 Task: Find connections with filter location Chicureo Abajo with filter topic #job with filter profile language English with filter current company Cimpress India with filter school Kanpur Institute of Technology with filter industry Media Production with filter service category Writing with filter keywords title Digital Overlord
Action: Mouse moved to (606, 82)
Screenshot: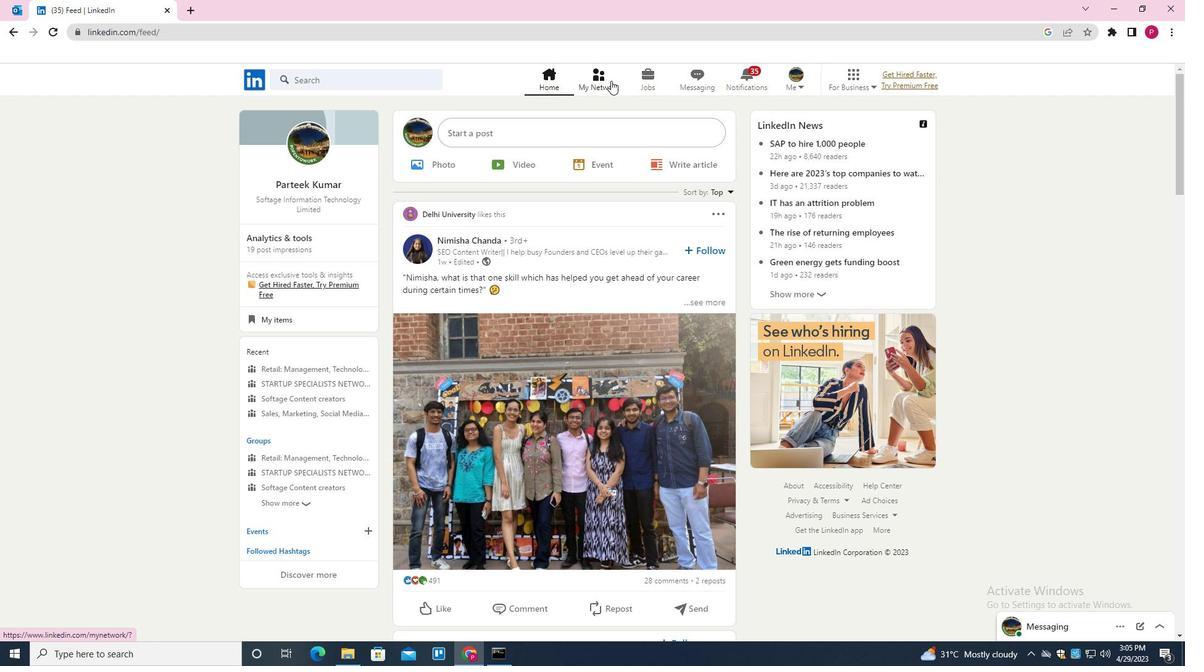 
Action: Mouse pressed left at (606, 82)
Screenshot: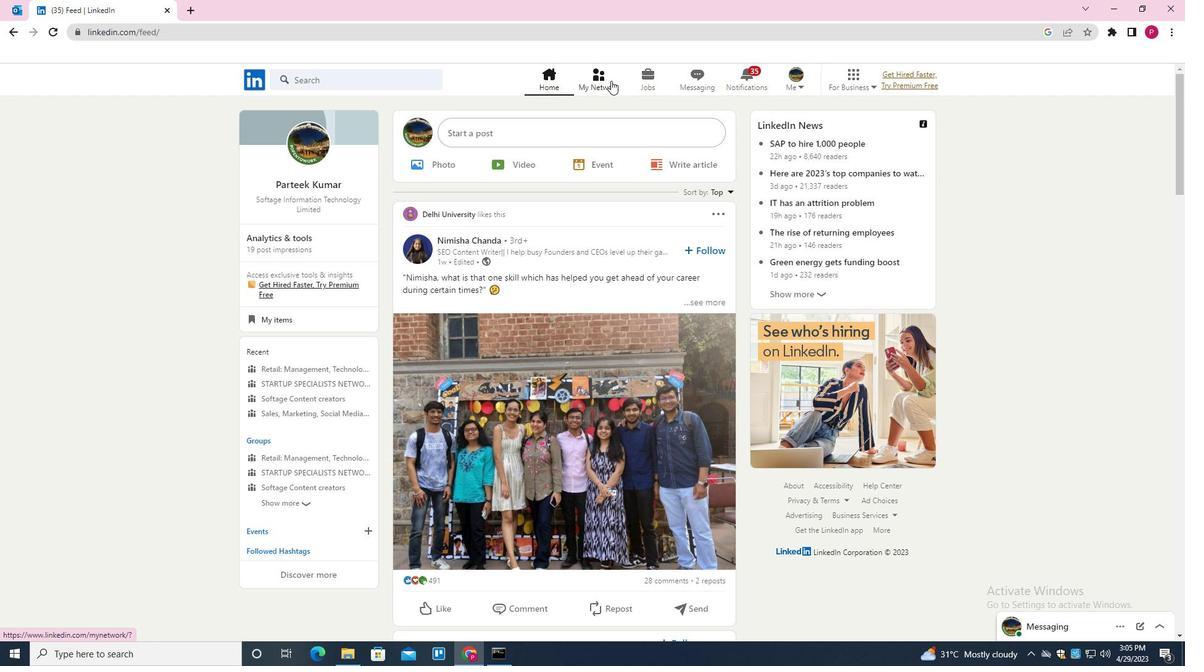
Action: Mouse moved to (384, 142)
Screenshot: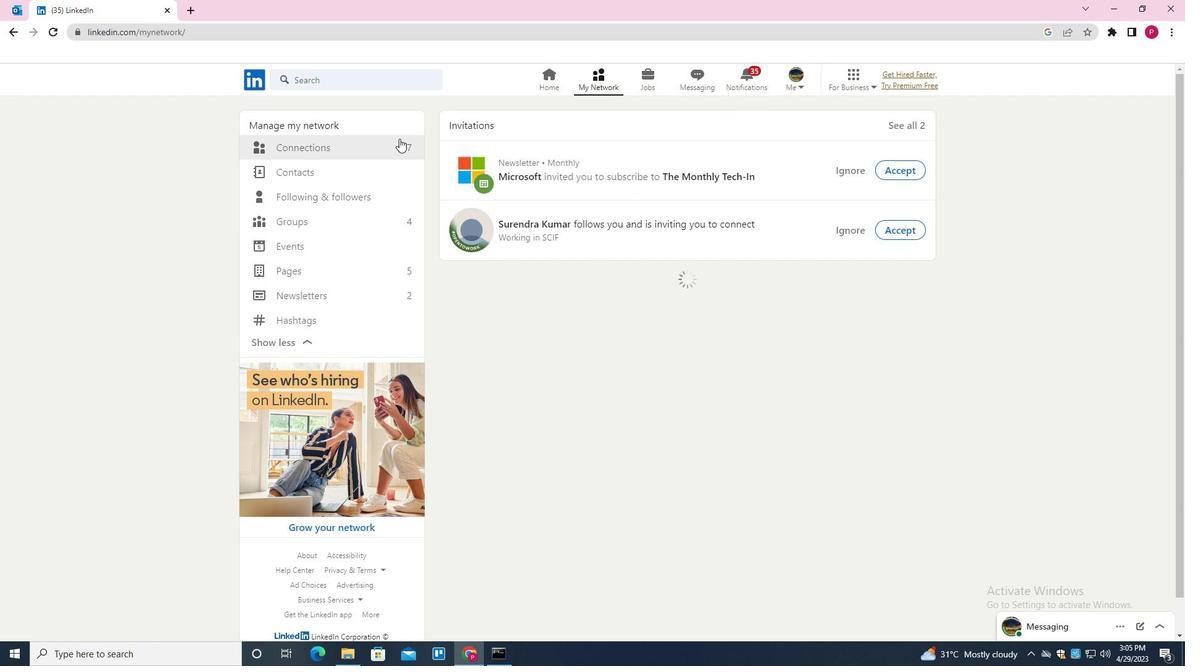 
Action: Mouse pressed left at (384, 142)
Screenshot: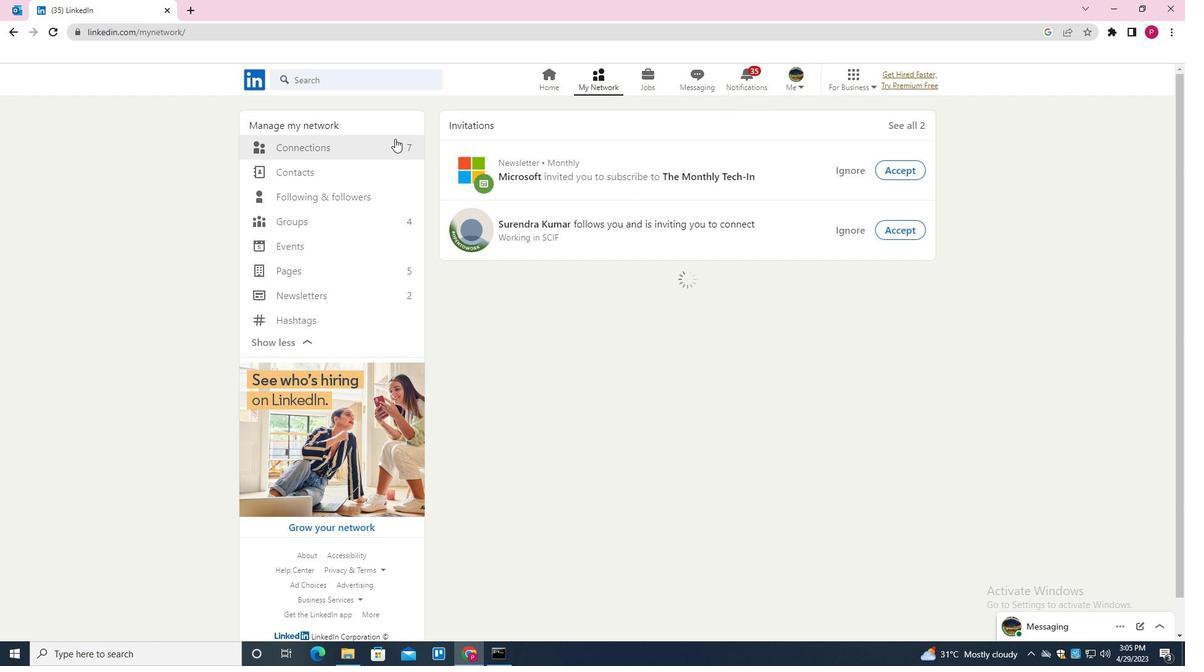 
Action: Mouse moved to (684, 154)
Screenshot: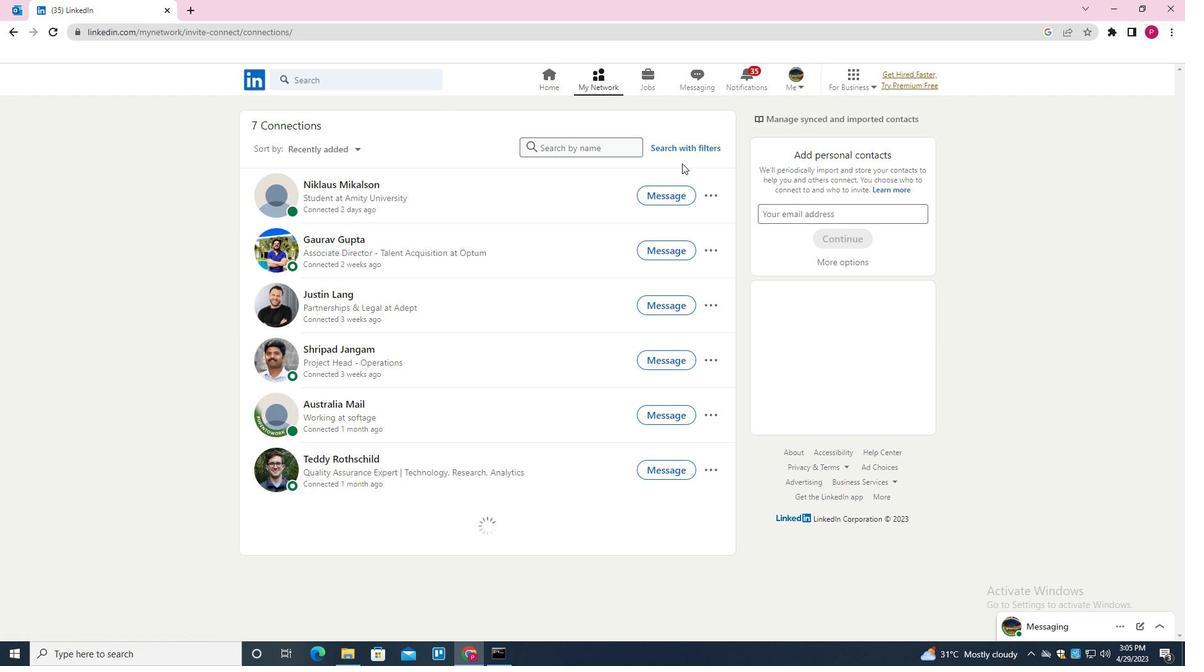 
Action: Mouse pressed left at (684, 154)
Screenshot: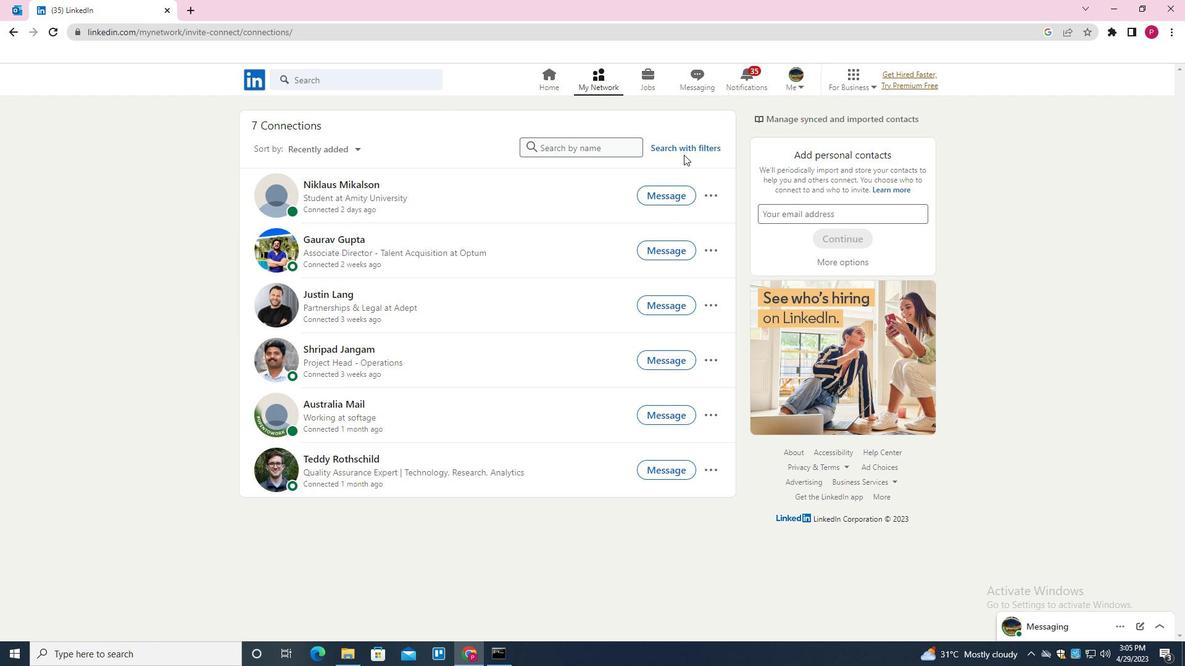 
Action: Mouse moved to (685, 150)
Screenshot: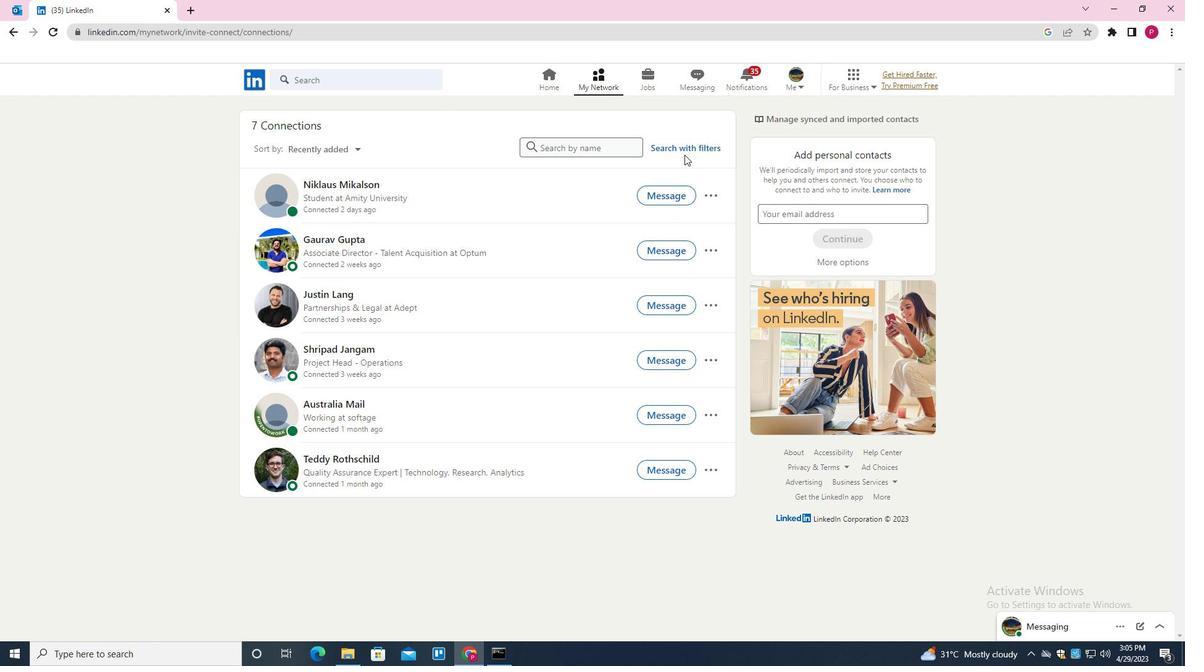 
Action: Mouse pressed left at (685, 150)
Screenshot: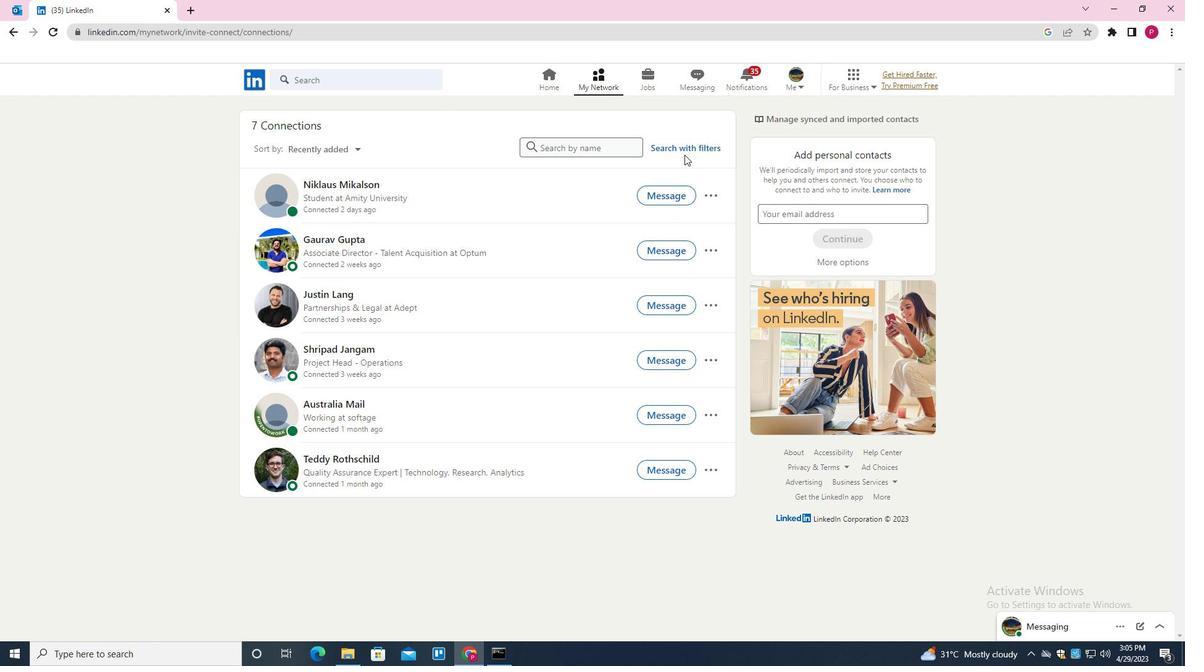 
Action: Mouse moved to (631, 110)
Screenshot: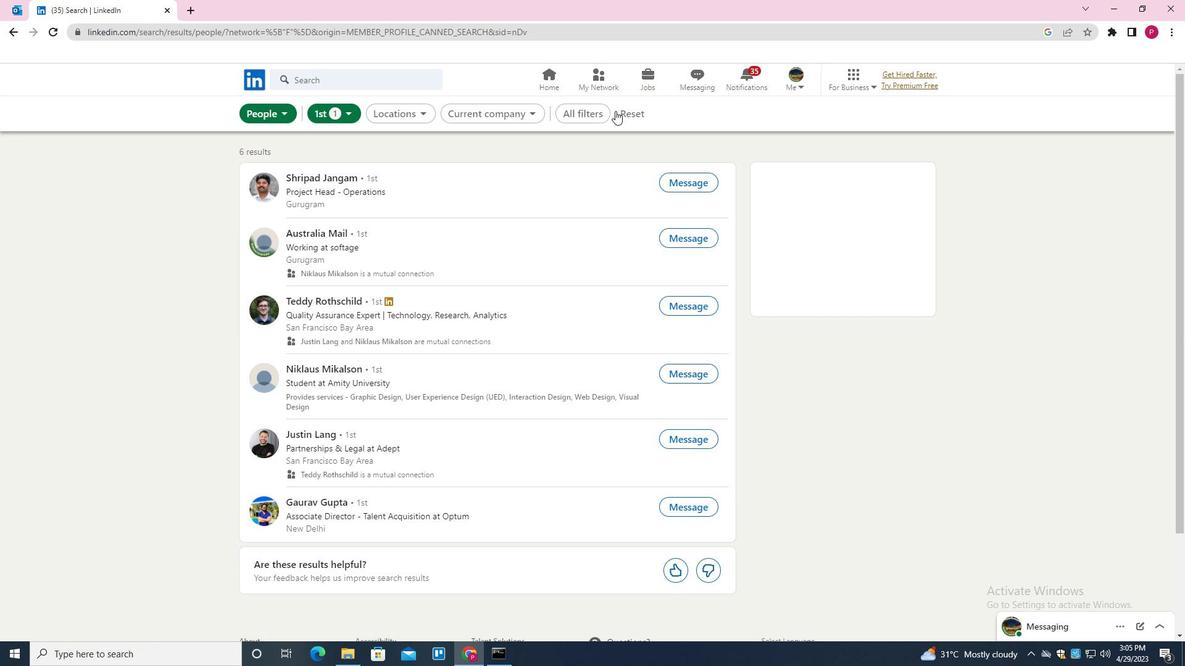 
Action: Mouse pressed left at (631, 110)
Screenshot: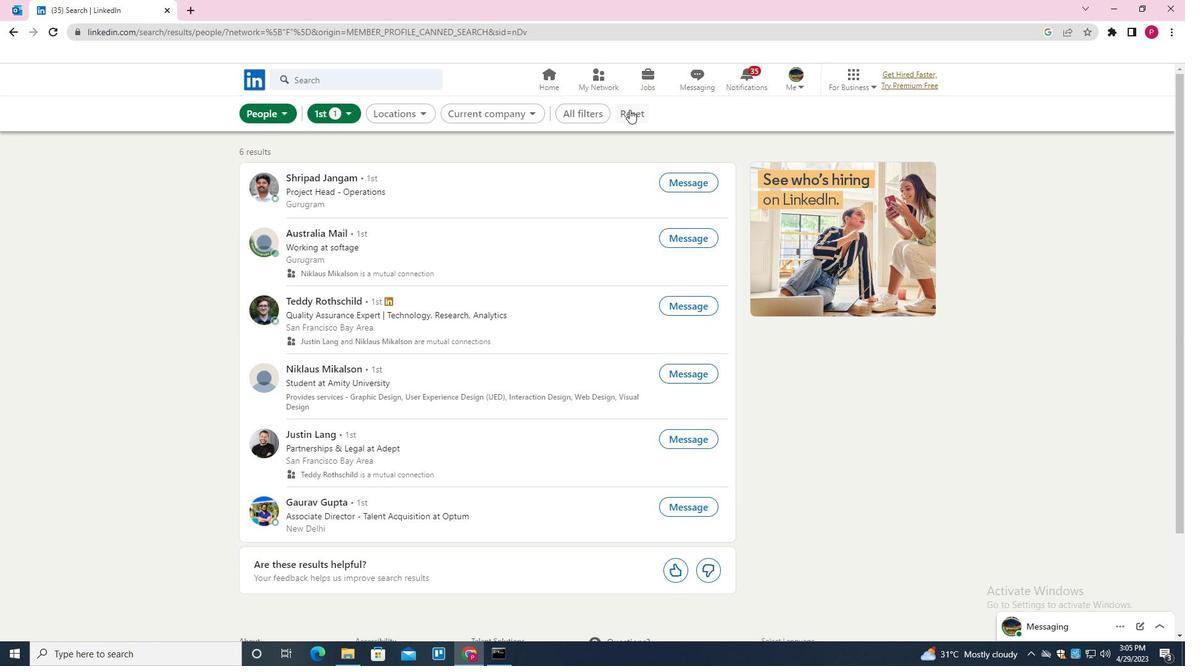 
Action: Mouse moved to (605, 115)
Screenshot: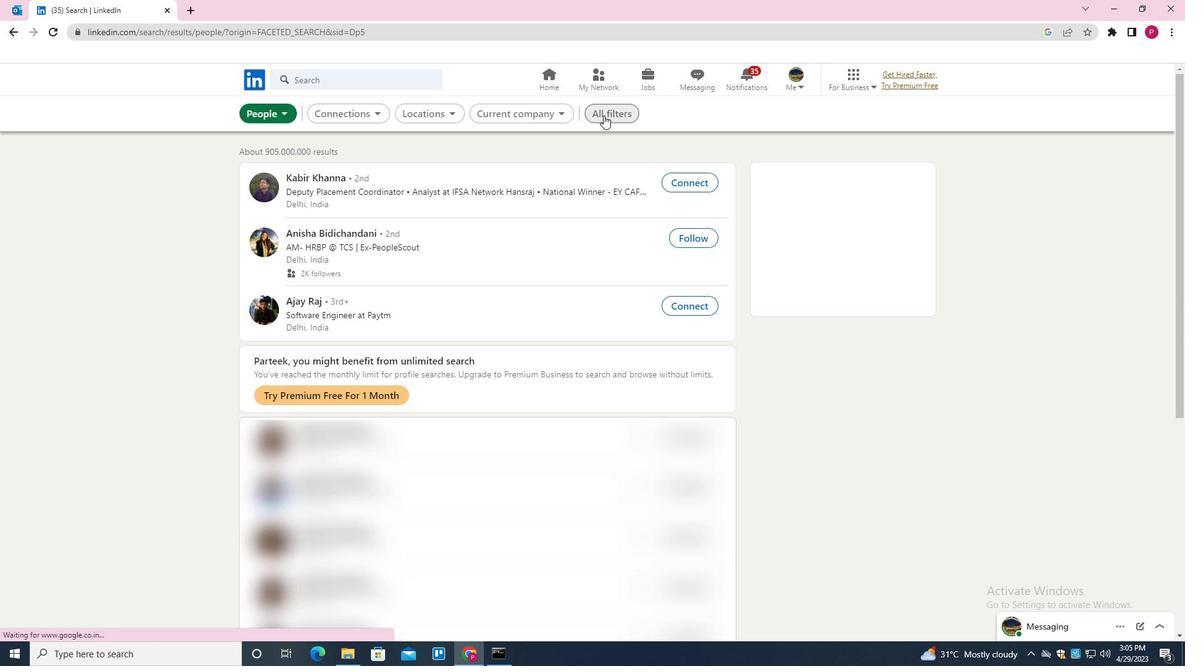 
Action: Mouse pressed left at (605, 115)
Screenshot: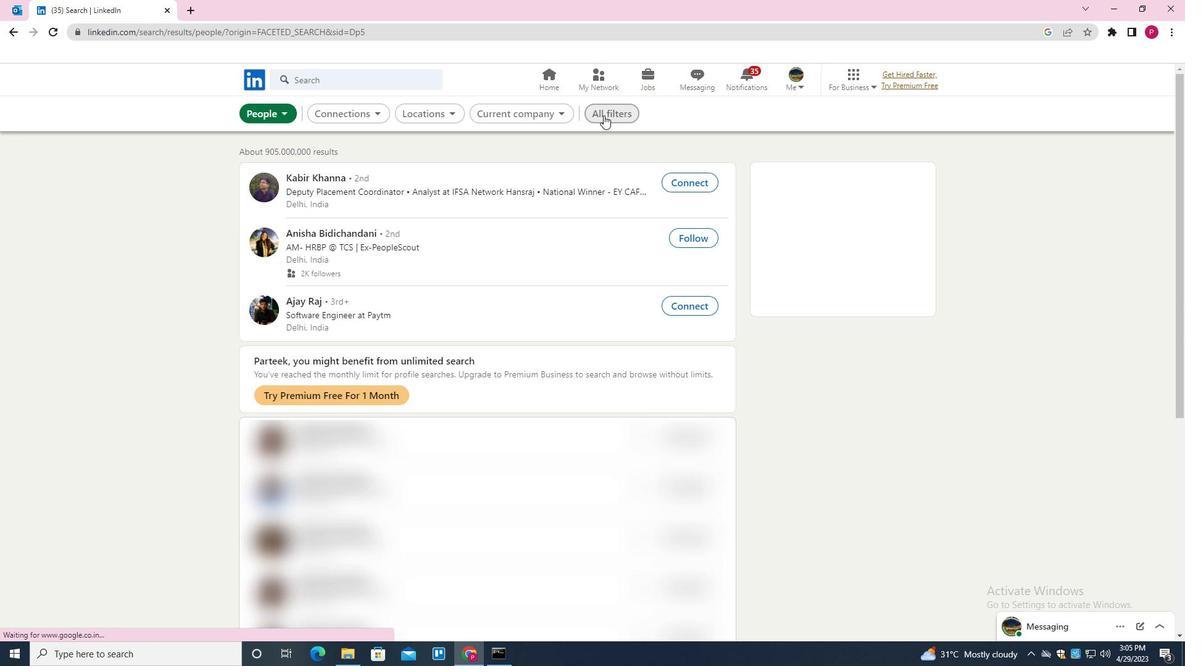 
Action: Mouse moved to (924, 342)
Screenshot: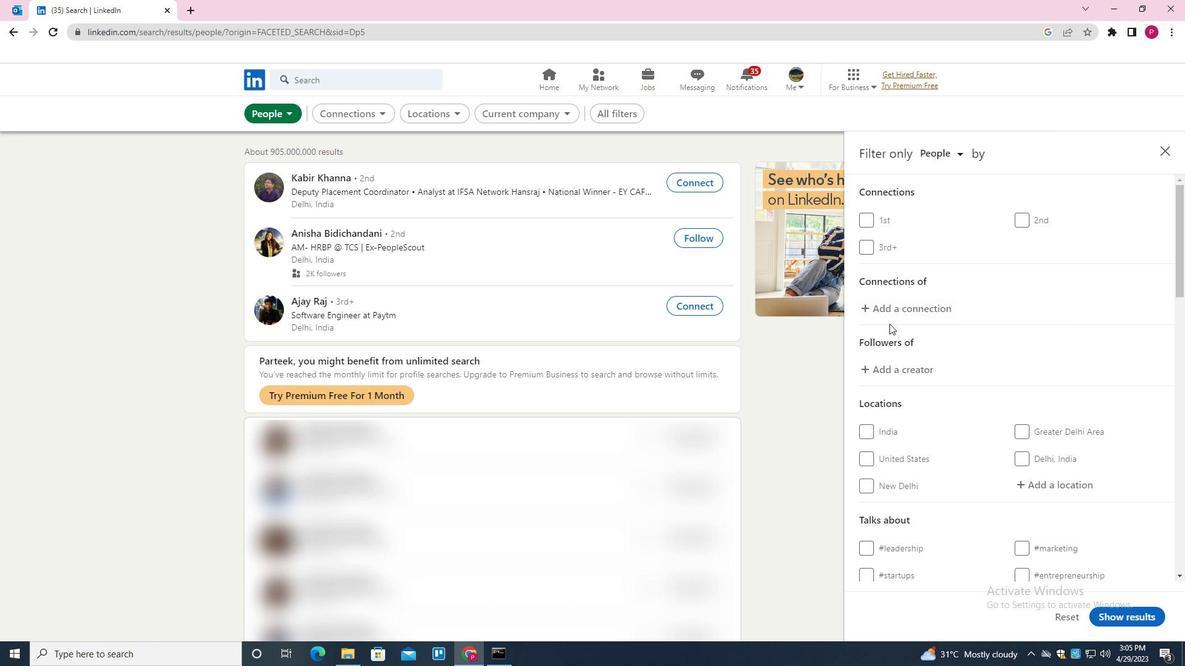 
Action: Mouse scrolled (924, 341) with delta (0, 0)
Screenshot: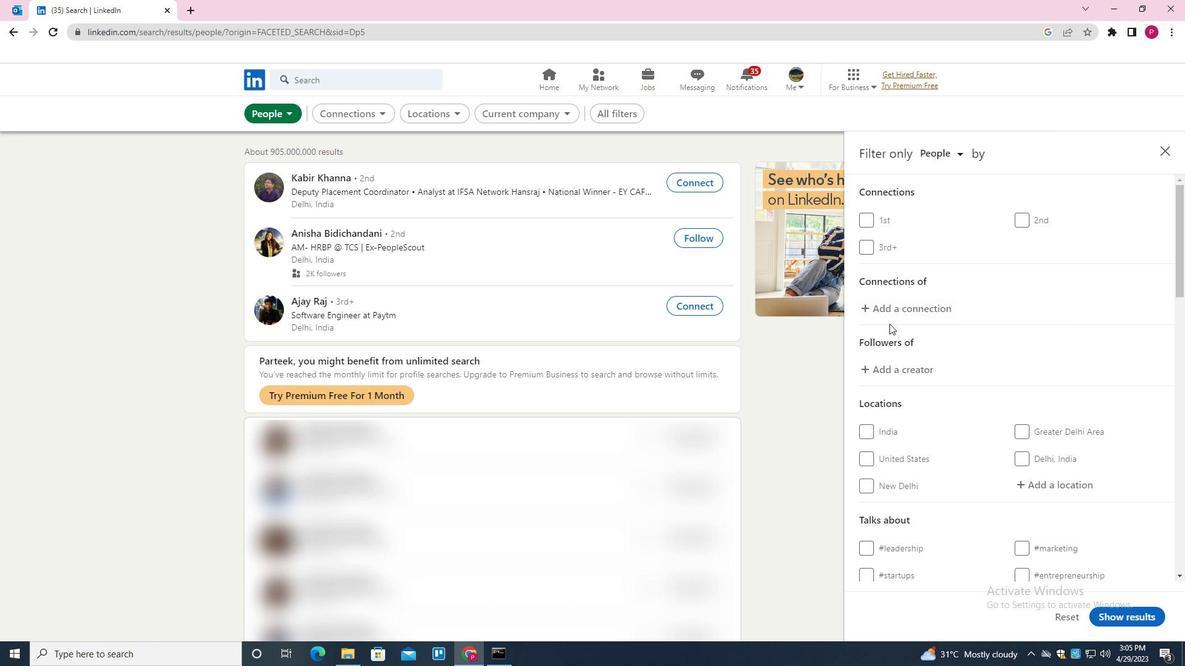 
Action: Mouse moved to (950, 351)
Screenshot: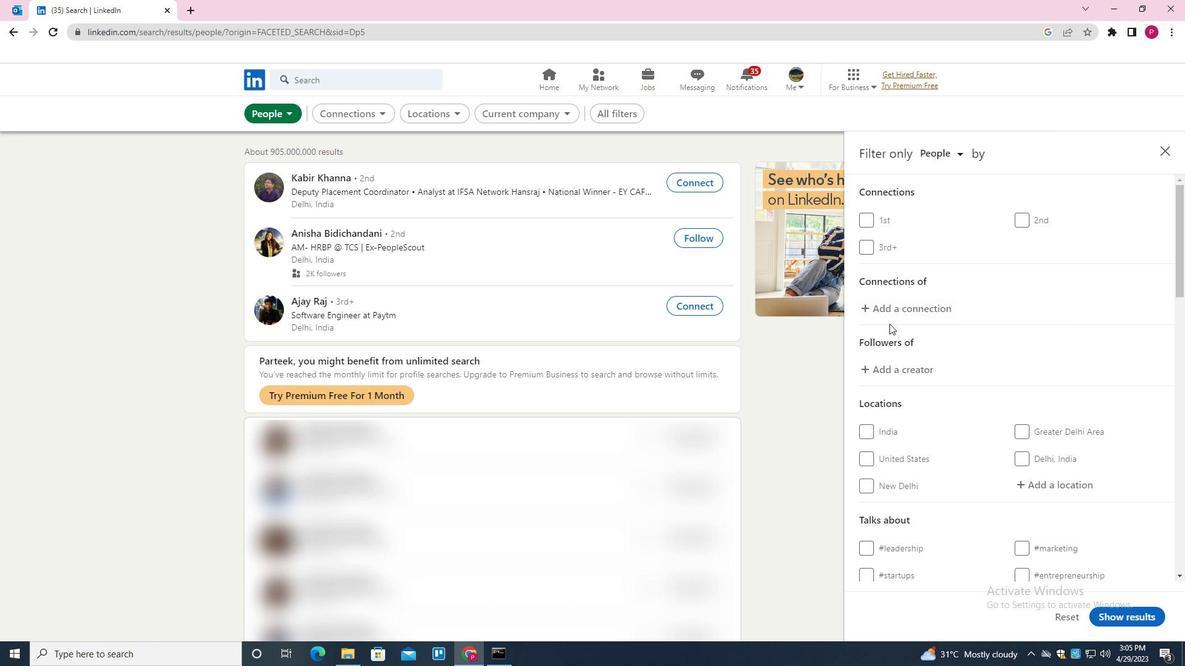 
Action: Mouse scrolled (950, 351) with delta (0, 0)
Screenshot: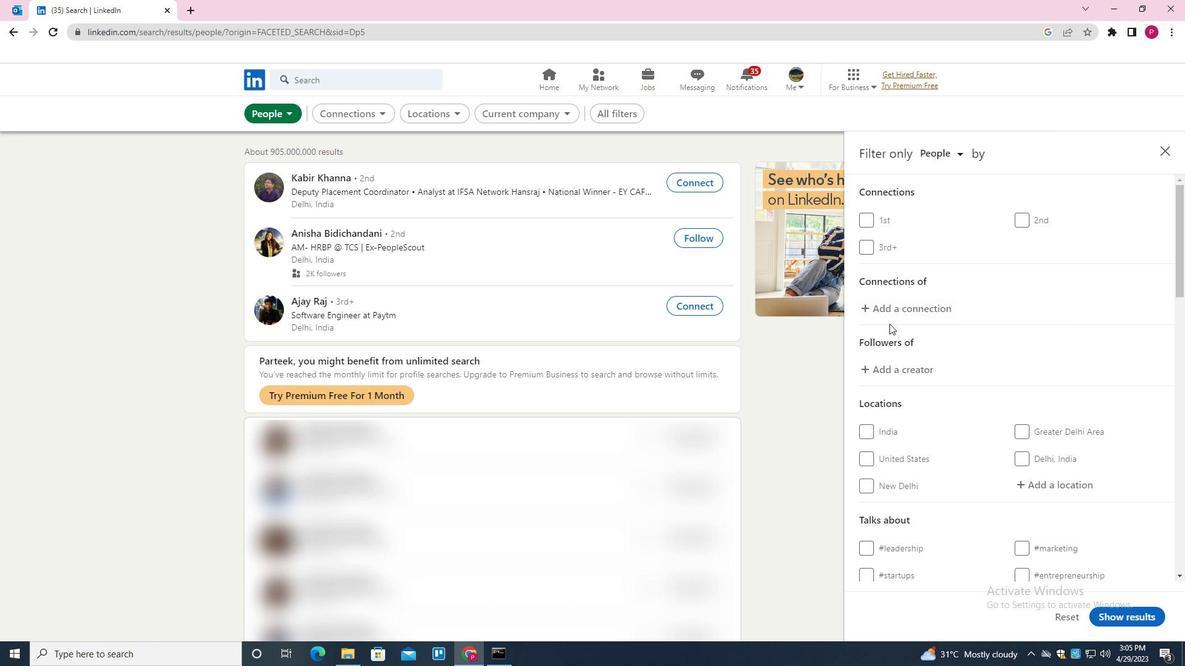 
Action: Mouse moved to (973, 359)
Screenshot: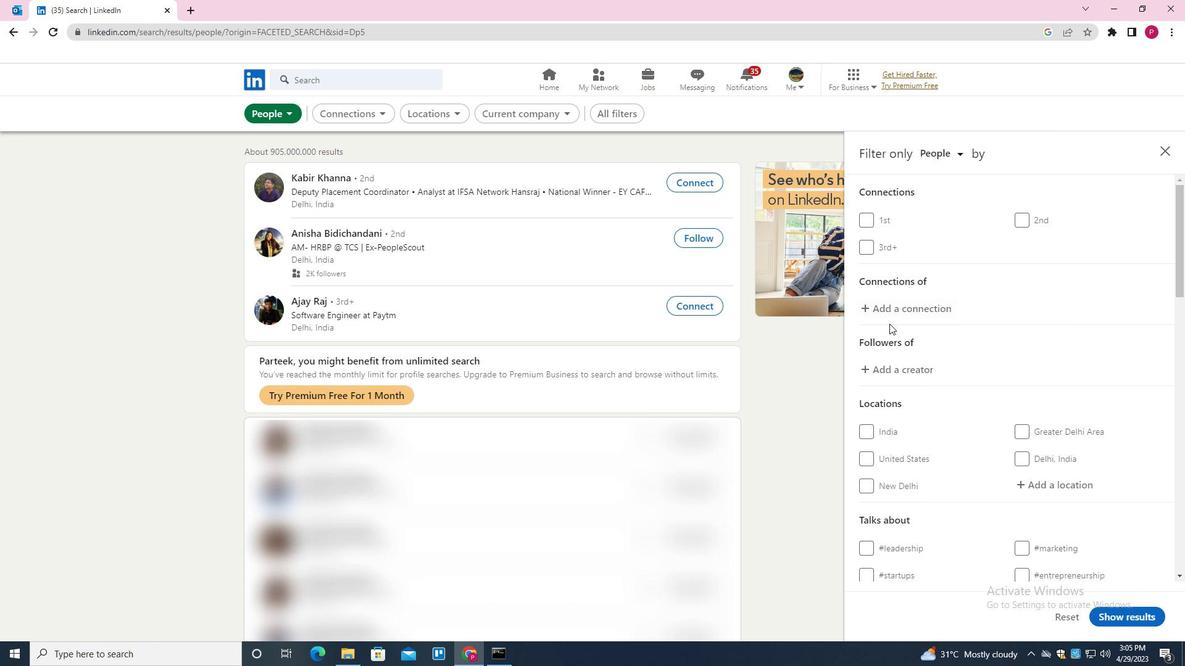 
Action: Mouse scrolled (973, 358) with delta (0, 0)
Screenshot: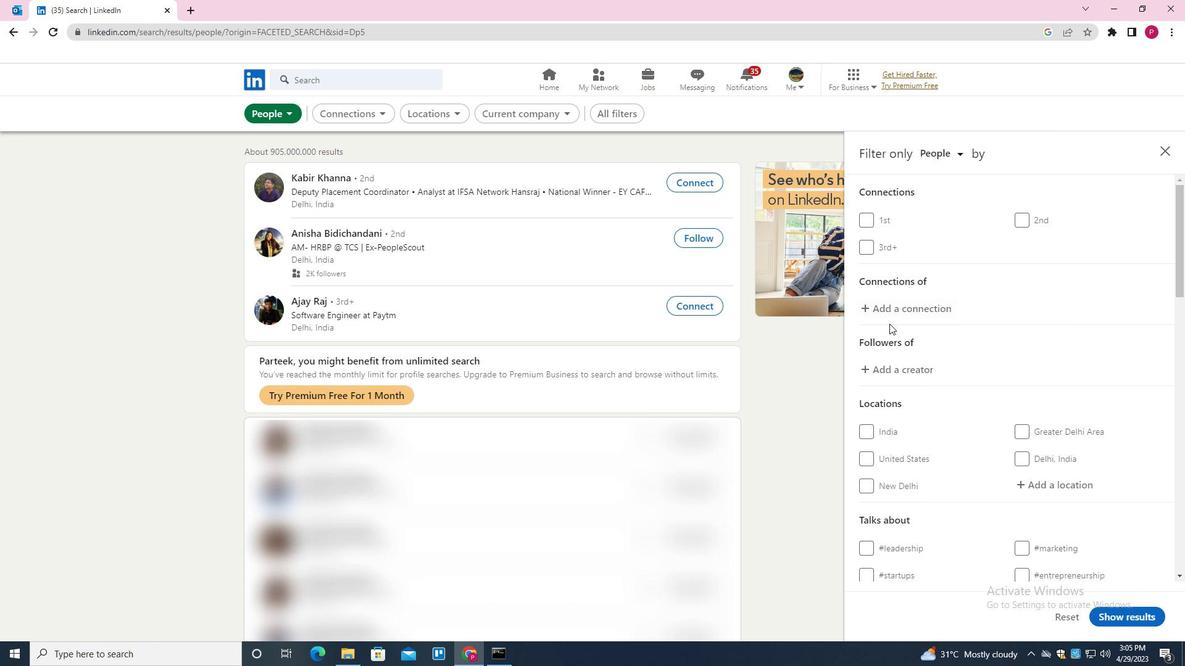 
Action: Mouse moved to (1031, 307)
Screenshot: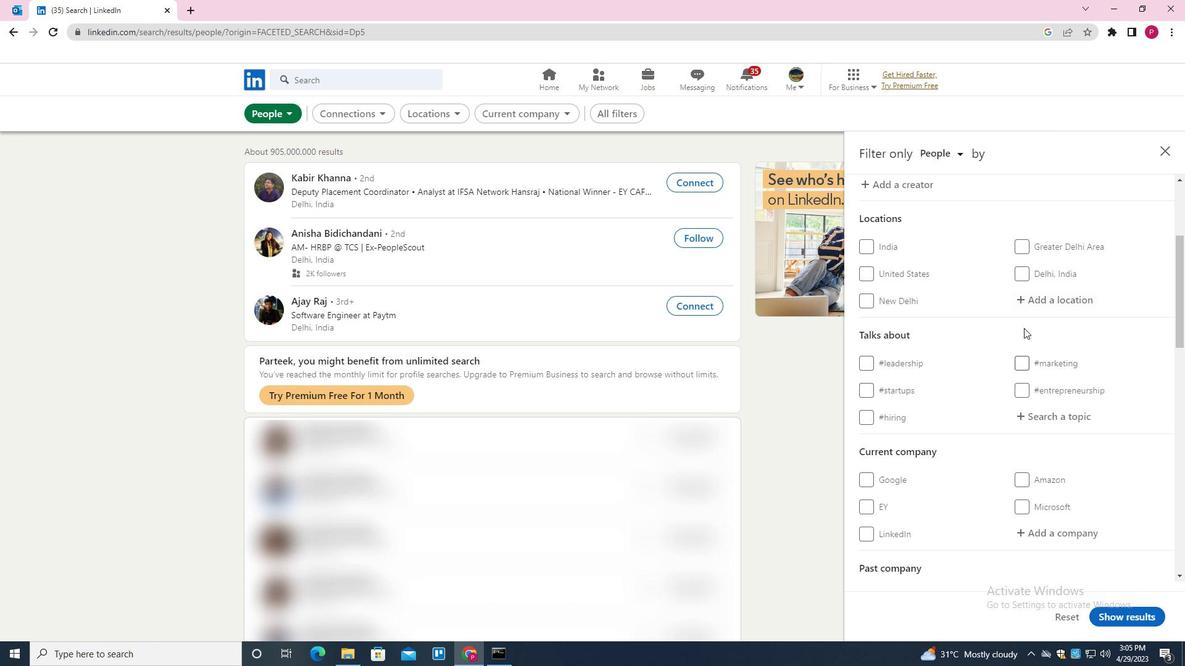 
Action: Mouse pressed left at (1031, 307)
Screenshot: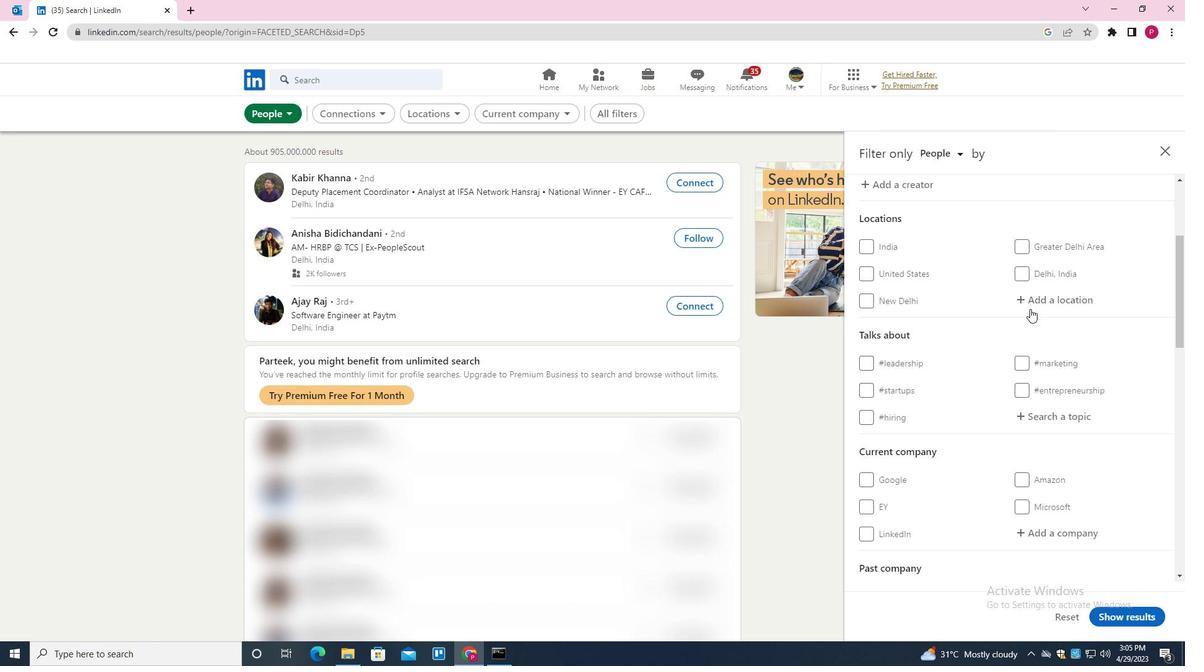 
Action: Mouse moved to (950, 243)
Screenshot: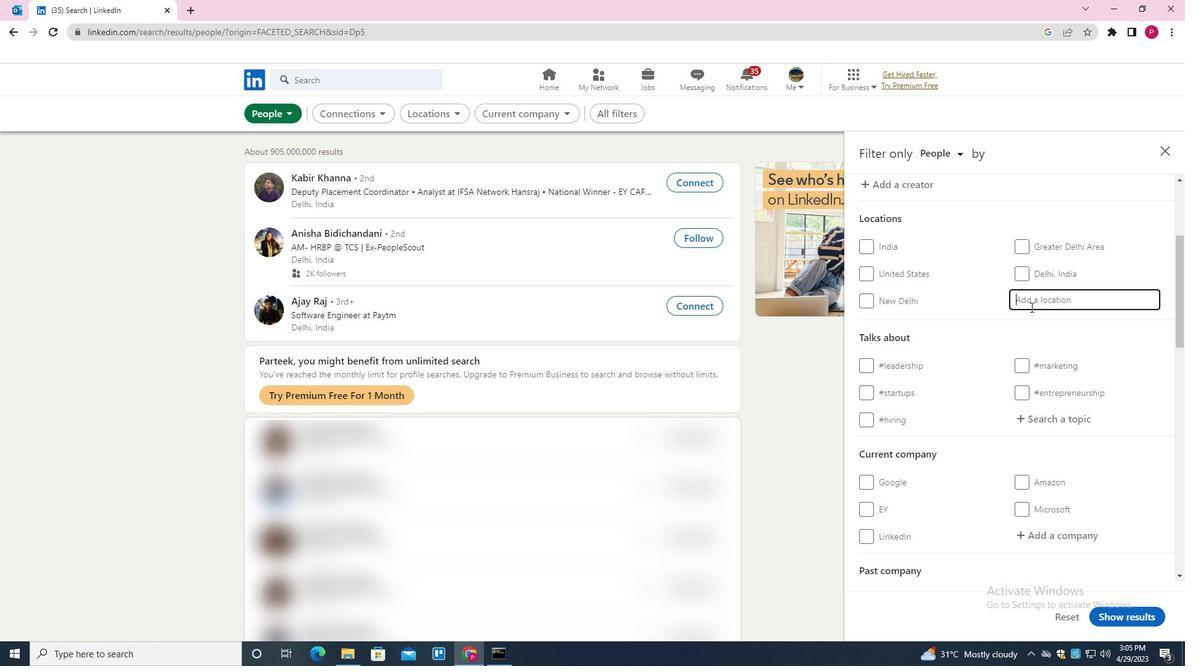 
Action: Key pressed <Key.shift>CHICUREO<Key.enter>
Screenshot: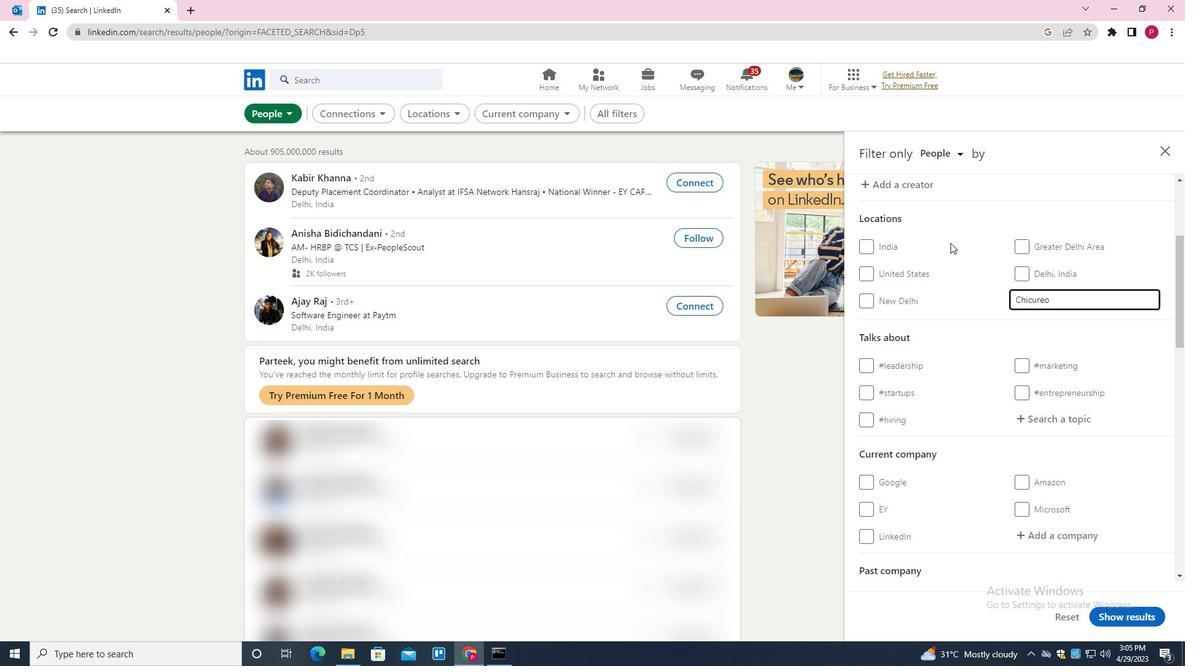 
Action: Mouse moved to (920, 292)
Screenshot: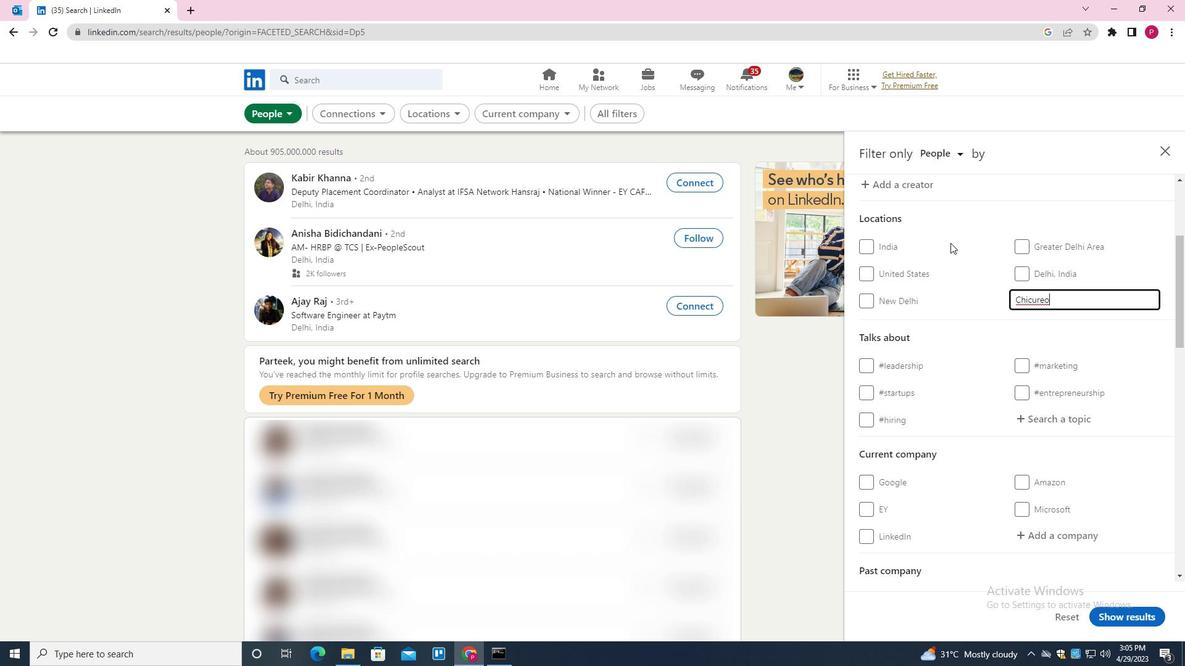 
Action: Mouse scrolled (920, 291) with delta (0, 0)
Screenshot: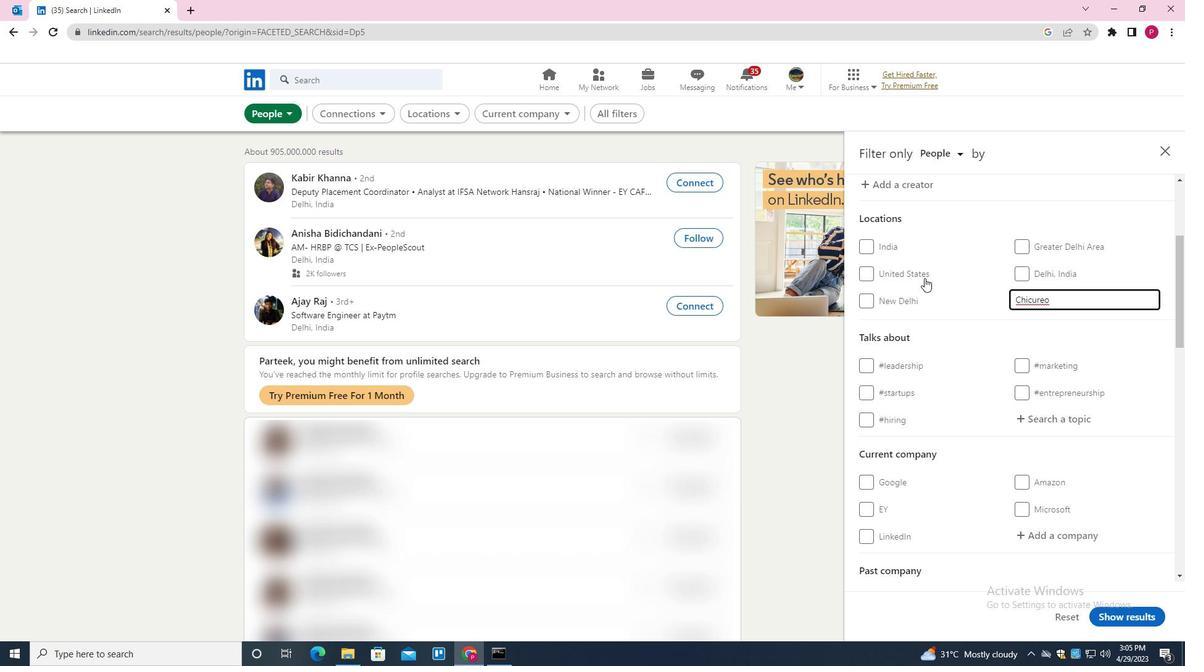 
Action: Mouse scrolled (920, 291) with delta (0, 0)
Screenshot: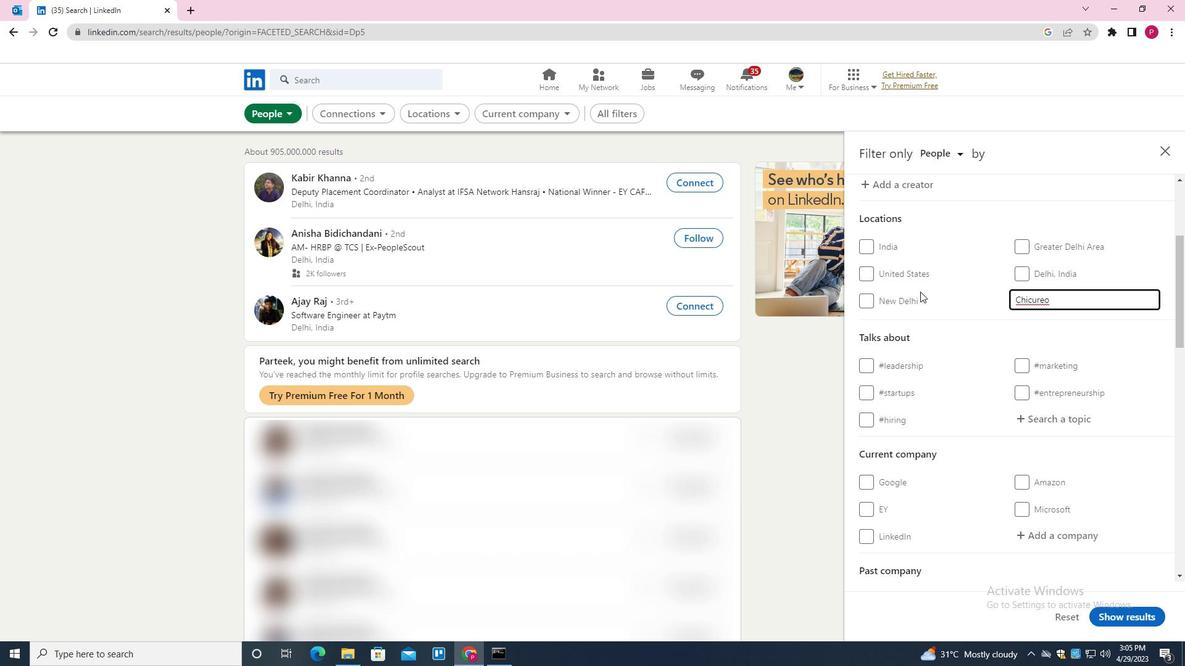 
Action: Mouse moved to (923, 300)
Screenshot: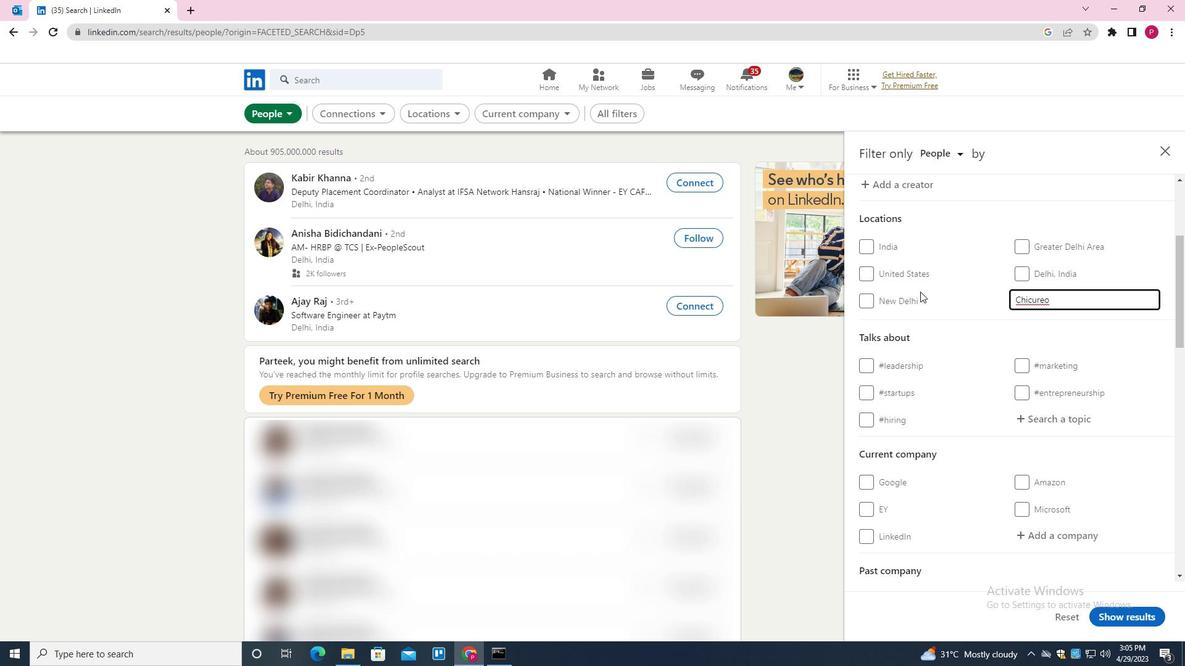 
Action: Mouse scrolled (923, 300) with delta (0, 0)
Screenshot: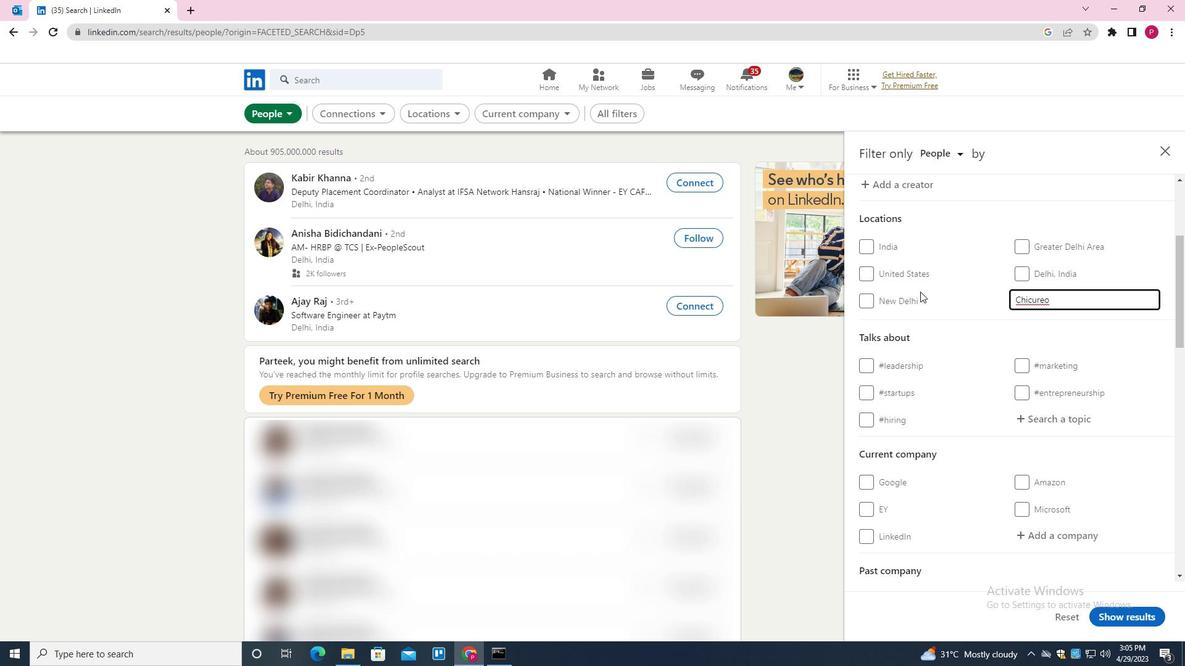
Action: Mouse moved to (1026, 232)
Screenshot: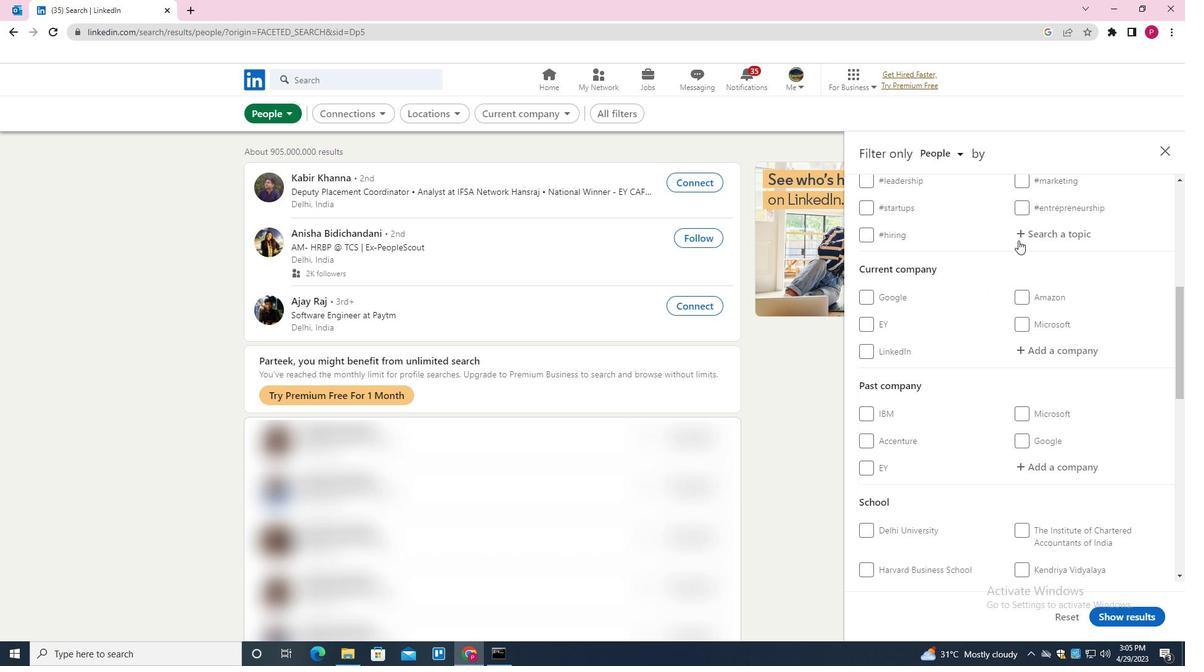 
Action: Mouse pressed left at (1026, 232)
Screenshot: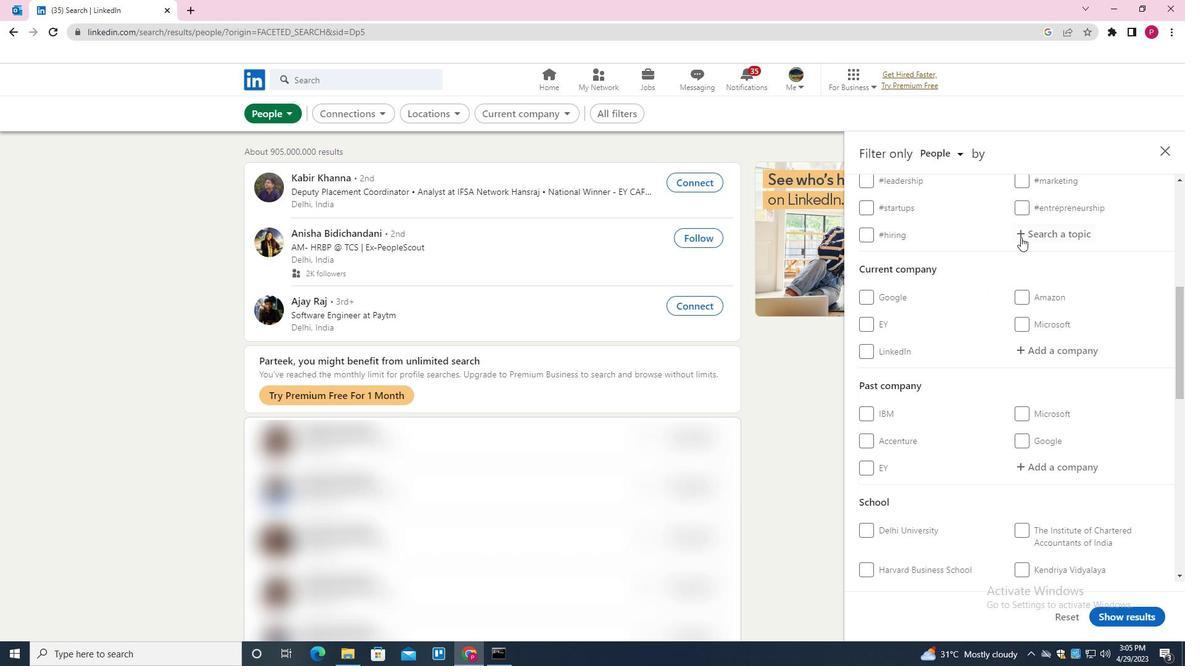 
Action: Key pressed JOB<Key.down><Key.enter>
Screenshot: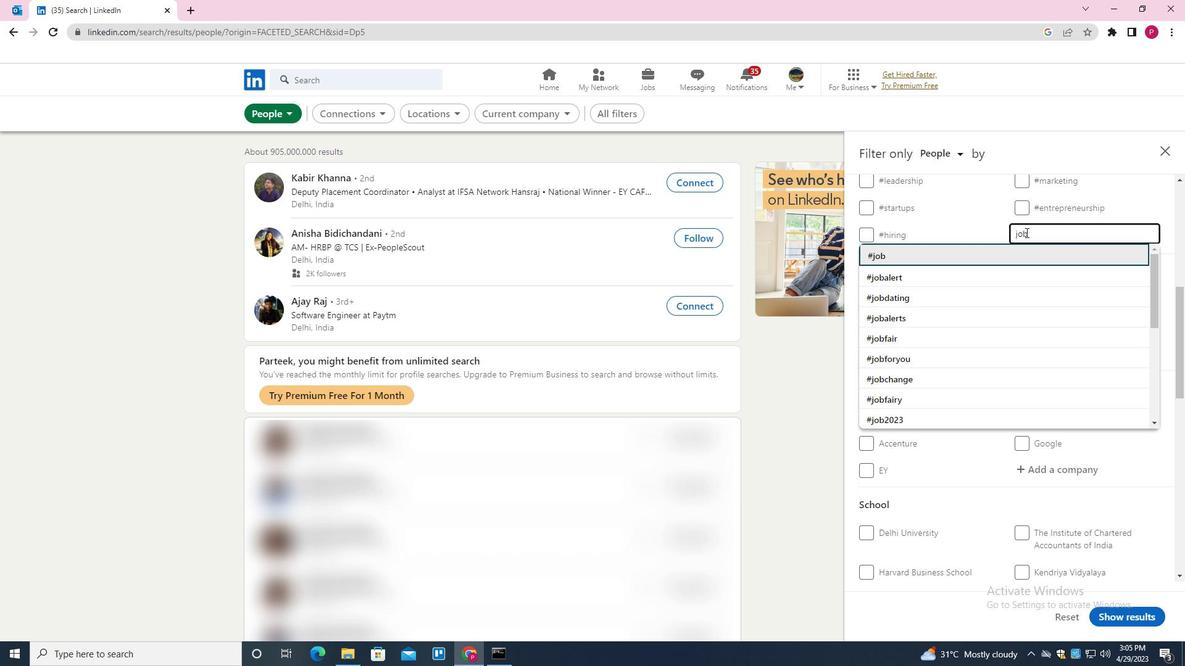 
Action: Mouse moved to (1002, 298)
Screenshot: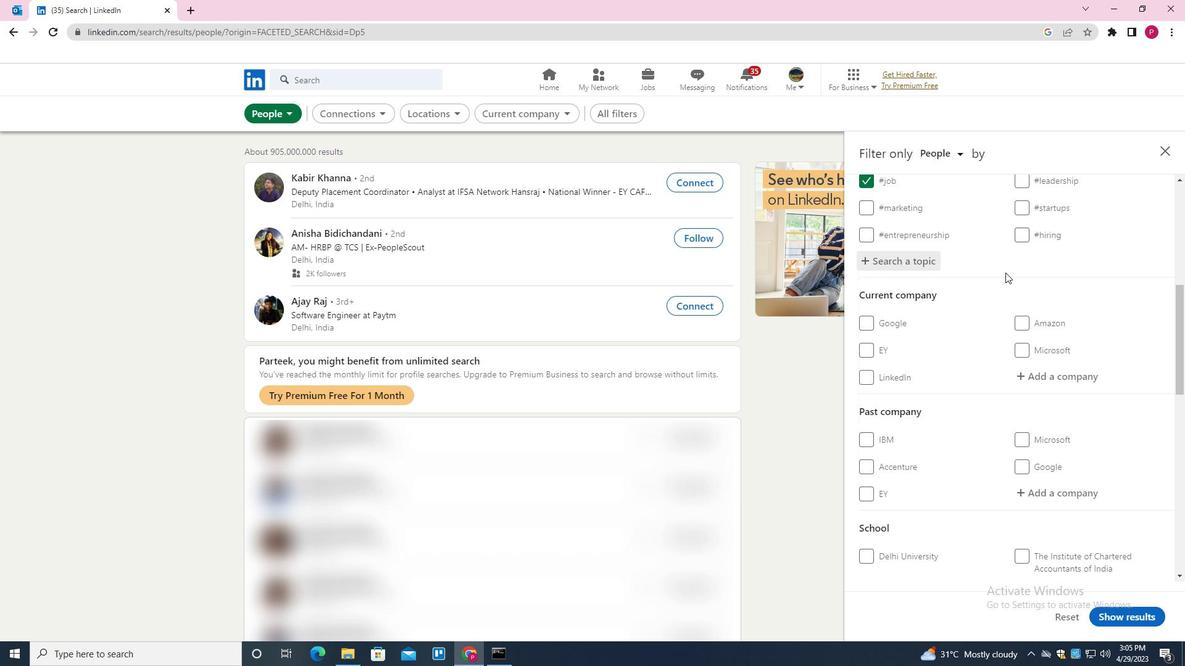 
Action: Mouse scrolled (1002, 297) with delta (0, 0)
Screenshot: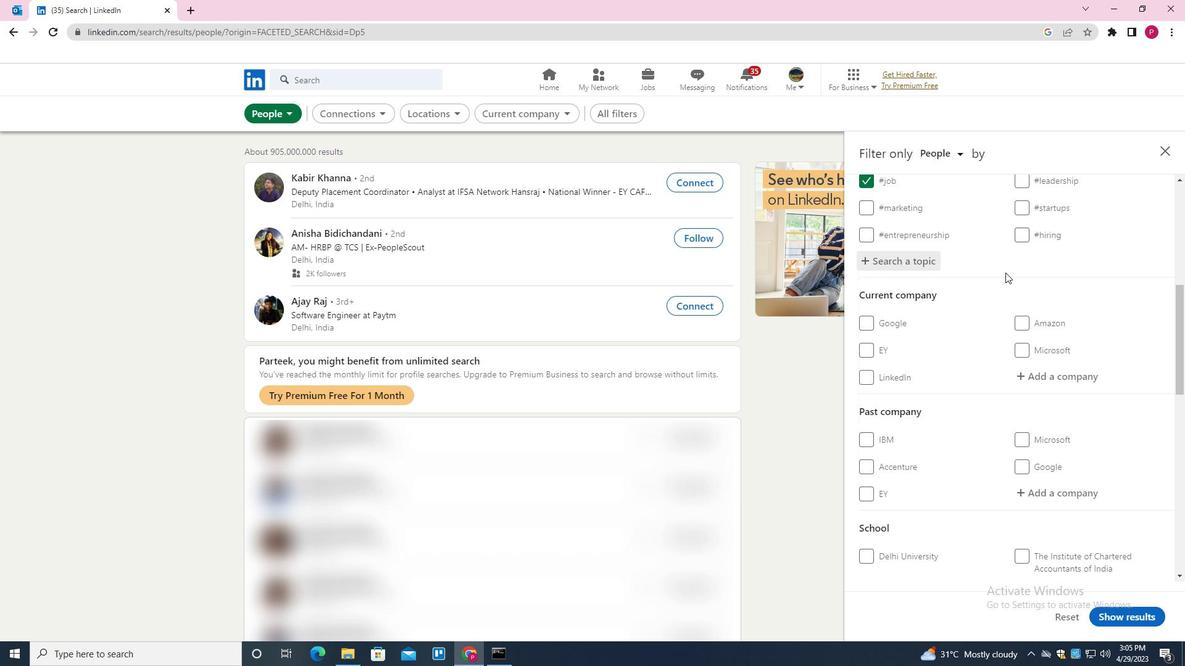 
Action: Mouse moved to (1000, 304)
Screenshot: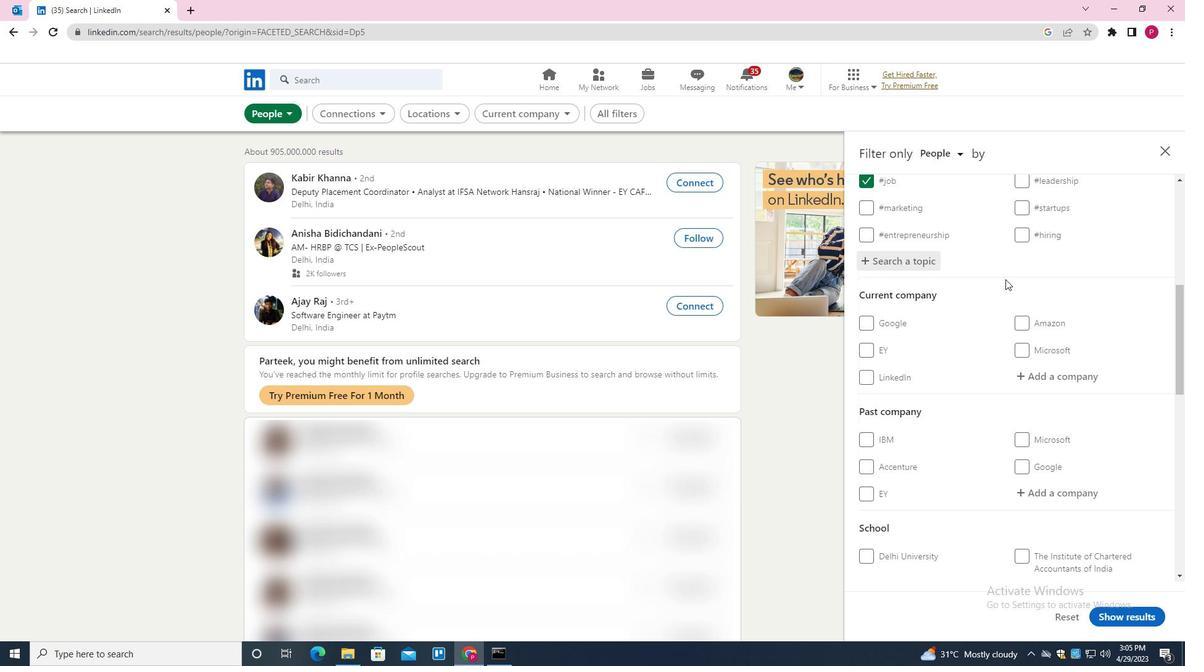 
Action: Mouse scrolled (1000, 303) with delta (0, 0)
Screenshot: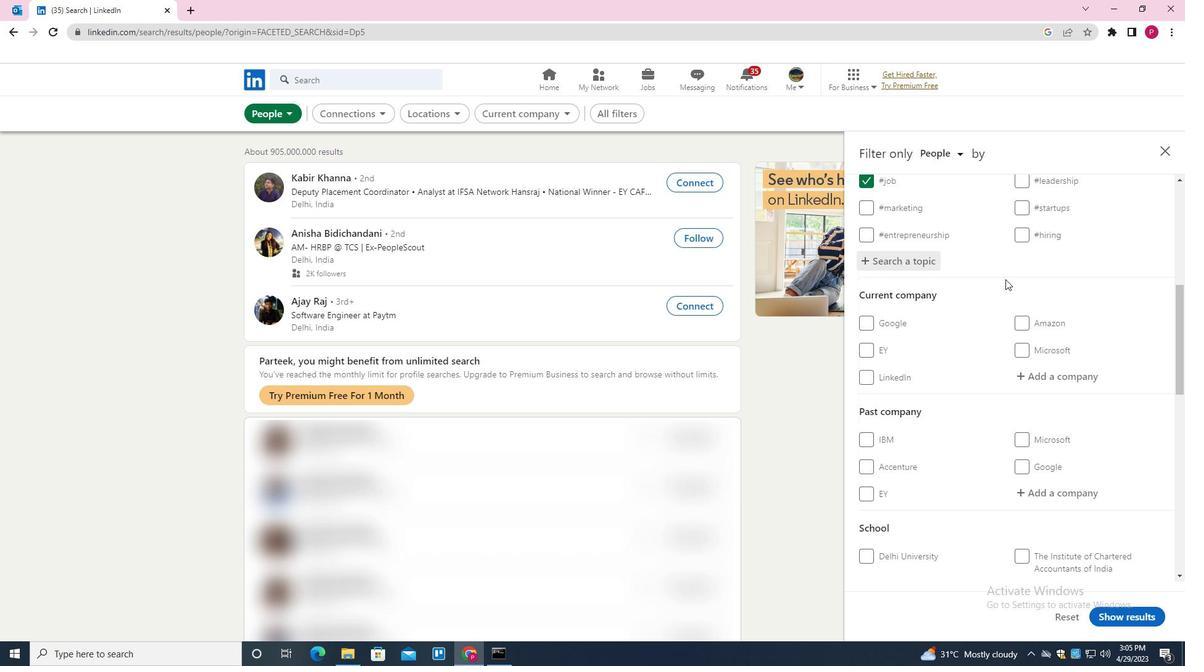 
Action: Mouse moved to (997, 313)
Screenshot: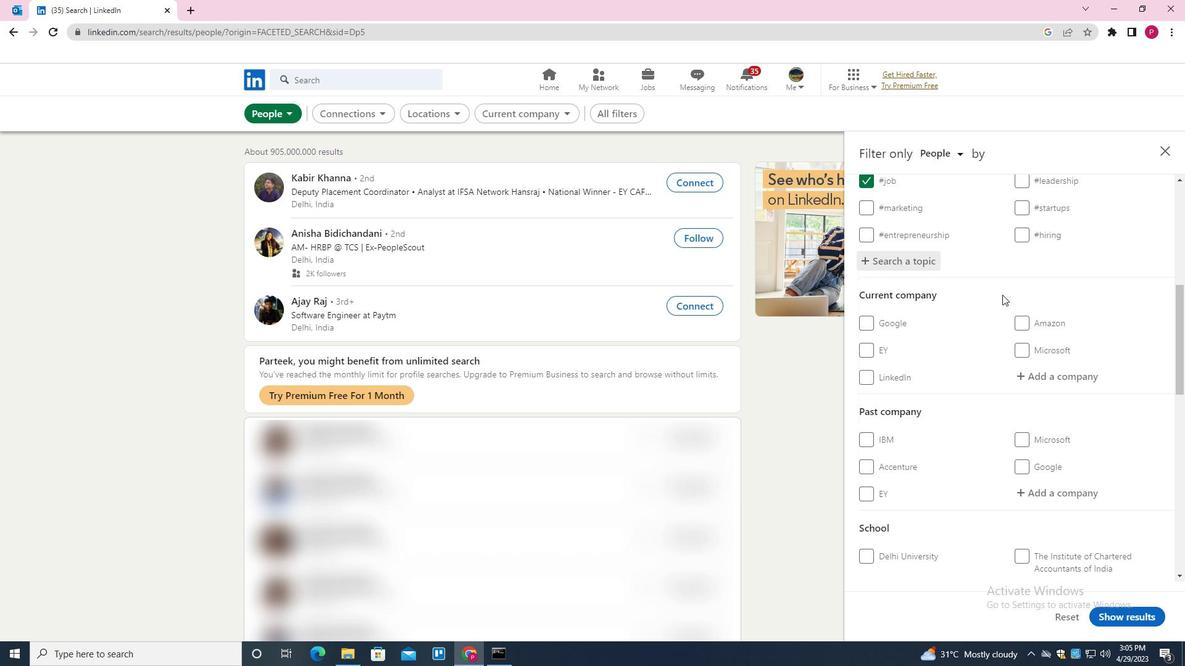
Action: Mouse scrolled (997, 313) with delta (0, 0)
Screenshot: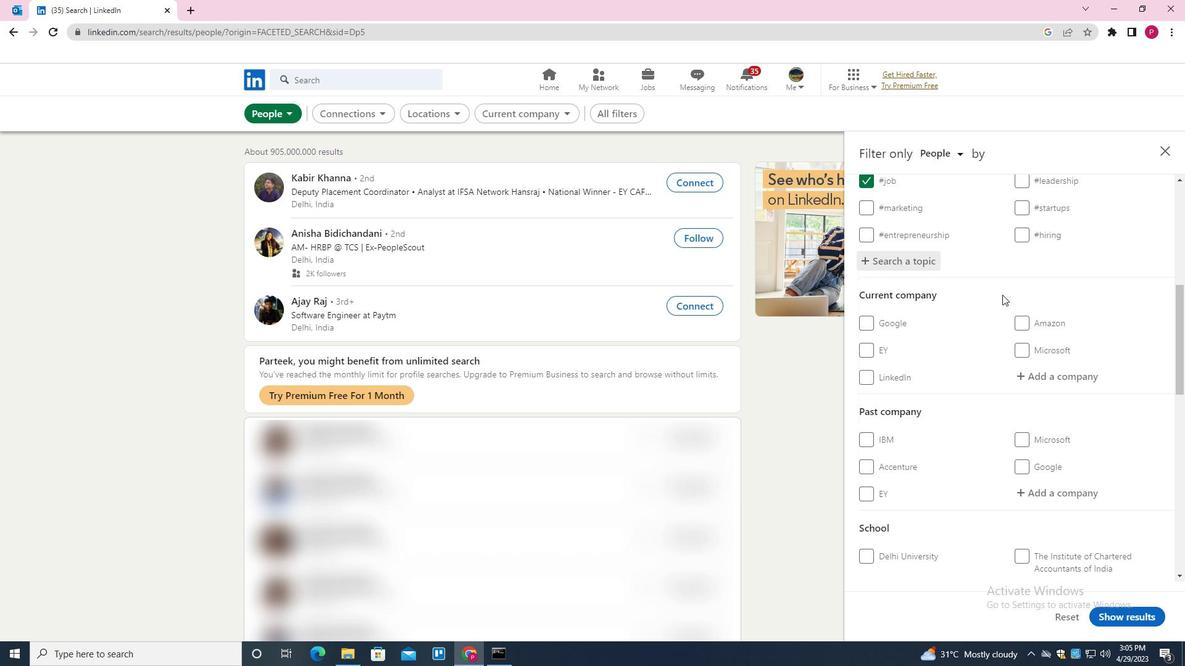 
Action: Mouse moved to (994, 319)
Screenshot: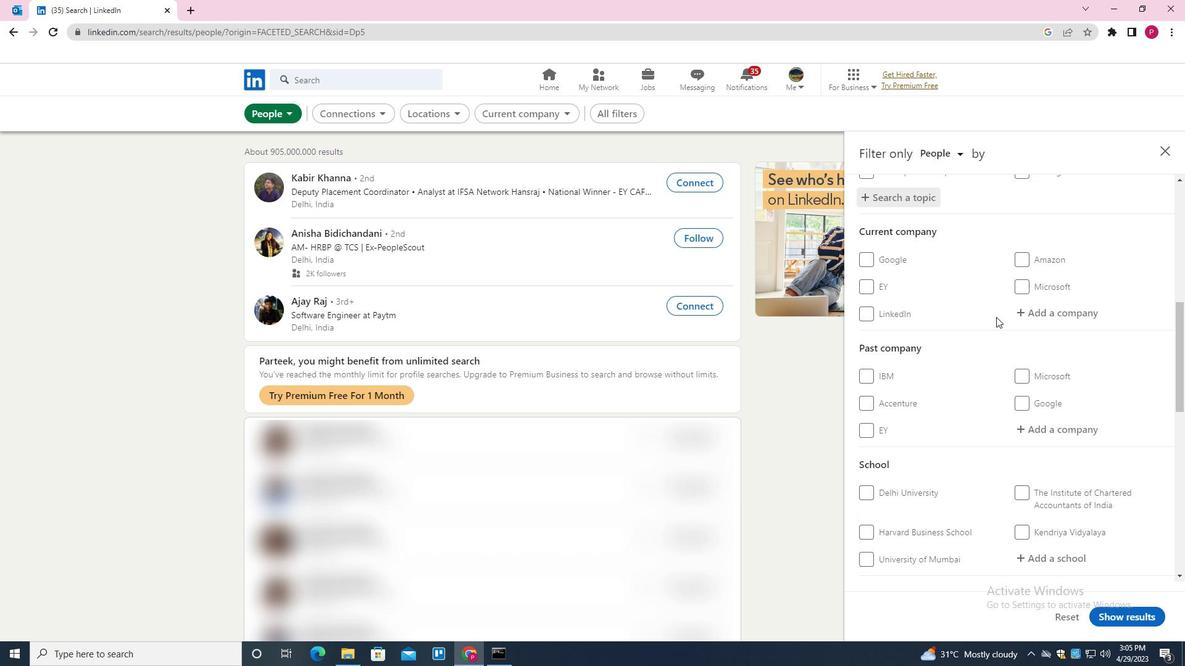 
Action: Mouse scrolled (994, 318) with delta (0, 0)
Screenshot: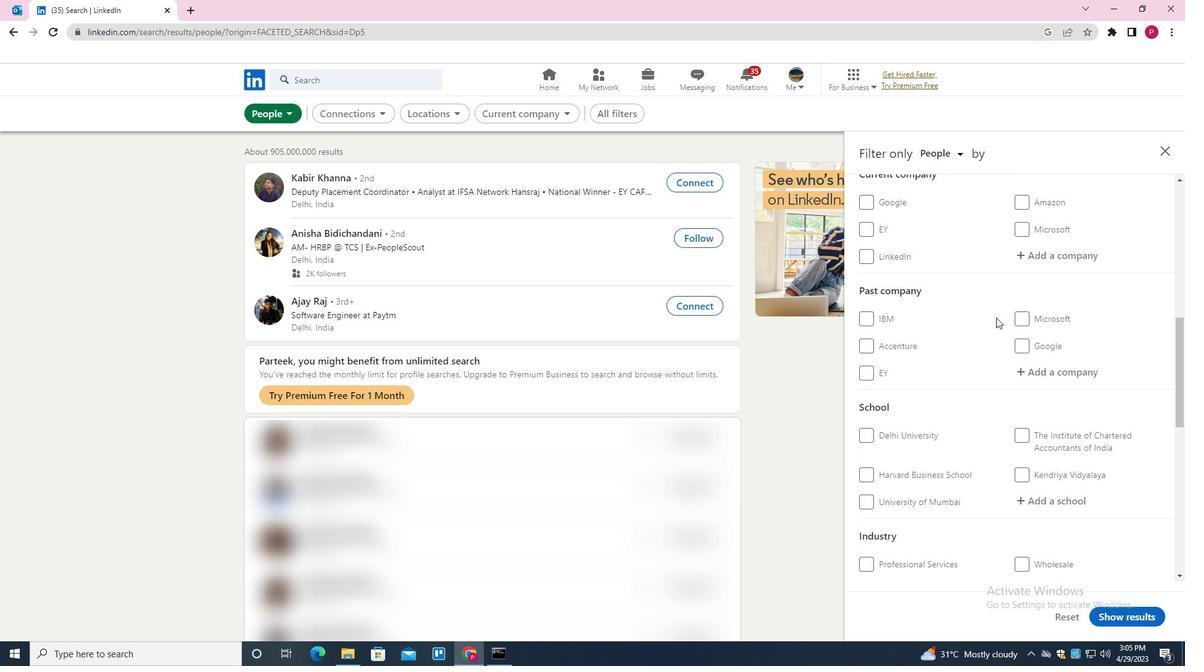 
Action: Mouse moved to (989, 322)
Screenshot: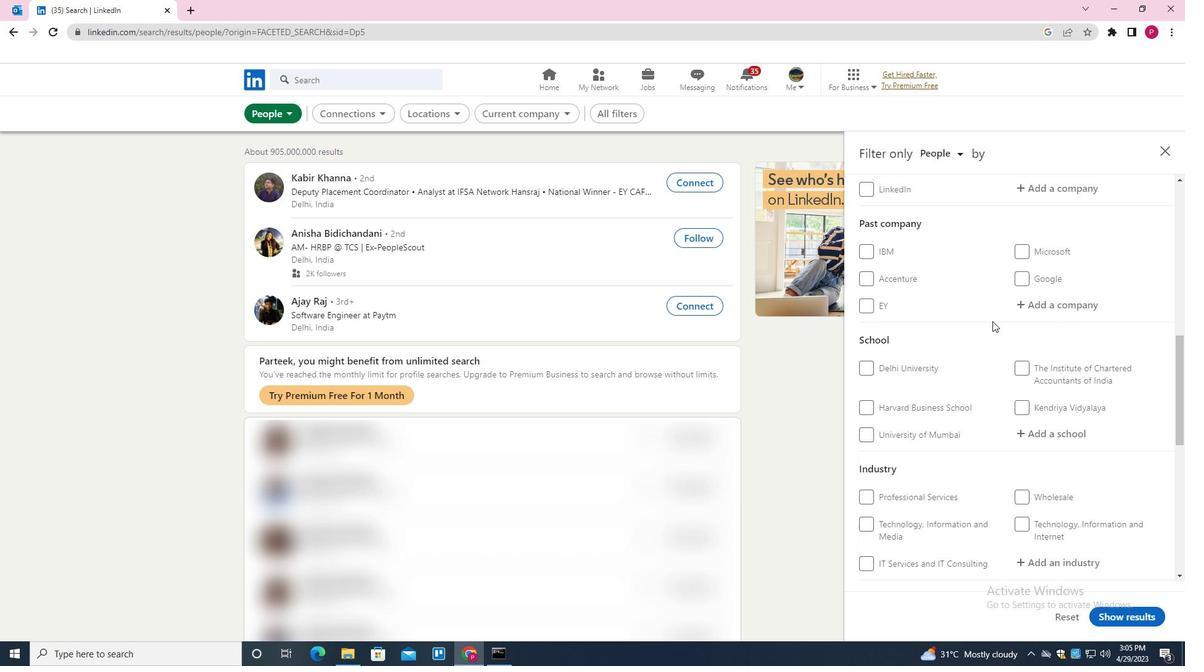 
Action: Mouse scrolled (989, 322) with delta (0, 0)
Screenshot: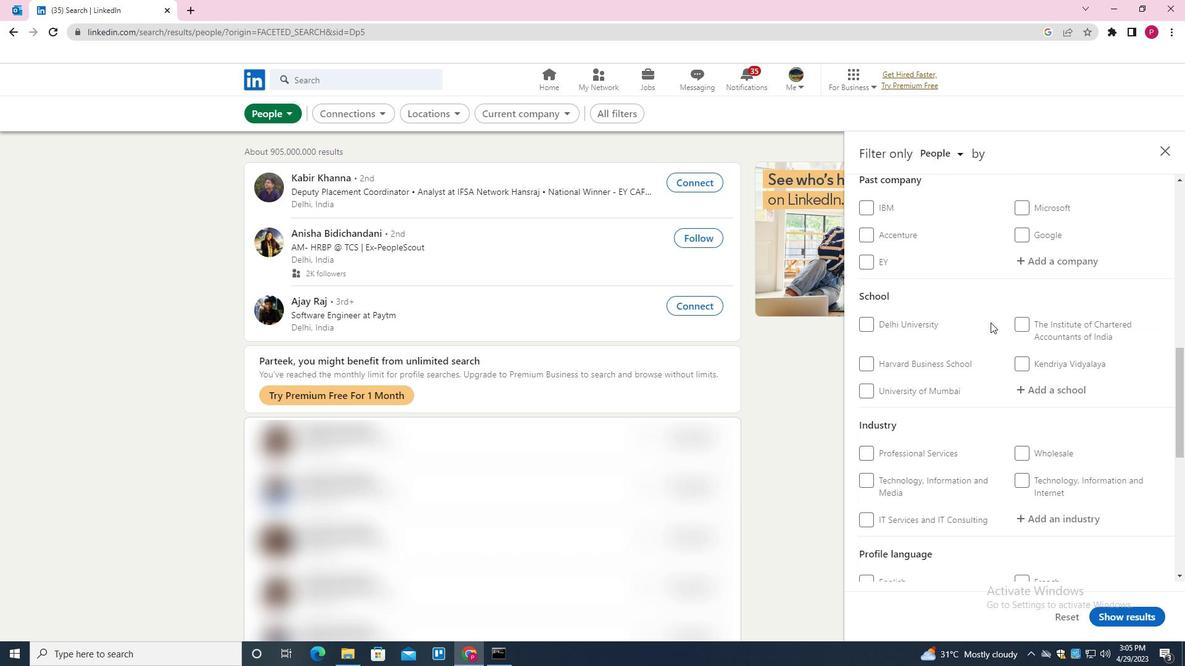 
Action: Mouse scrolled (989, 322) with delta (0, 0)
Screenshot: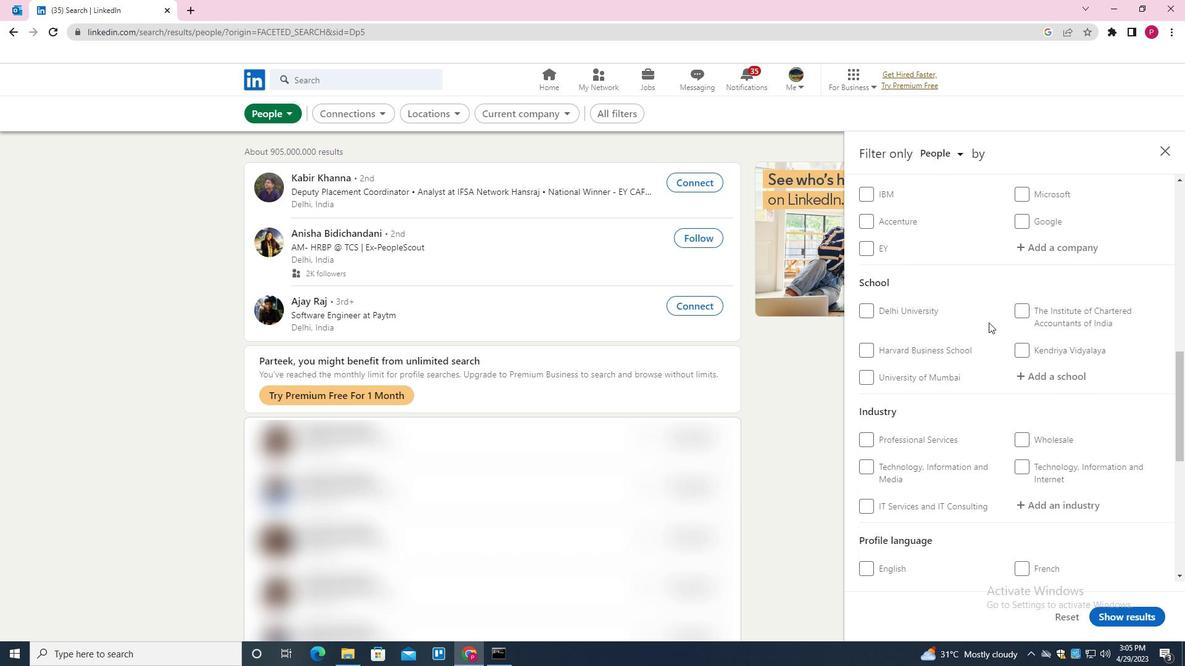
Action: Mouse scrolled (989, 322) with delta (0, 0)
Screenshot: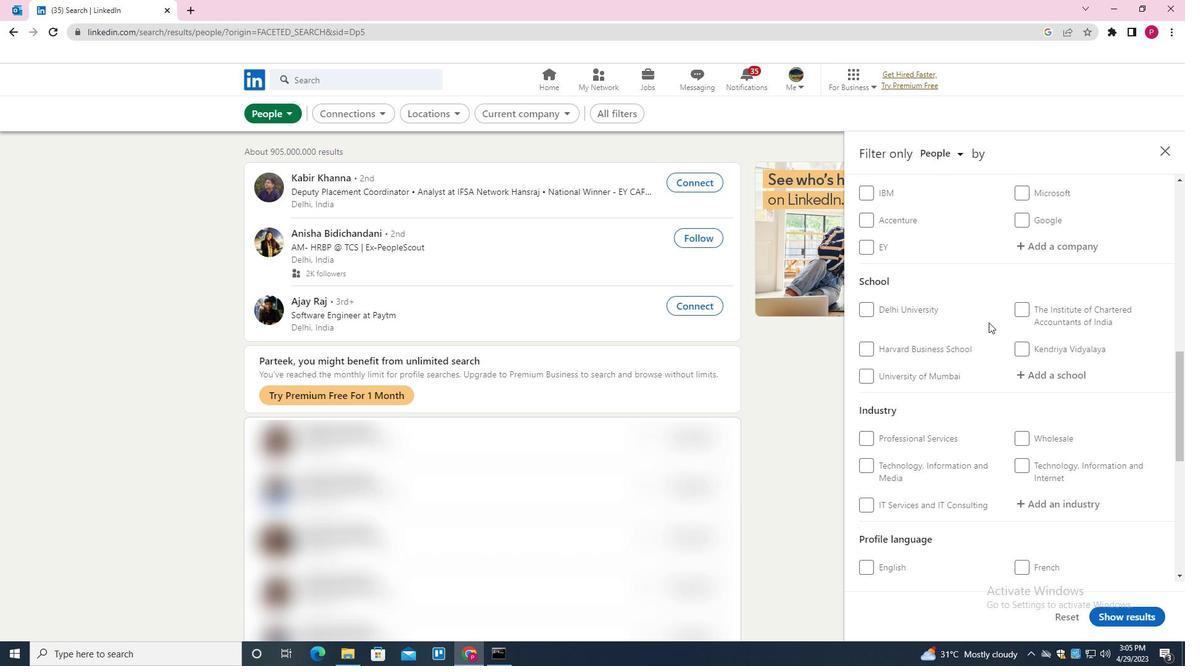 
Action: Mouse scrolled (989, 322) with delta (0, 0)
Screenshot: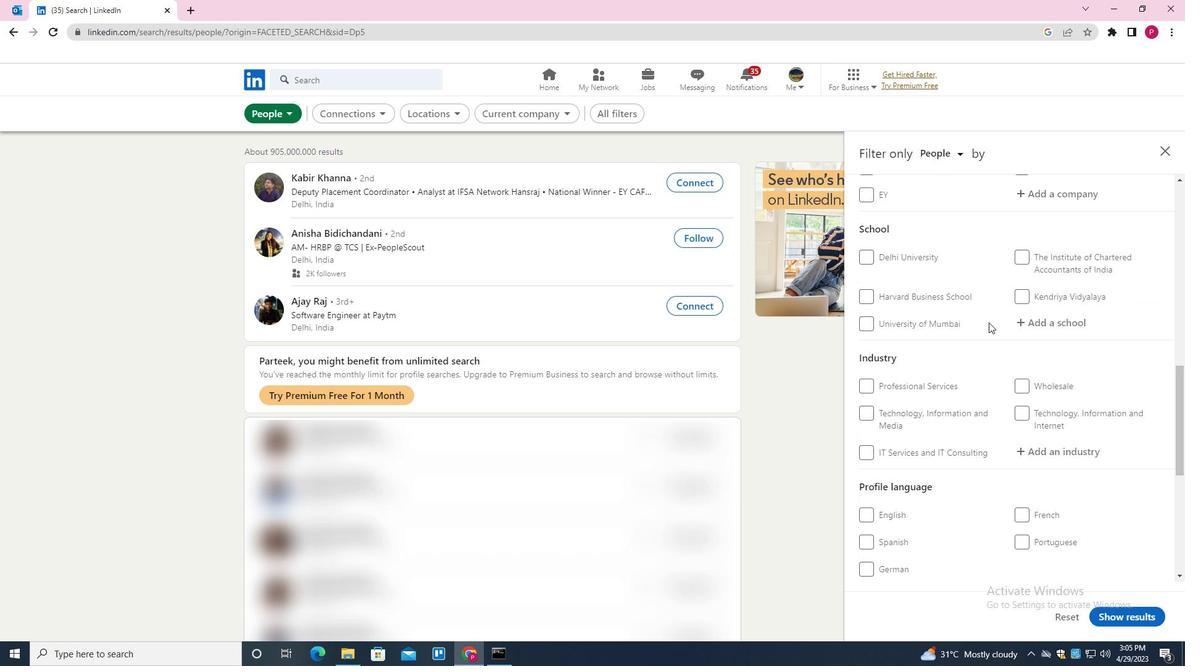 
Action: Mouse moved to (882, 321)
Screenshot: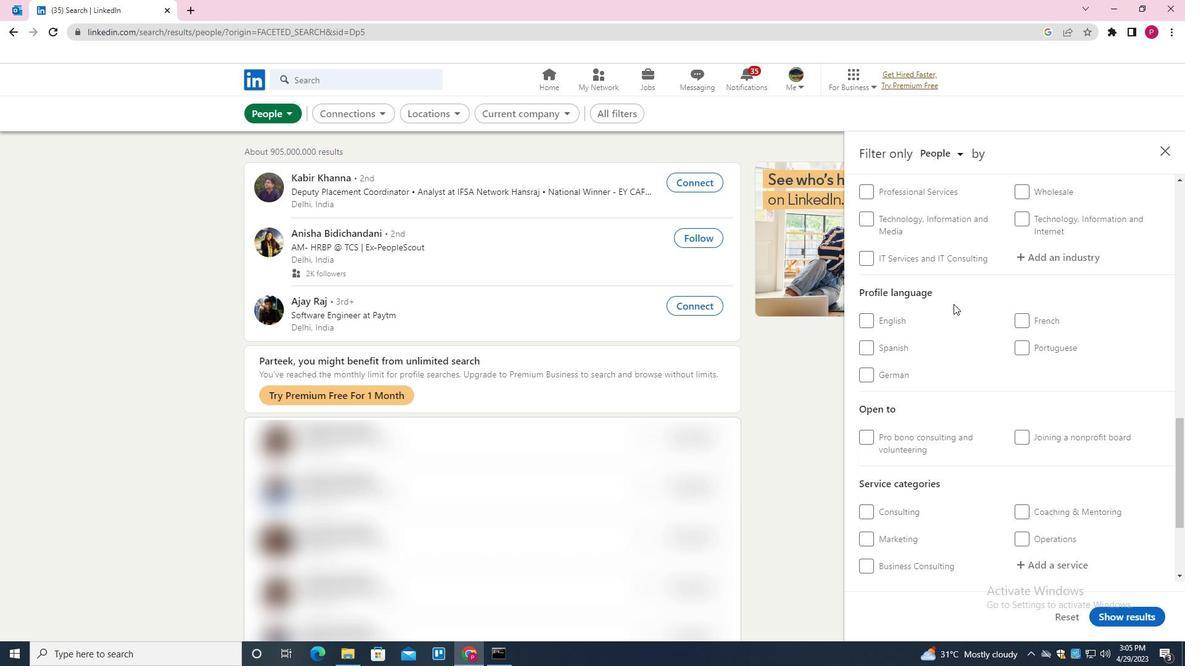 
Action: Mouse pressed left at (882, 321)
Screenshot: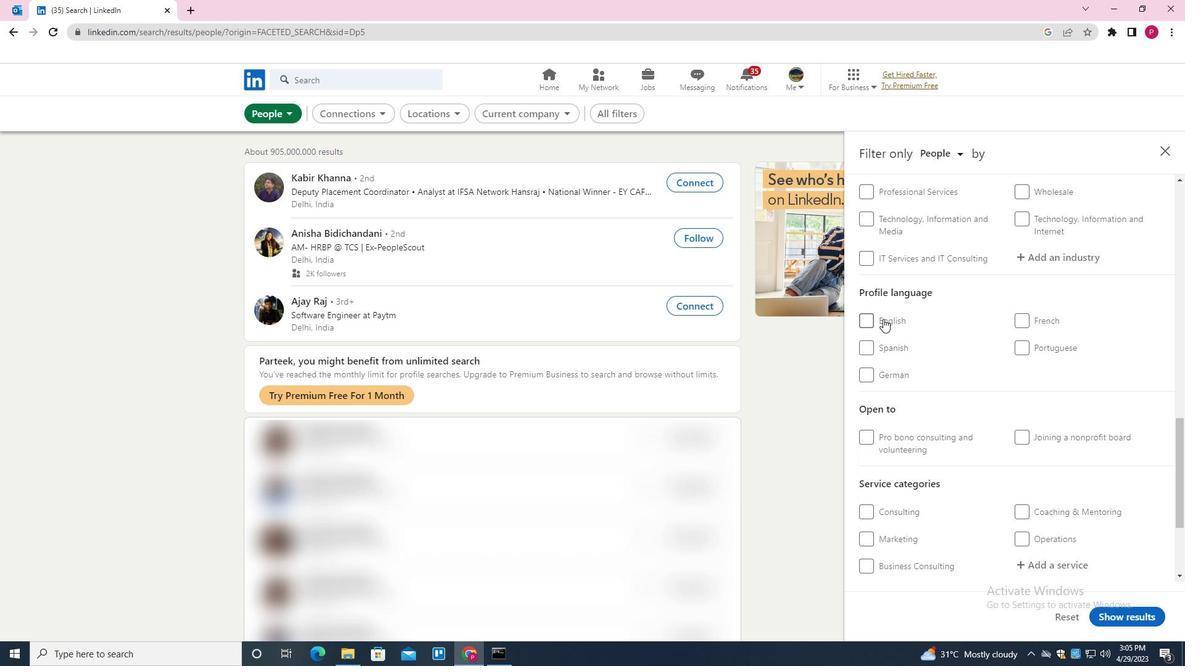 
Action: Mouse moved to (945, 329)
Screenshot: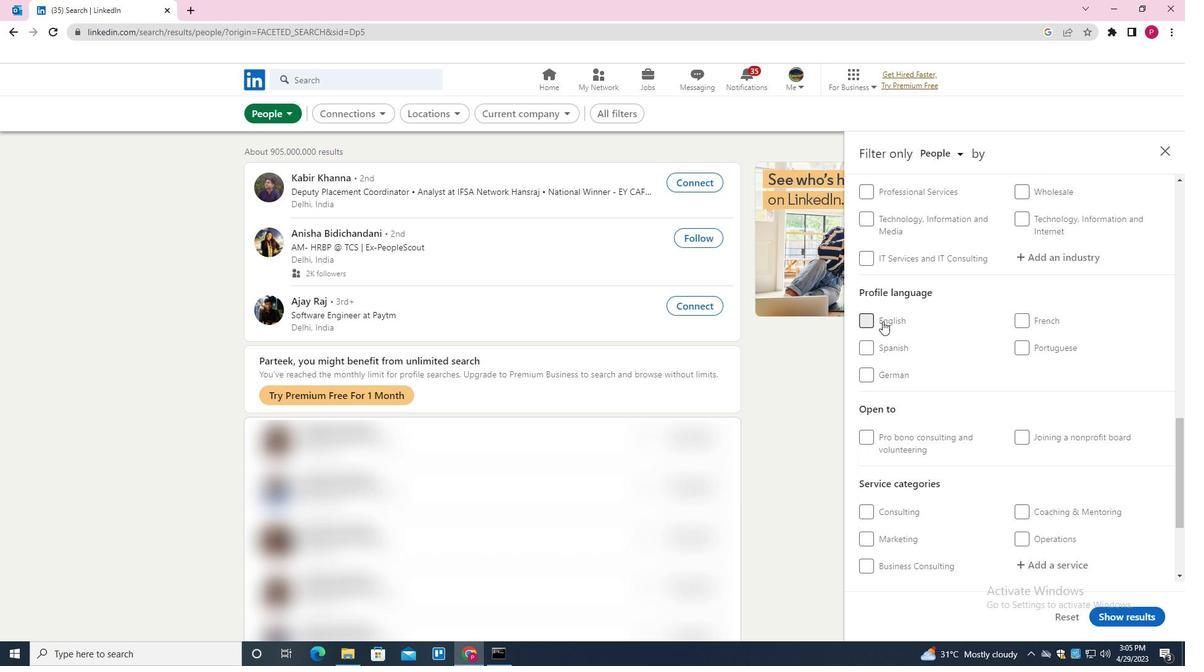 
Action: Mouse scrolled (945, 329) with delta (0, 0)
Screenshot: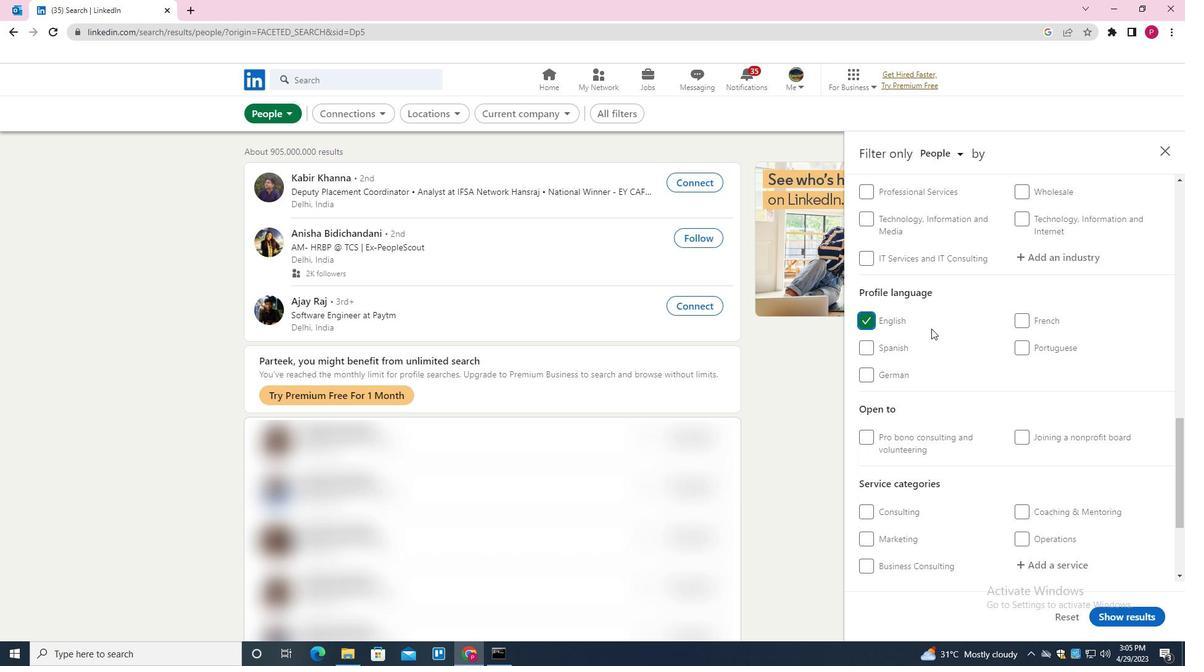 
Action: Mouse scrolled (945, 329) with delta (0, 0)
Screenshot: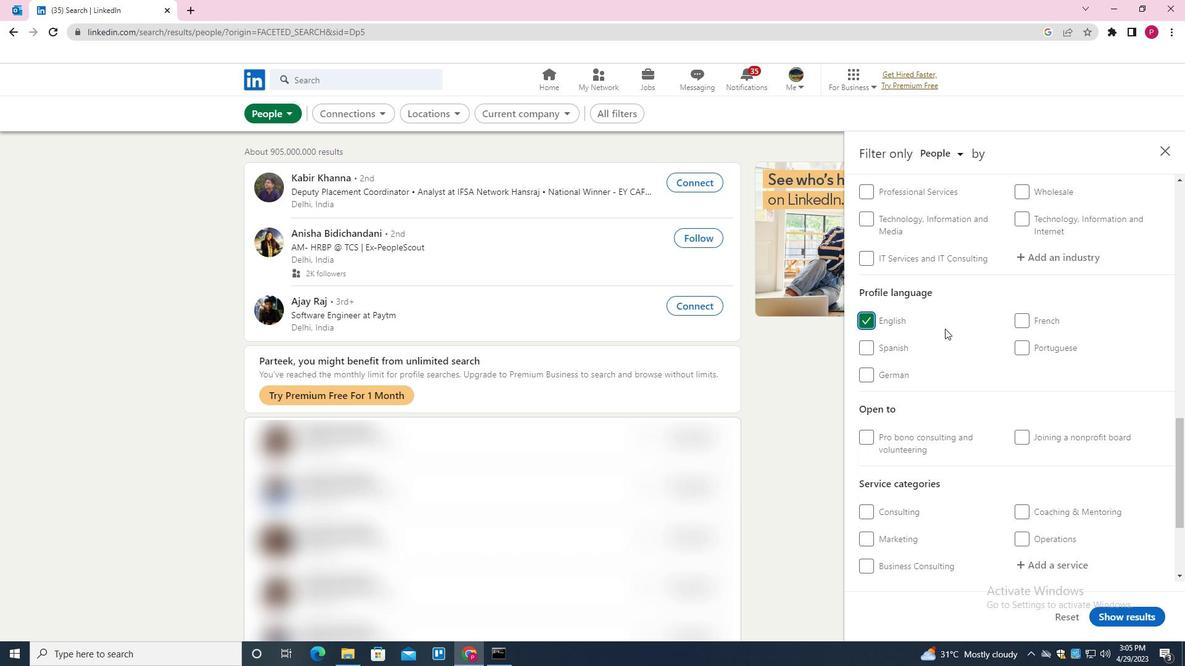
Action: Mouse scrolled (945, 329) with delta (0, 0)
Screenshot: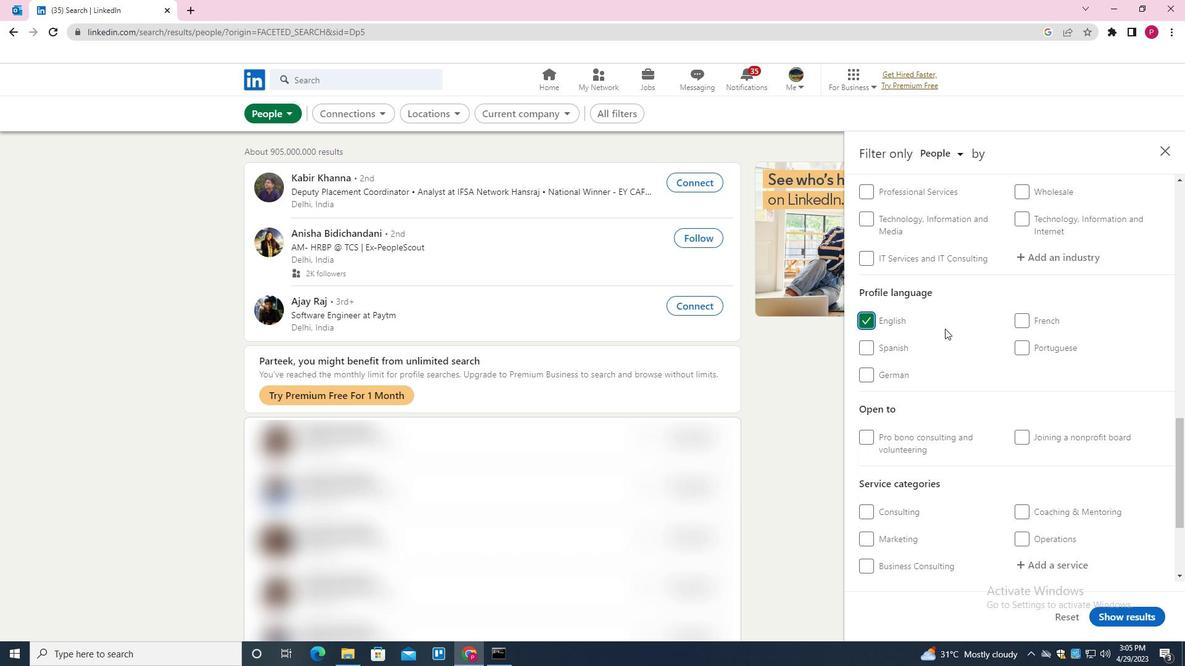 
Action: Mouse scrolled (945, 329) with delta (0, 0)
Screenshot: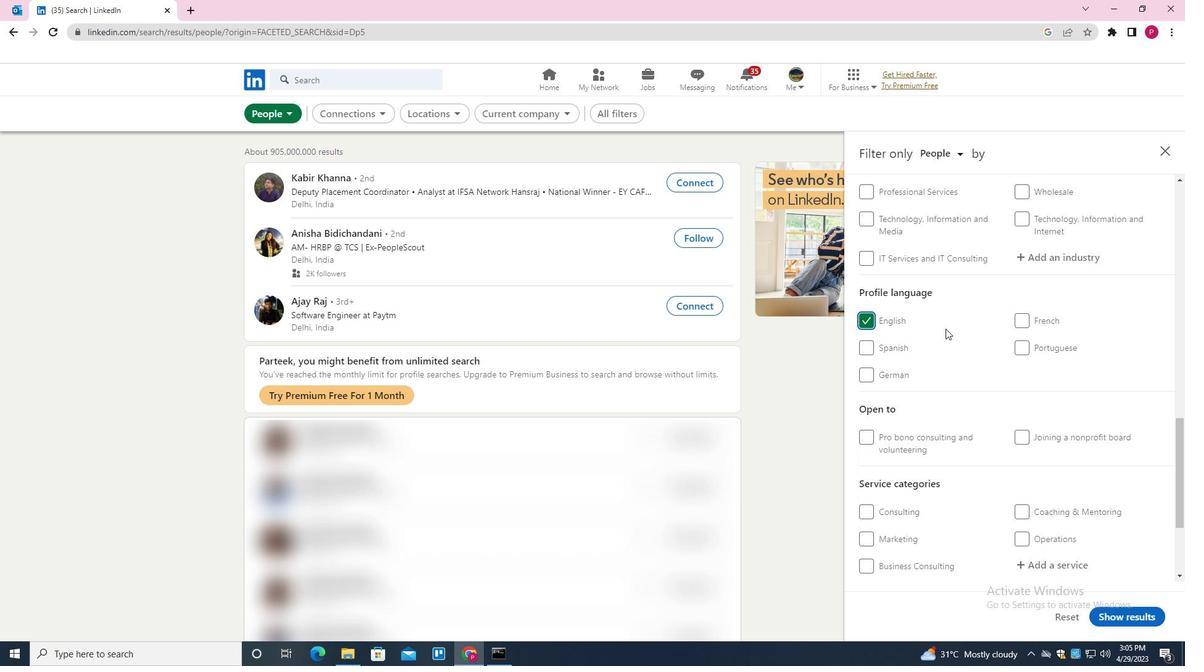 
Action: Mouse scrolled (945, 329) with delta (0, 0)
Screenshot: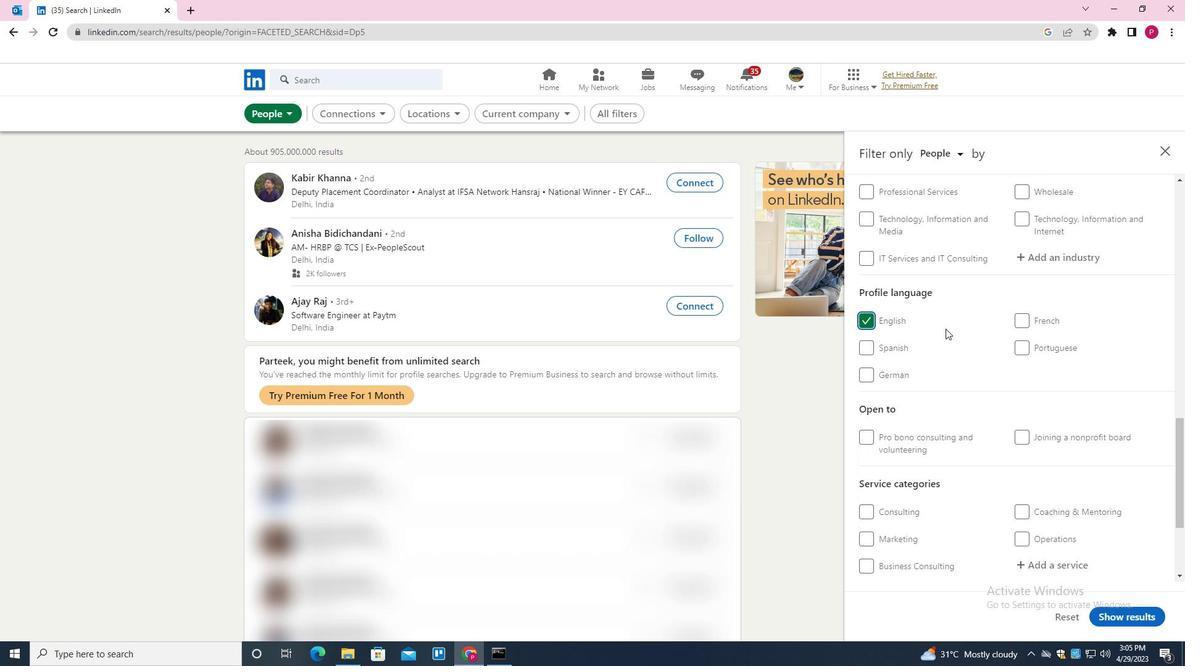 
Action: Mouse scrolled (945, 329) with delta (0, 0)
Screenshot: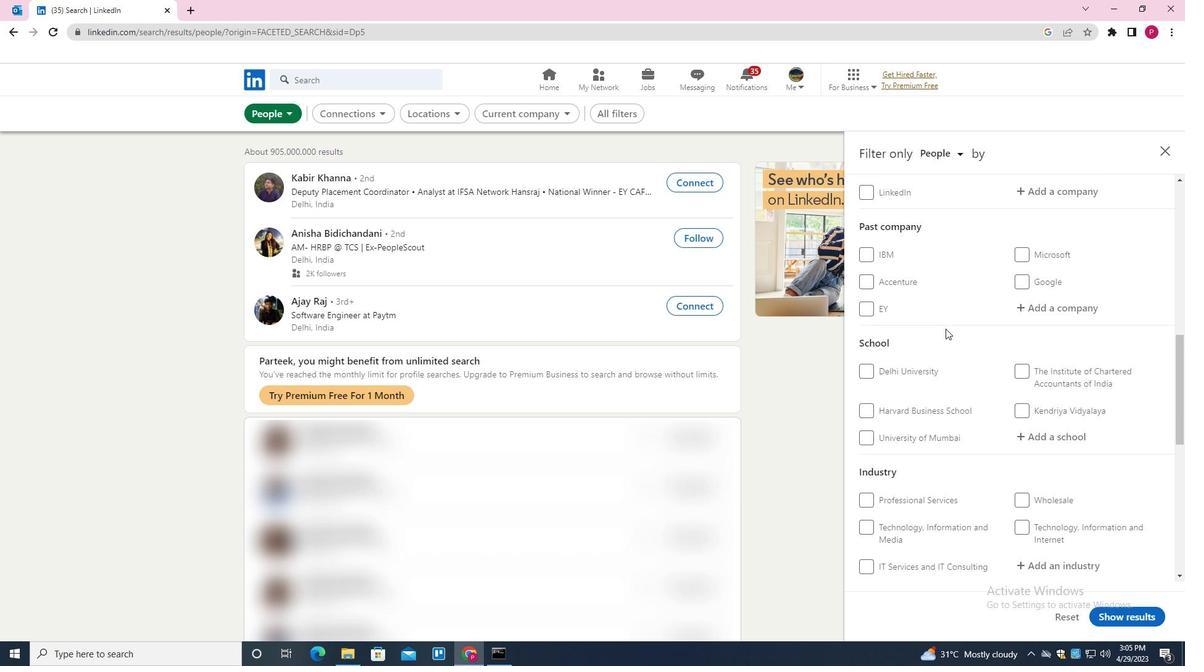 
Action: Mouse moved to (1086, 252)
Screenshot: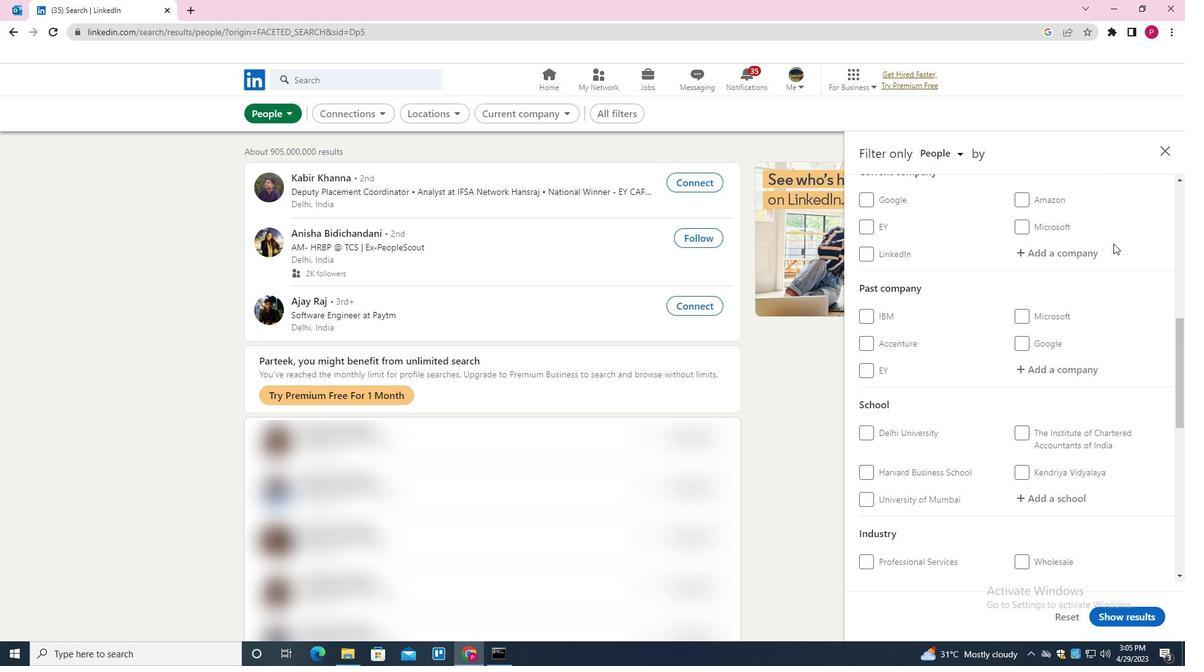 
Action: Mouse pressed left at (1086, 252)
Screenshot: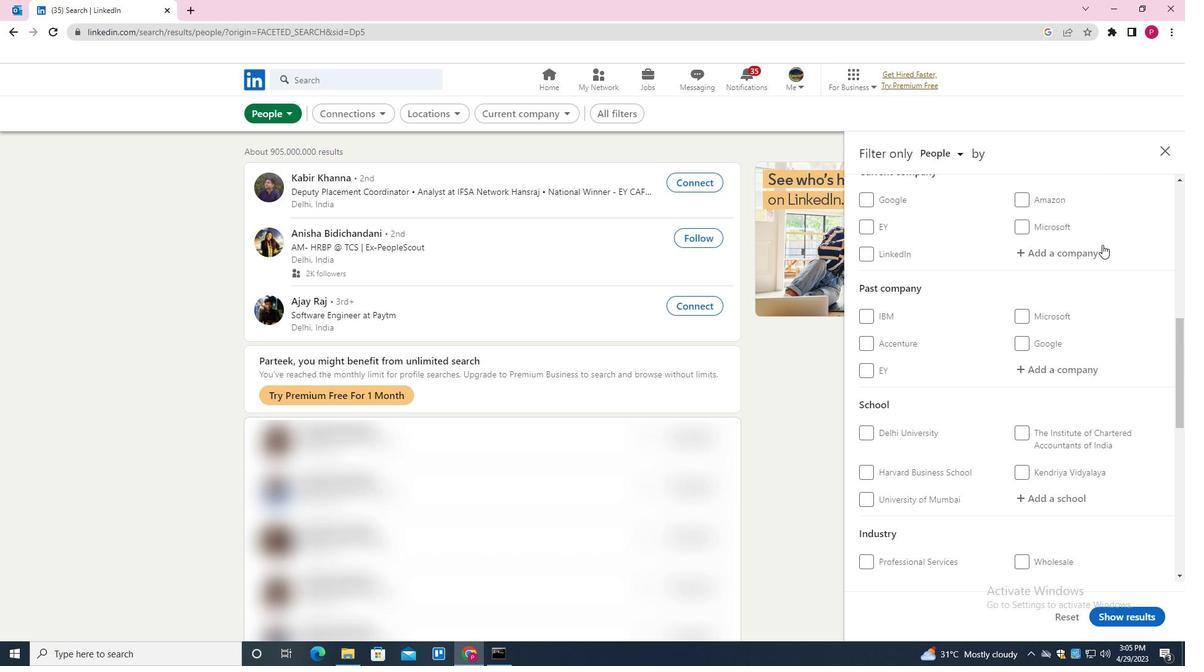 
Action: Key pressed <Key.shift><Key.shift><Key.shift><Key.shift>CIMPRESS<Key.down><Key.down><Key.enter>
Screenshot: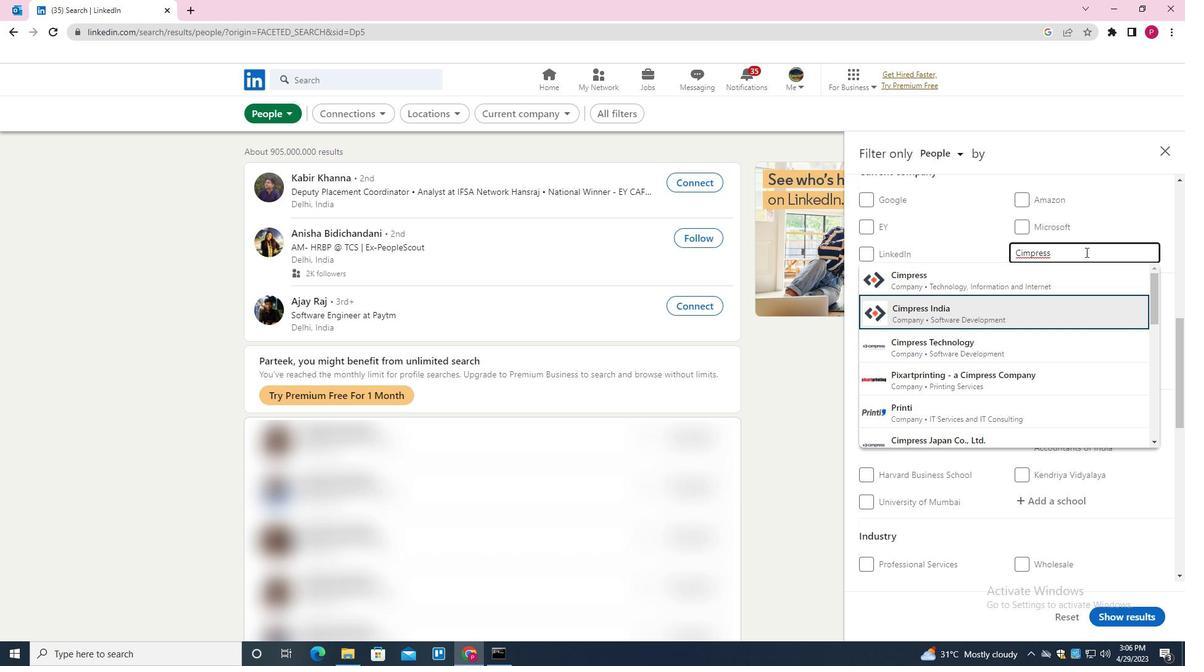 
Action: Mouse moved to (955, 394)
Screenshot: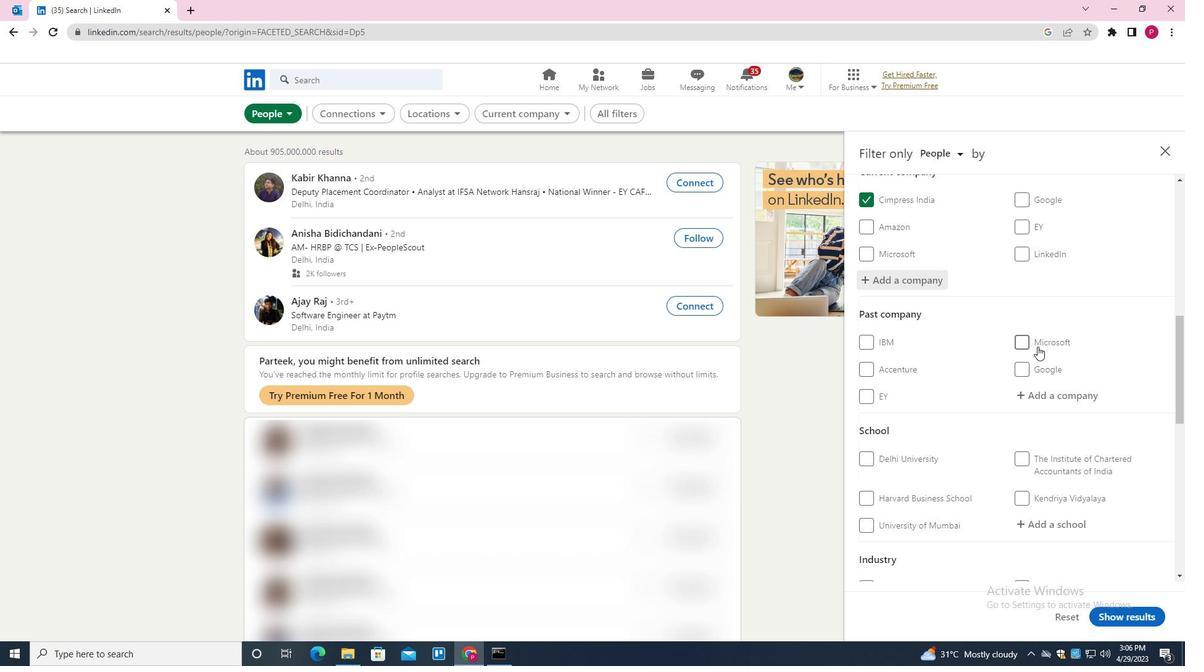 
Action: Mouse scrolled (955, 393) with delta (0, 0)
Screenshot: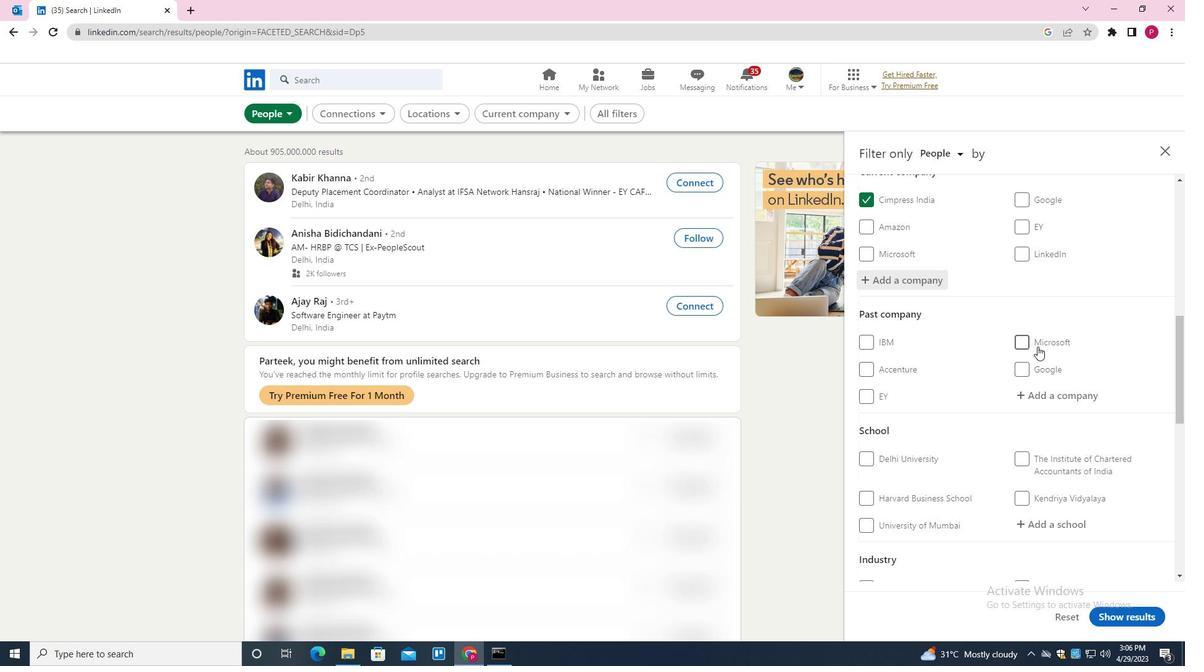 
Action: Mouse scrolled (955, 393) with delta (0, 0)
Screenshot: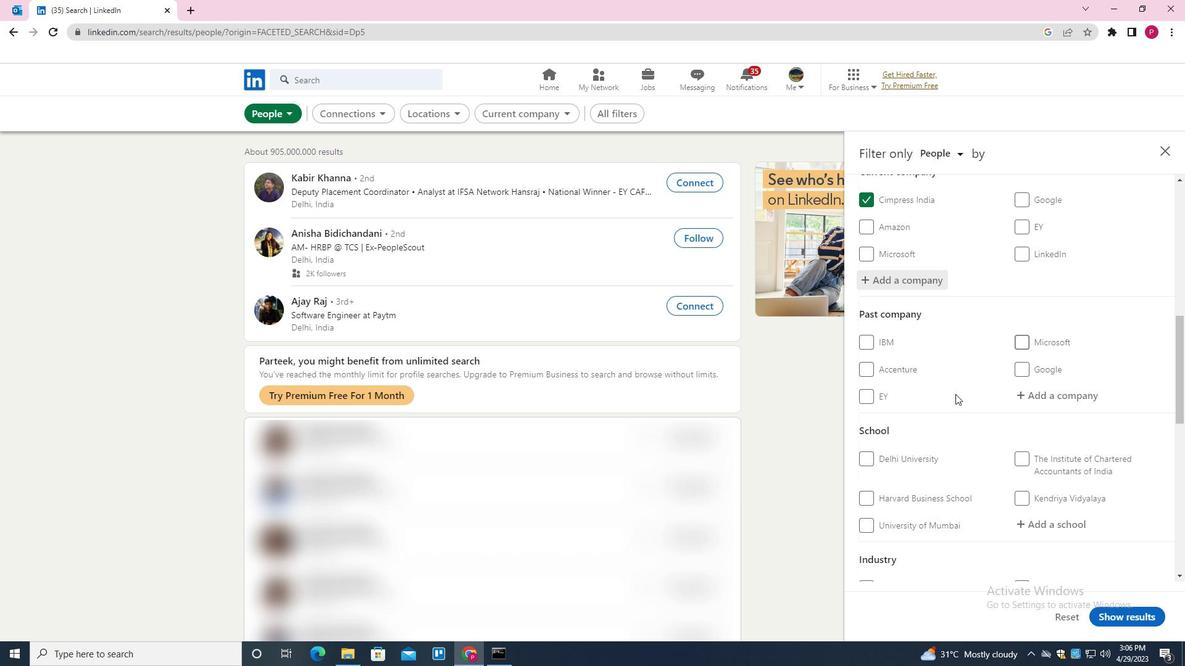 
Action: Mouse moved to (955, 393)
Screenshot: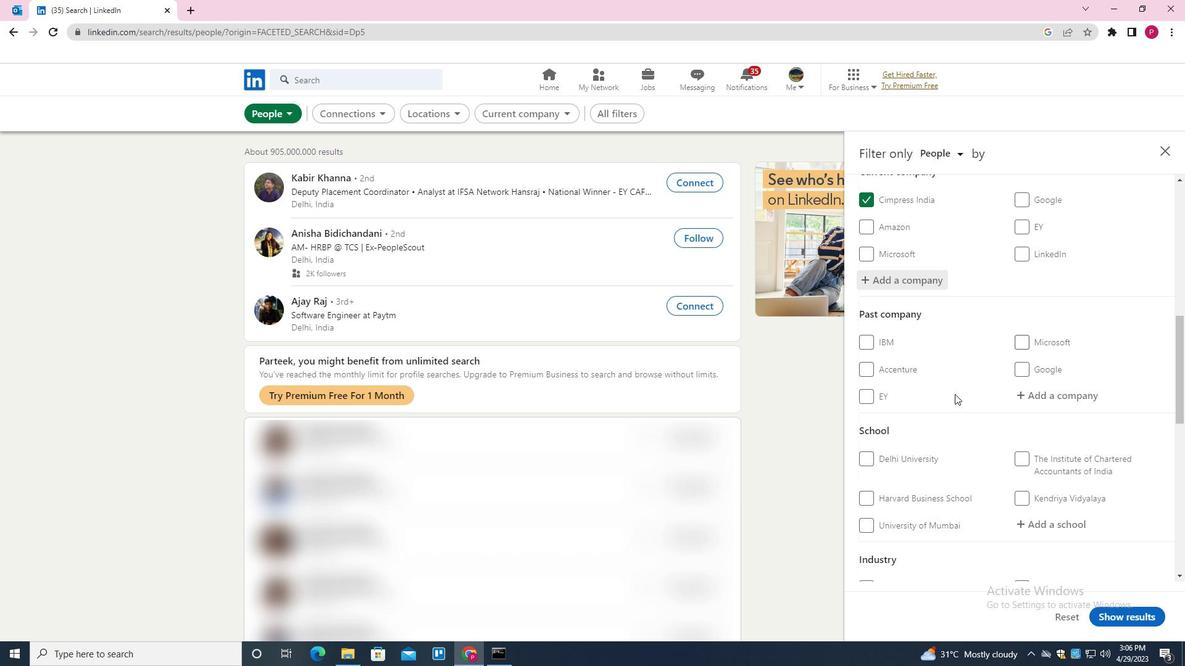 
Action: Mouse scrolled (955, 392) with delta (0, 0)
Screenshot: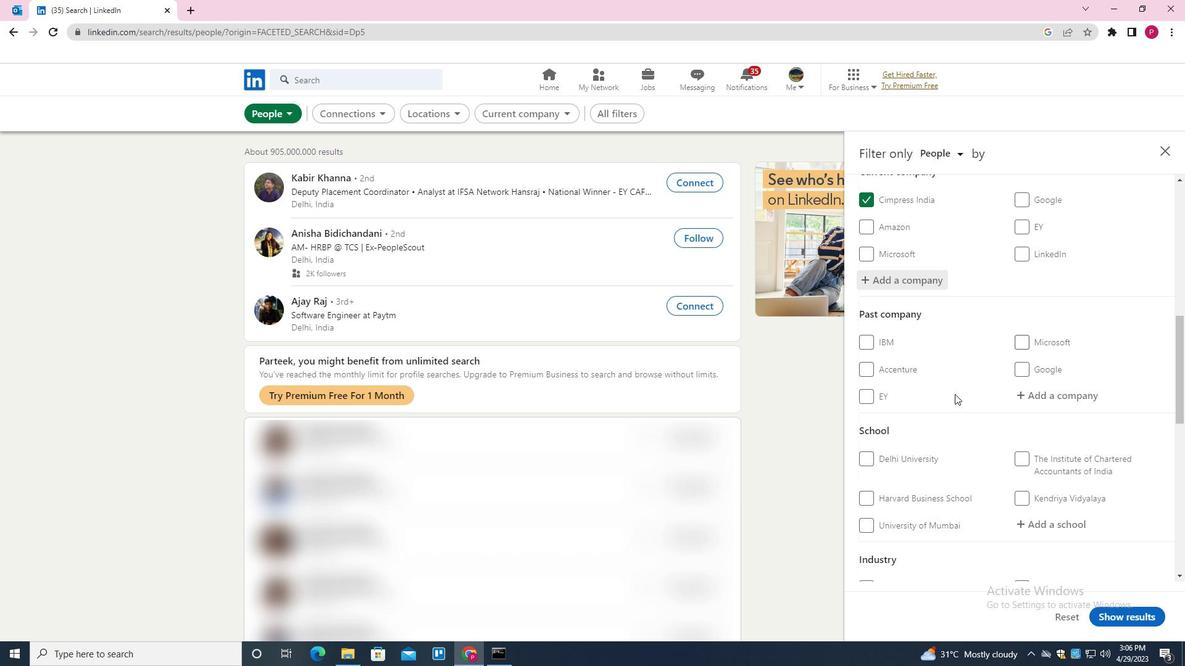 
Action: Mouse moved to (955, 392)
Screenshot: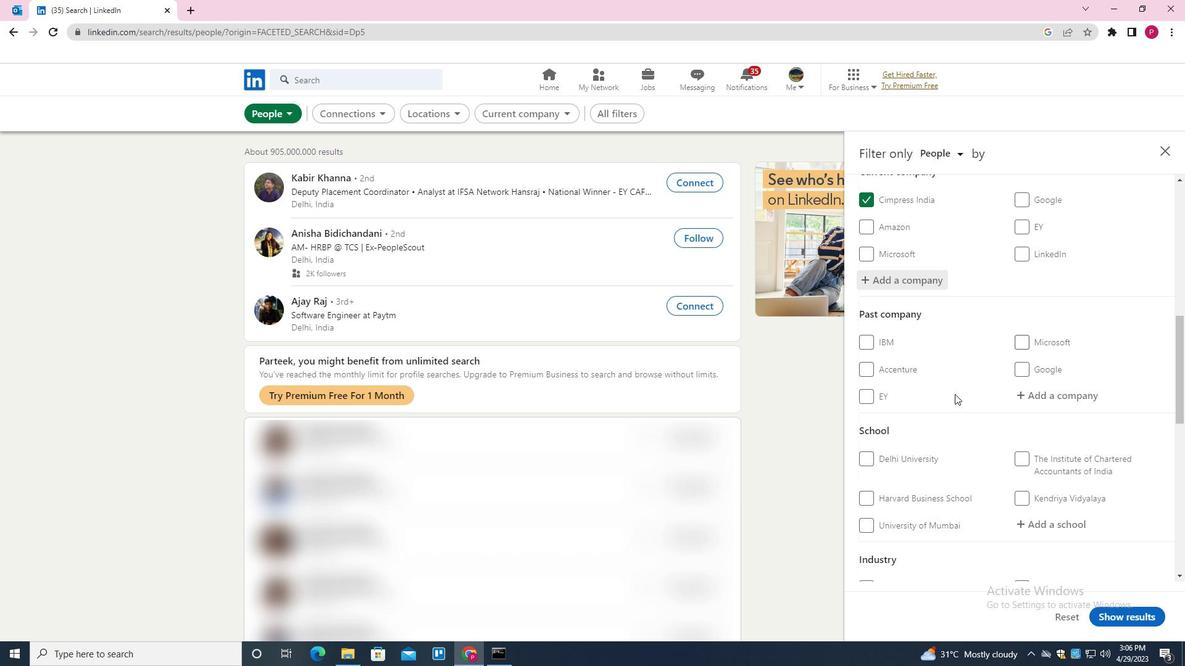 
Action: Mouse scrolled (955, 392) with delta (0, 0)
Screenshot: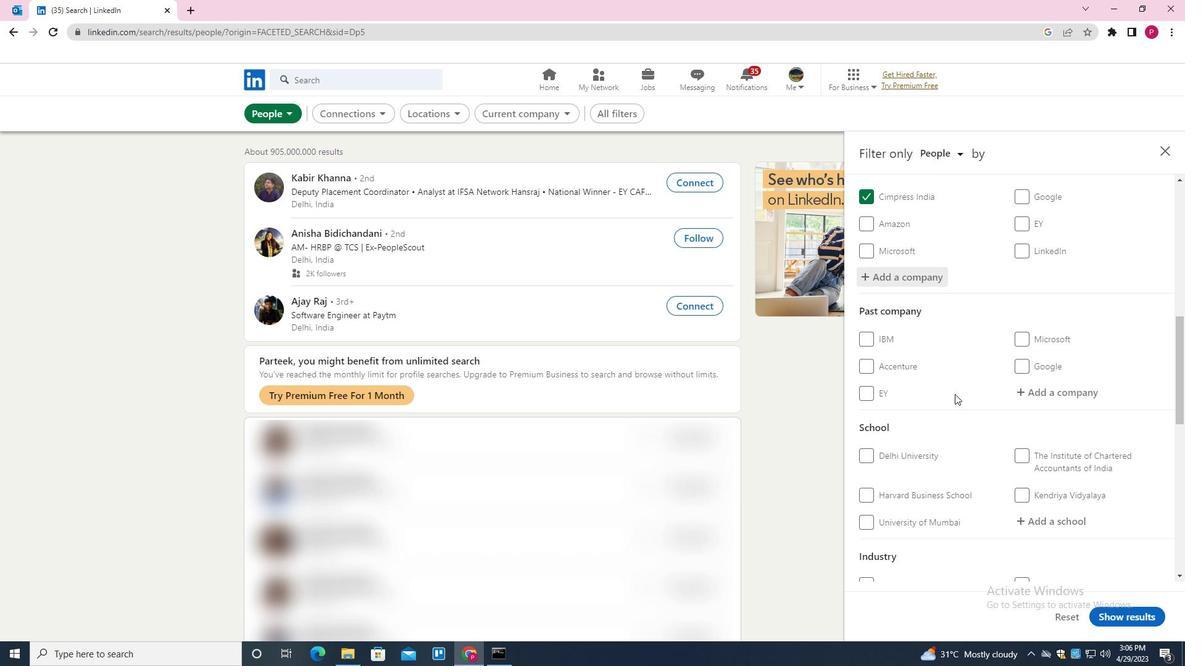 
Action: Mouse moved to (955, 390)
Screenshot: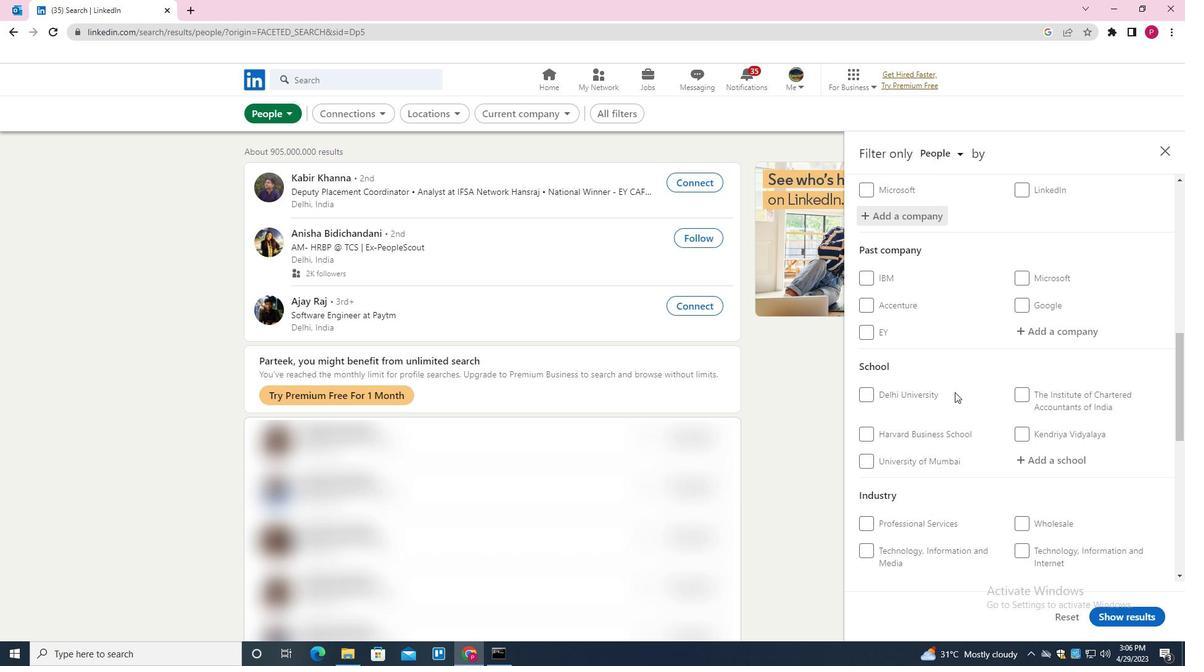 
Action: Mouse scrolled (955, 390) with delta (0, 0)
Screenshot: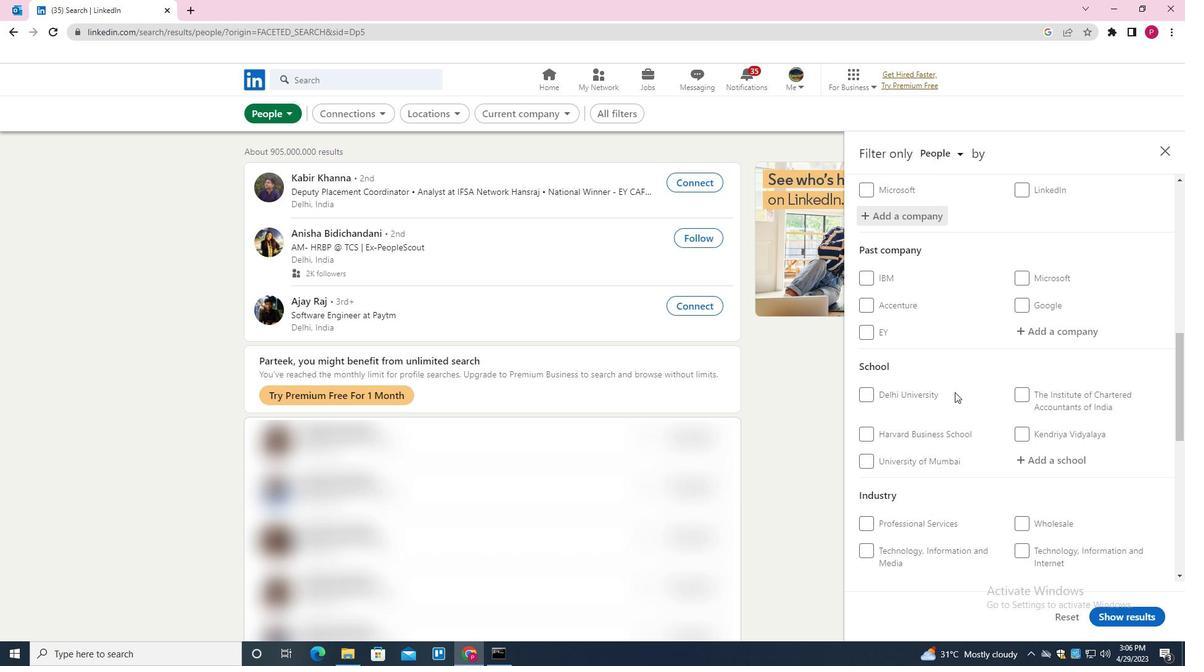 
Action: Mouse moved to (1039, 218)
Screenshot: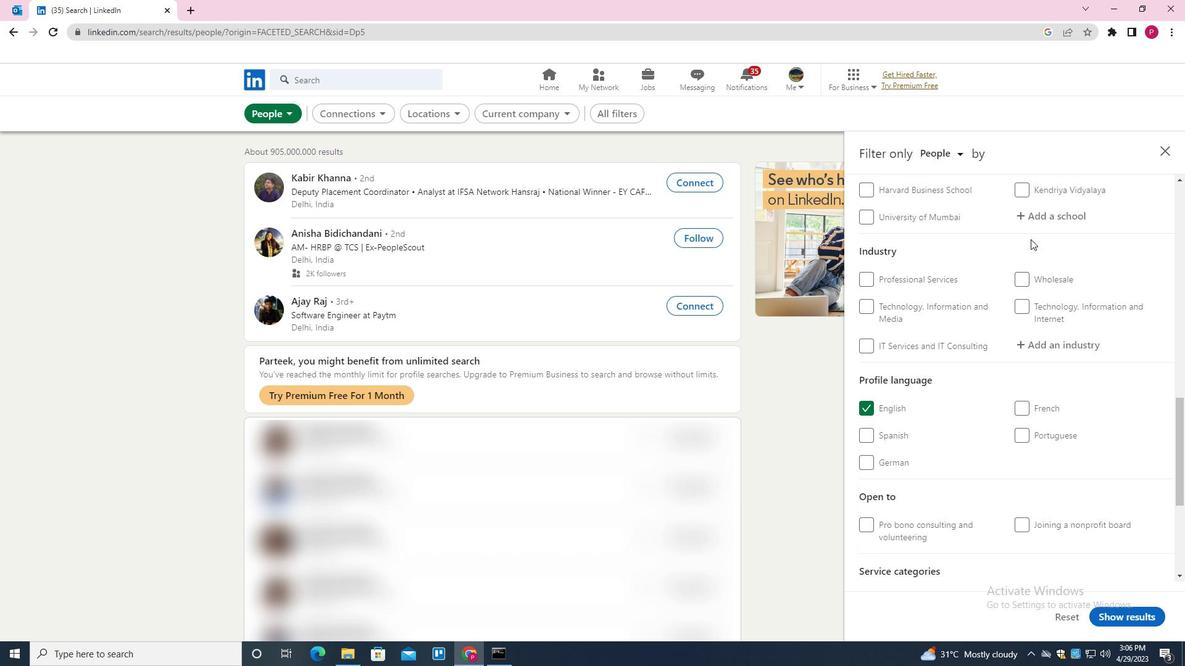 
Action: Mouse pressed left at (1039, 218)
Screenshot: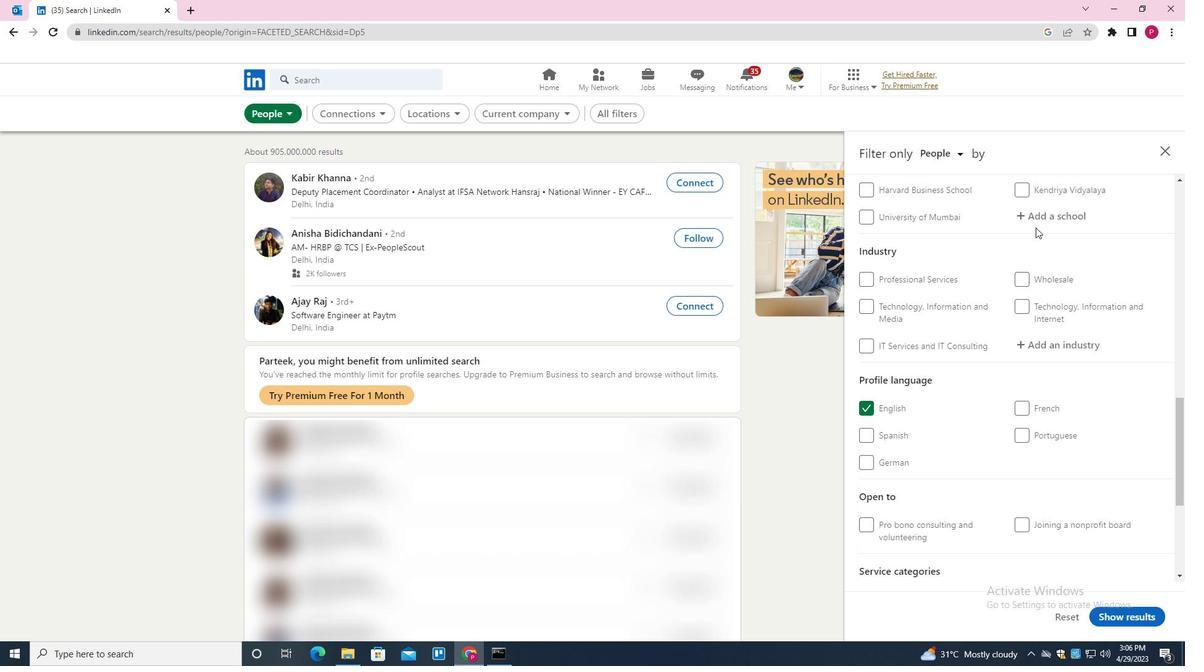 
Action: Key pressed <Key.shift><Key.shift><Key.shift><Key.shift>KANOP<Key.backspace>PUR<Key.space><Key.backspace><Key.backspace><Key.backspace><Key.backspace><Key.backspace>PUR<Key.space><Key.shift>INSTITUTE<Key.space>OF<Key.space><Key.down><Key.enter>
Screenshot: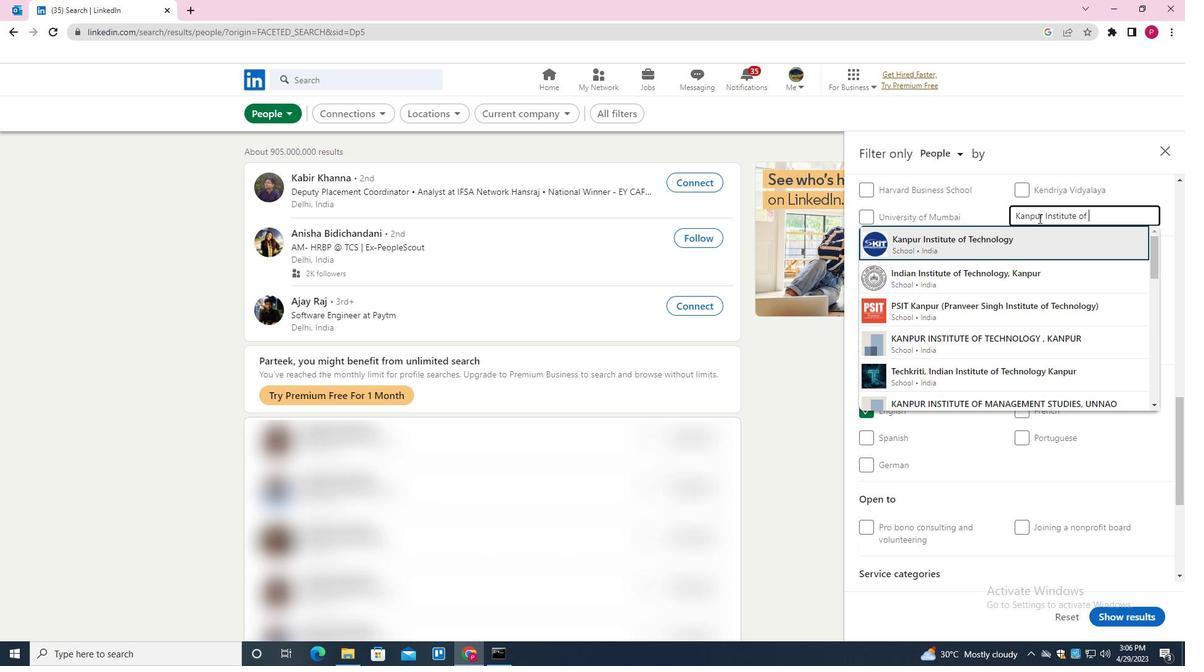 
Action: Mouse moved to (1024, 266)
Screenshot: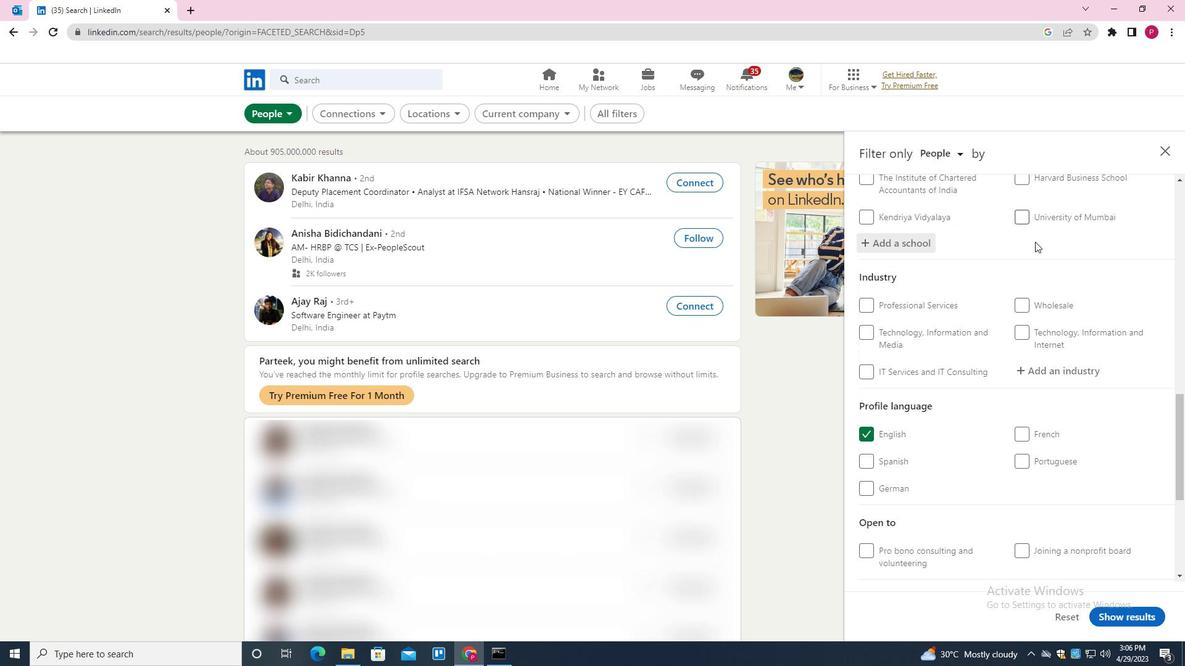 
Action: Mouse scrolled (1024, 265) with delta (0, 0)
Screenshot: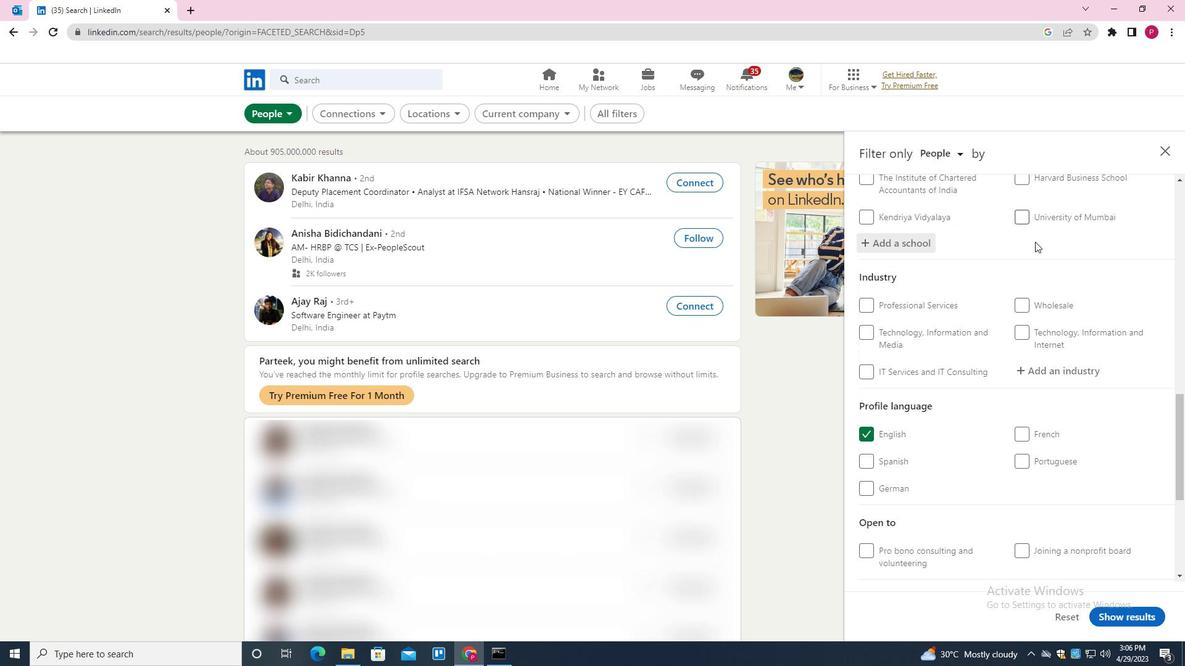 
Action: Mouse moved to (1023, 269)
Screenshot: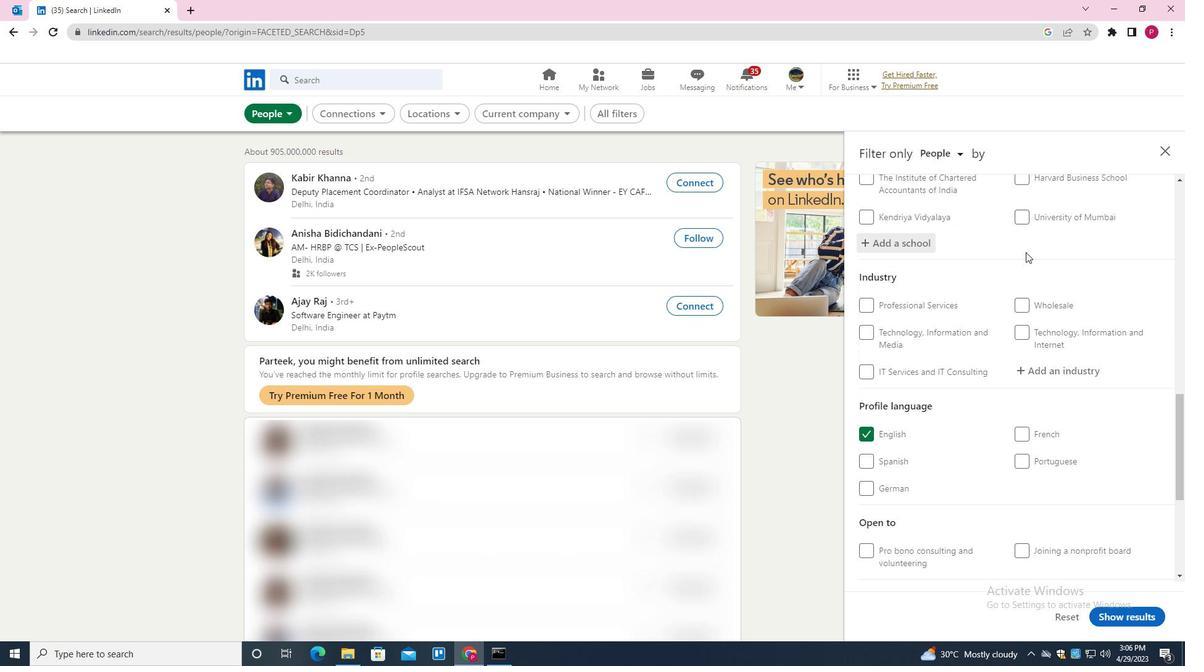 
Action: Mouse scrolled (1023, 269) with delta (0, 0)
Screenshot: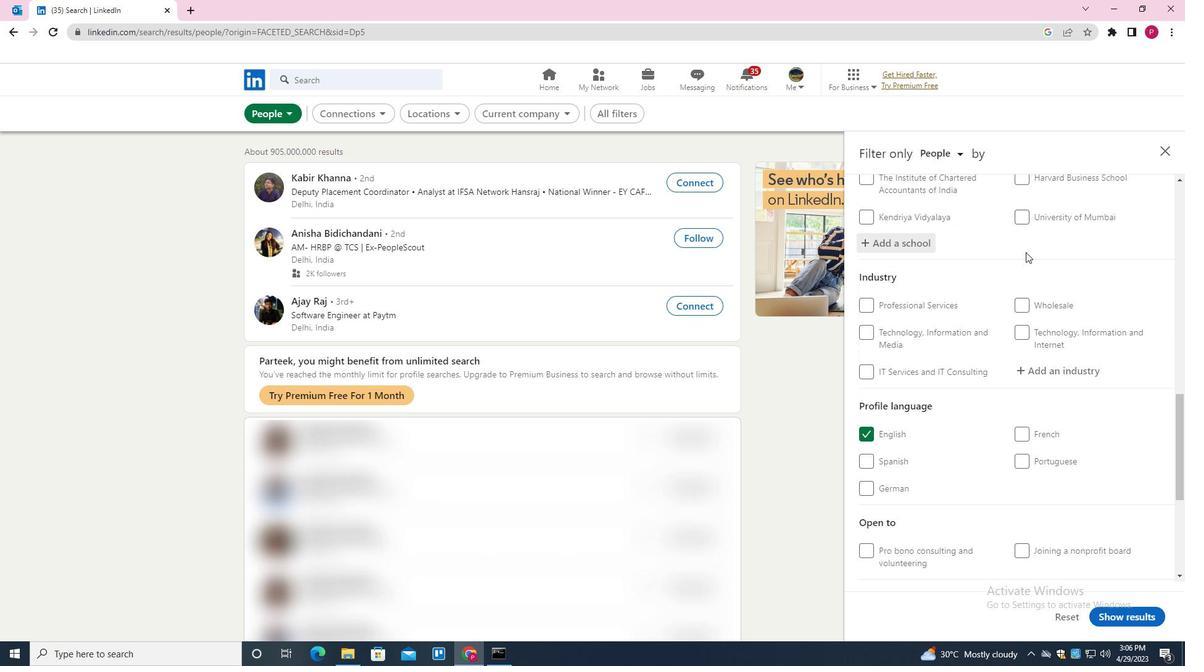 
Action: Mouse scrolled (1023, 269) with delta (0, 0)
Screenshot: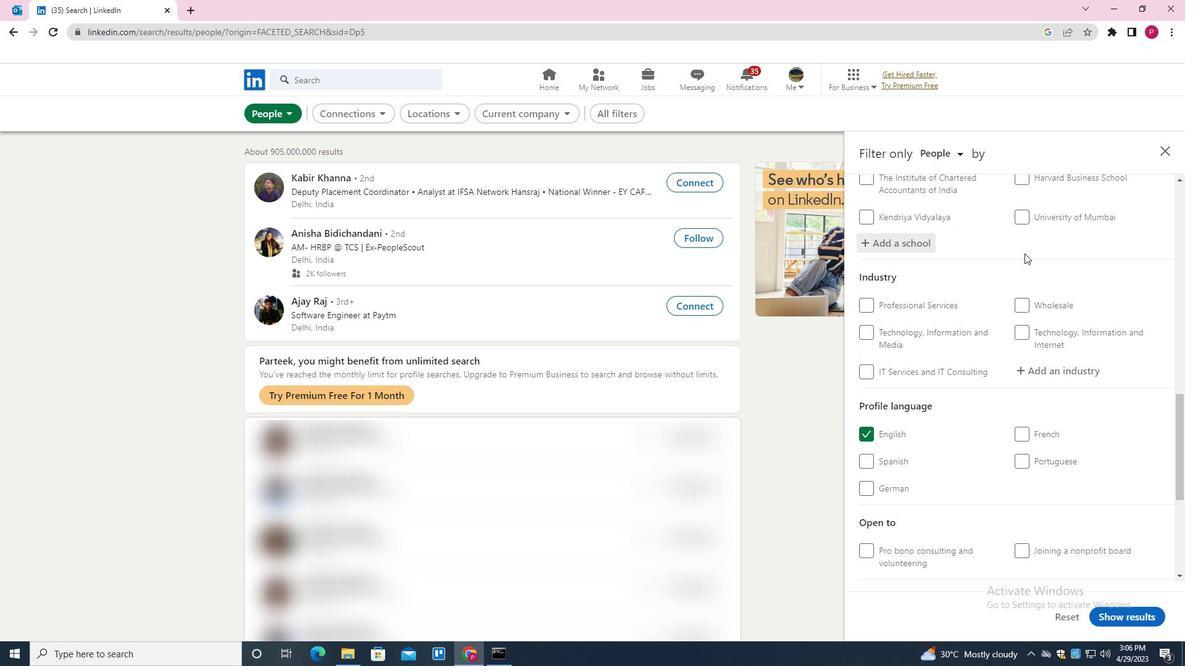 
Action: Mouse moved to (1058, 184)
Screenshot: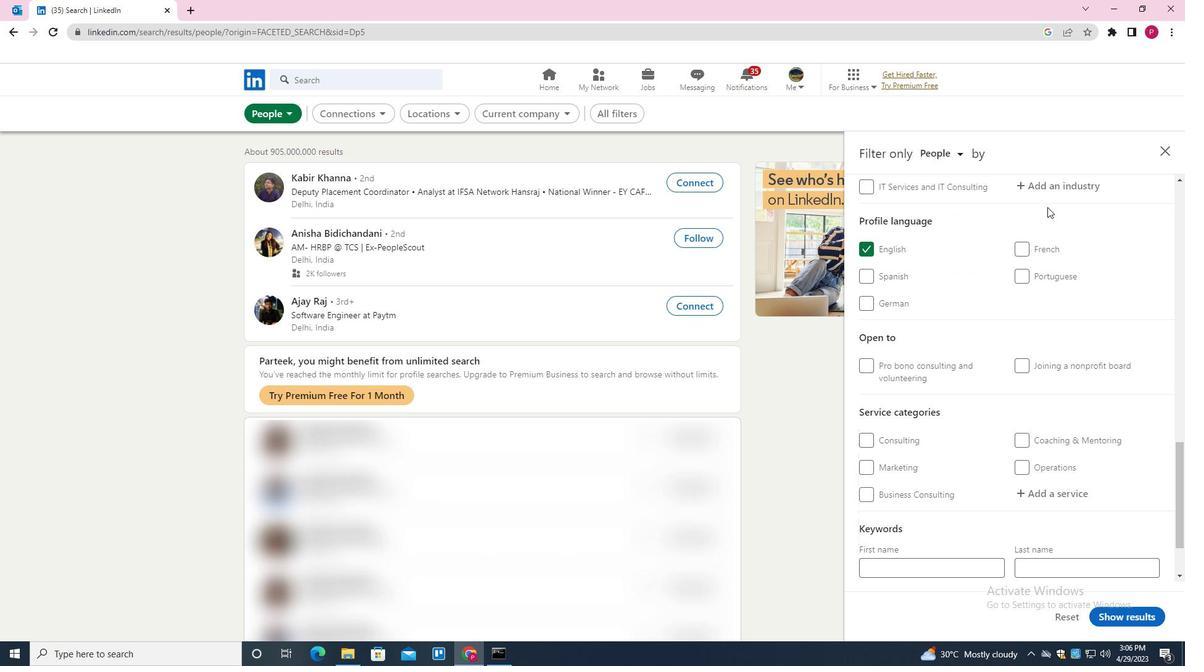 
Action: Mouse pressed left at (1058, 184)
Screenshot: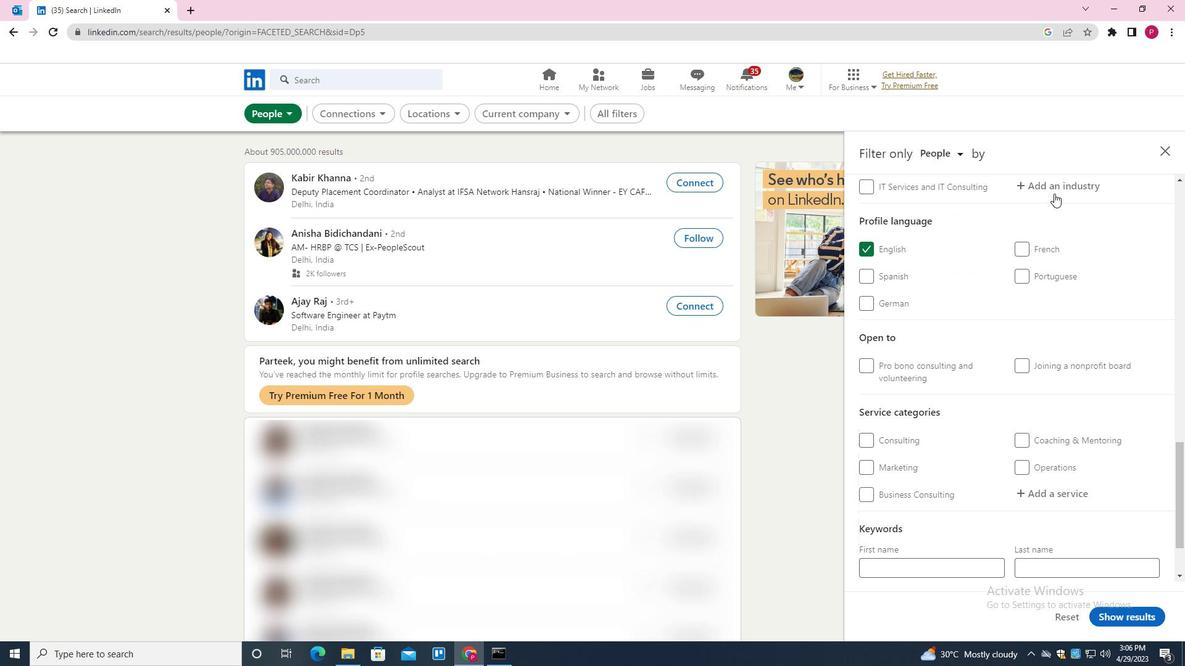 
Action: Key pressed <Key.shift>MEDIA<Key.down><Key.down><Key.down><Key.down><Key.up><Key.up><Key.enter>
Screenshot: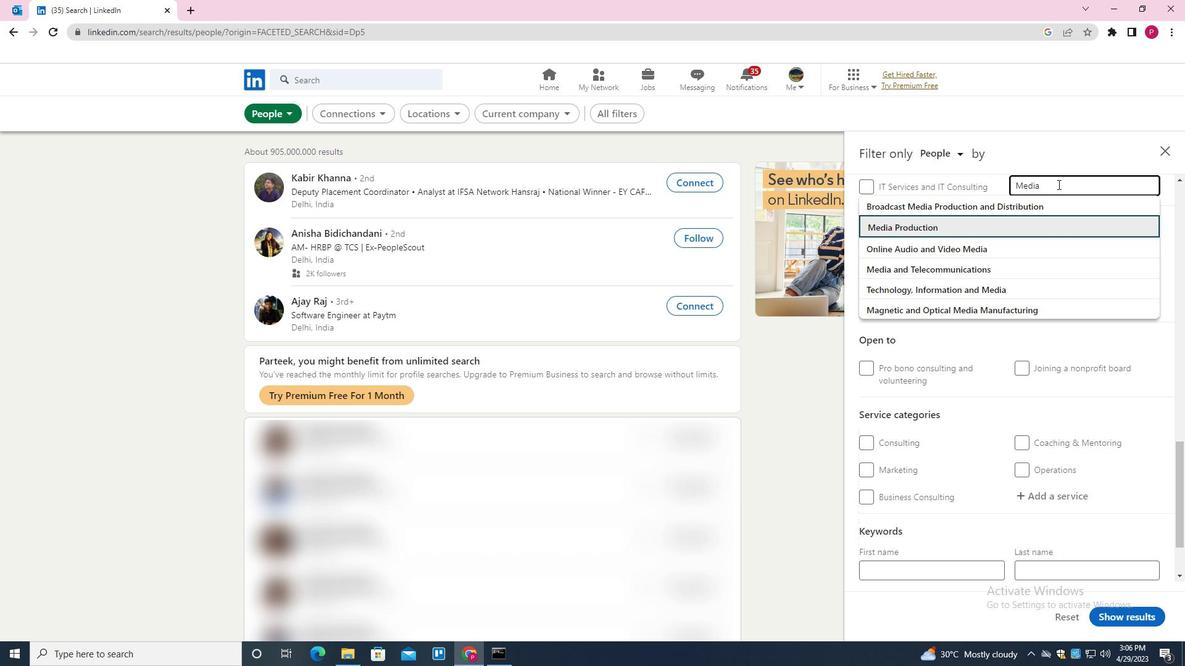 
Action: Mouse moved to (1033, 350)
Screenshot: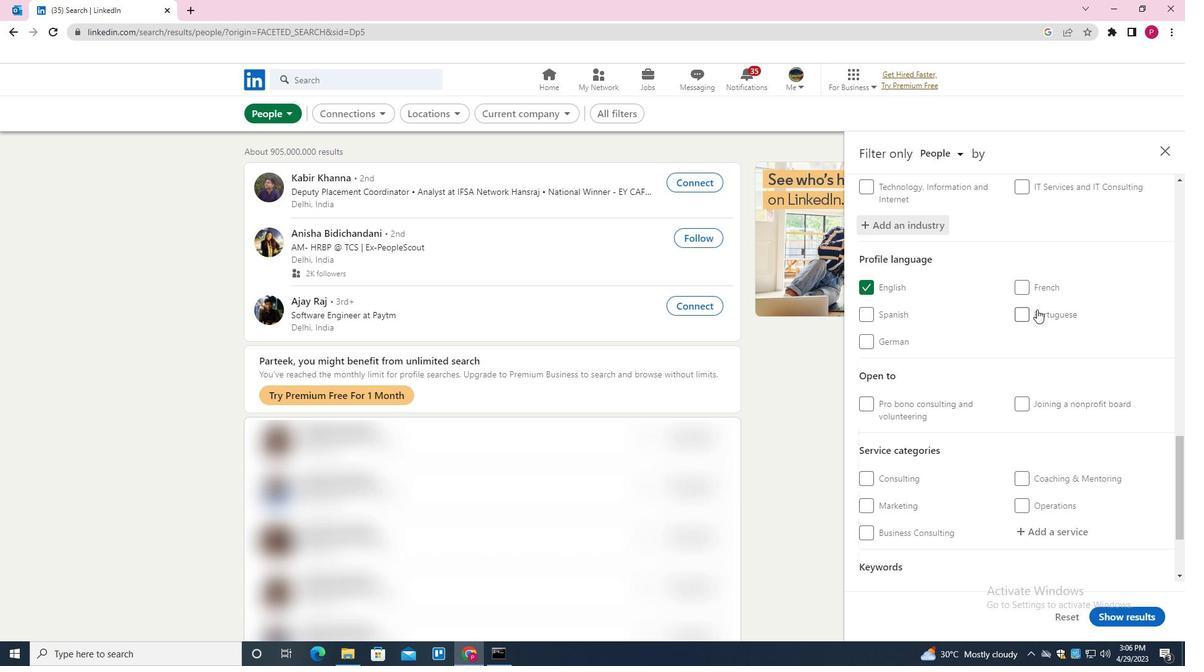 
Action: Mouse scrolled (1033, 349) with delta (0, 0)
Screenshot: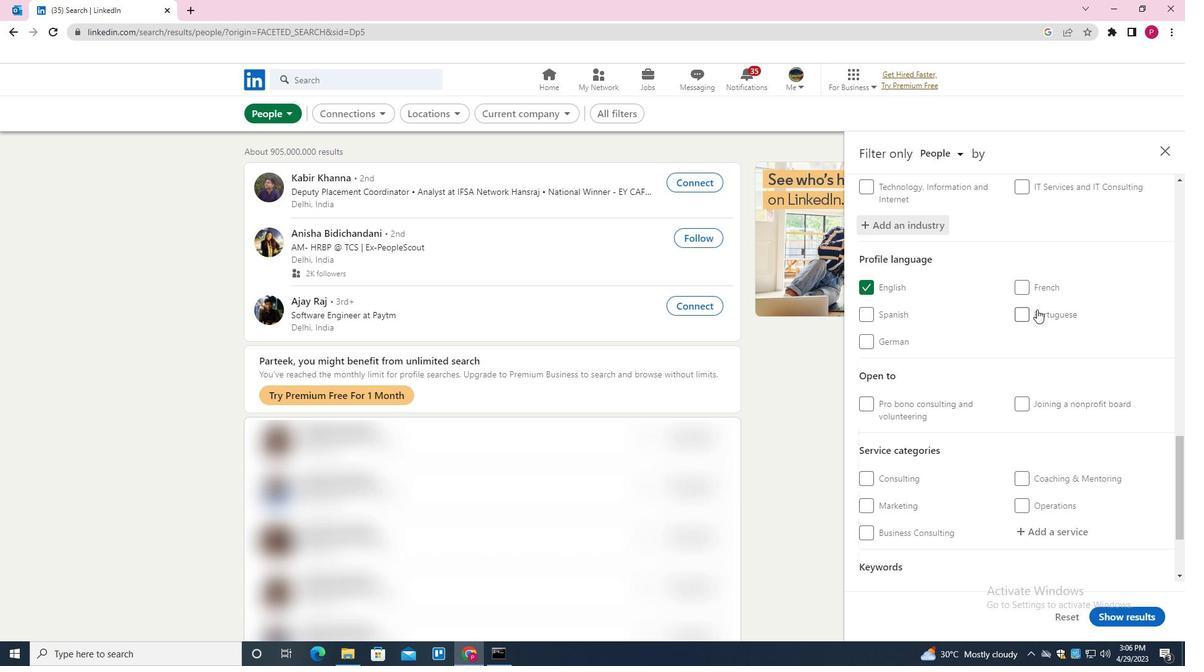 
Action: Mouse moved to (1032, 351)
Screenshot: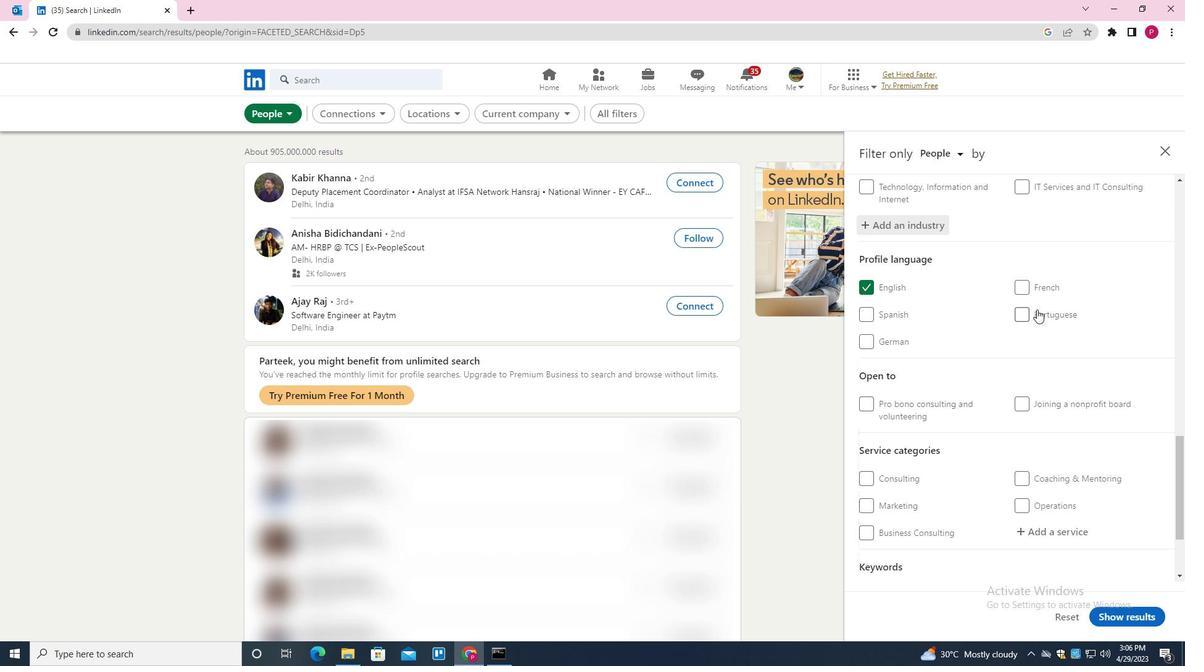 
Action: Mouse scrolled (1032, 351) with delta (0, 0)
Screenshot: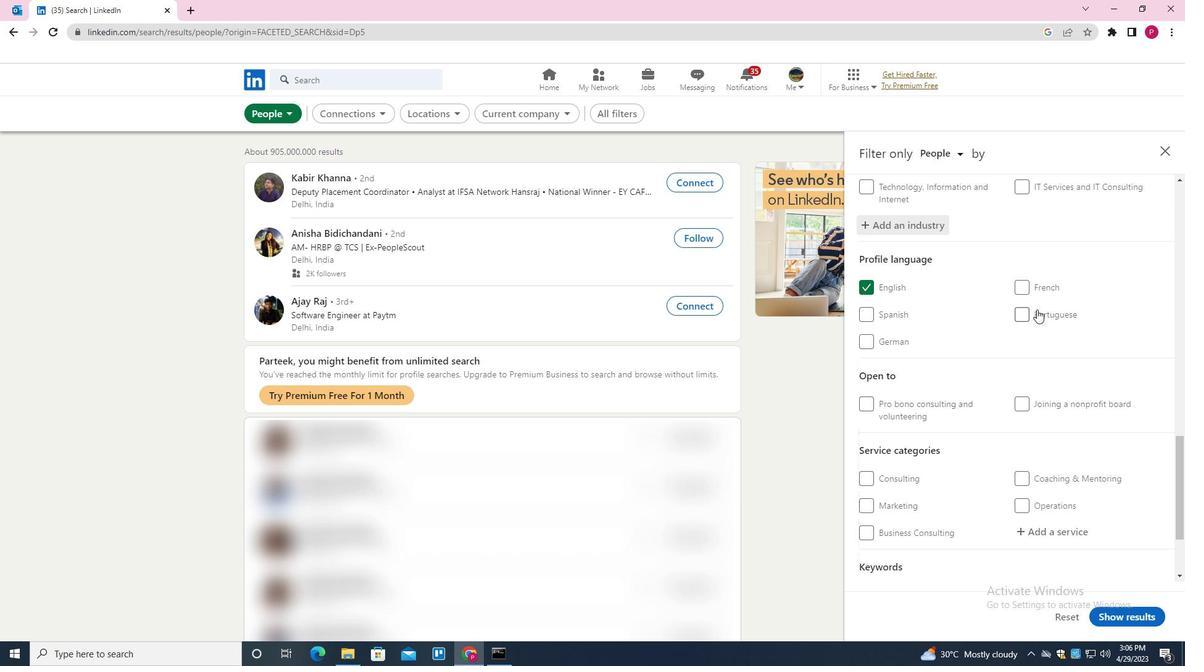 
Action: Mouse moved to (1031, 351)
Screenshot: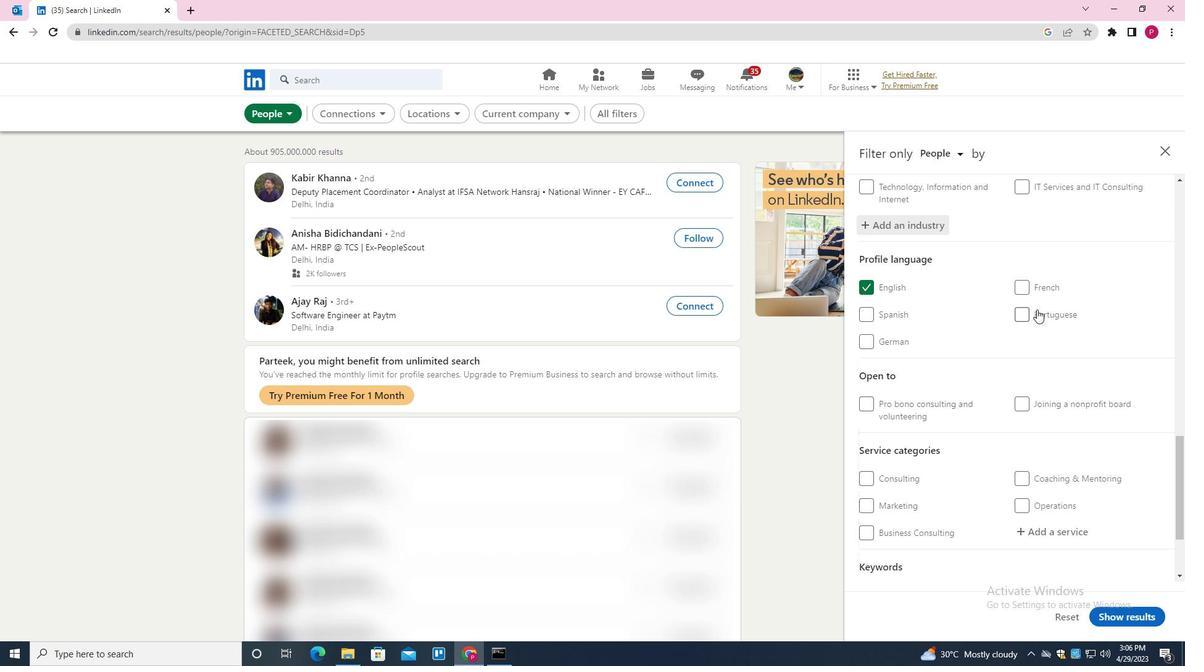 
Action: Mouse scrolled (1031, 351) with delta (0, 0)
Screenshot: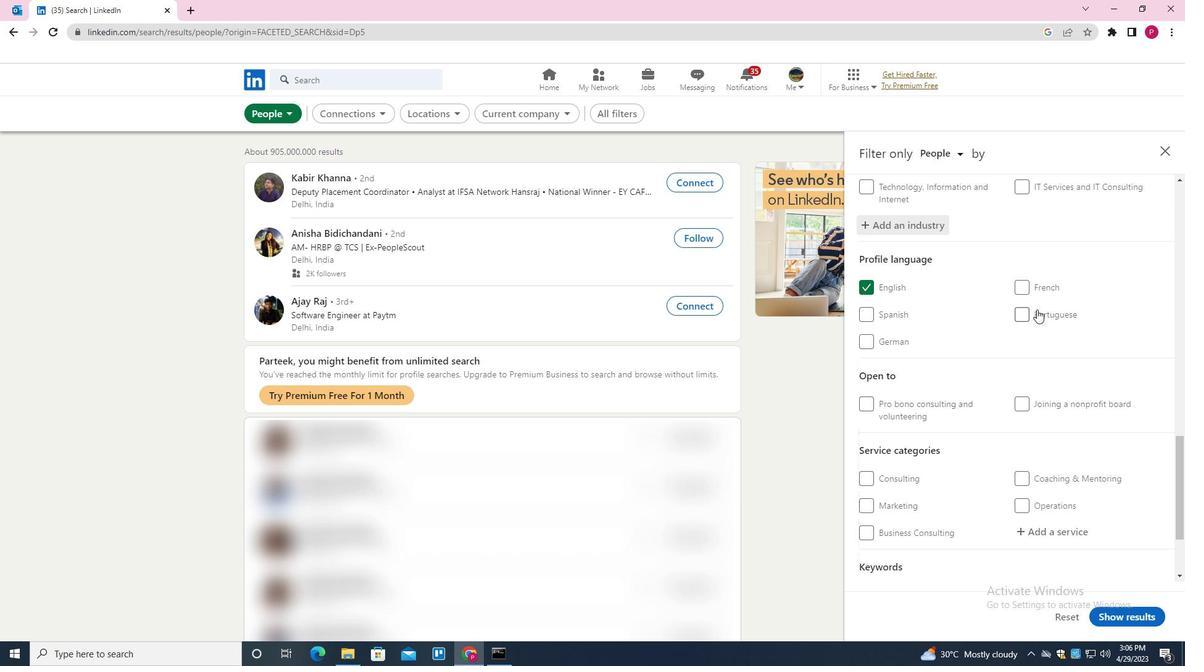 
Action: Mouse scrolled (1031, 351) with delta (0, 0)
Screenshot: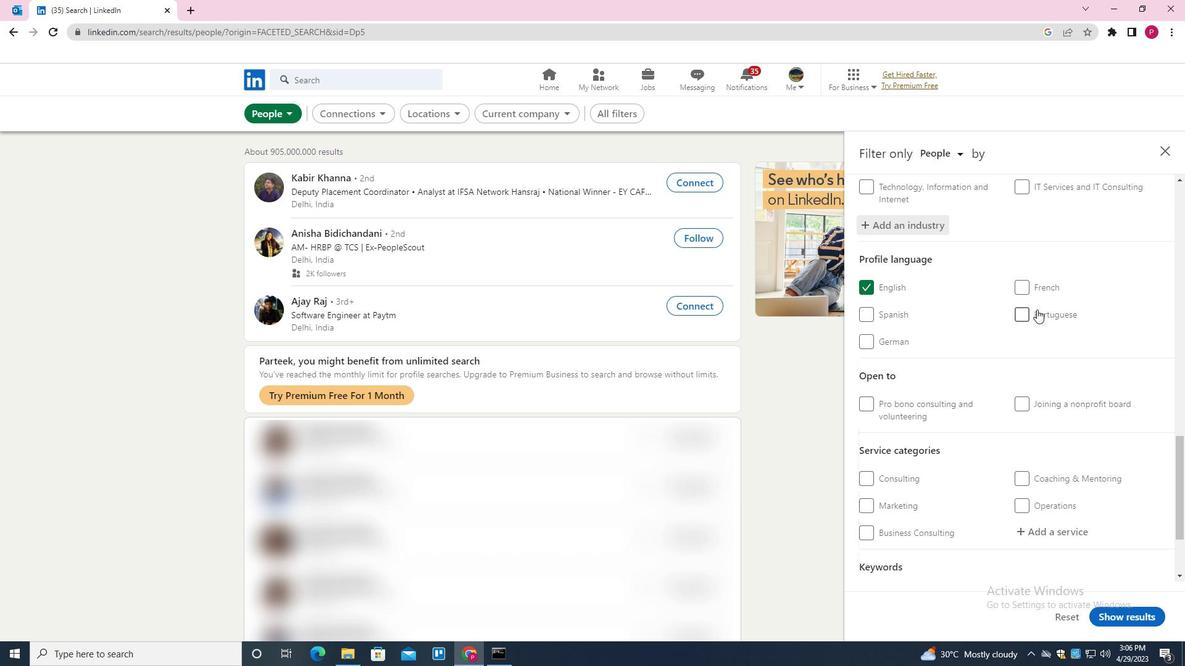 
Action: Mouse moved to (1056, 408)
Screenshot: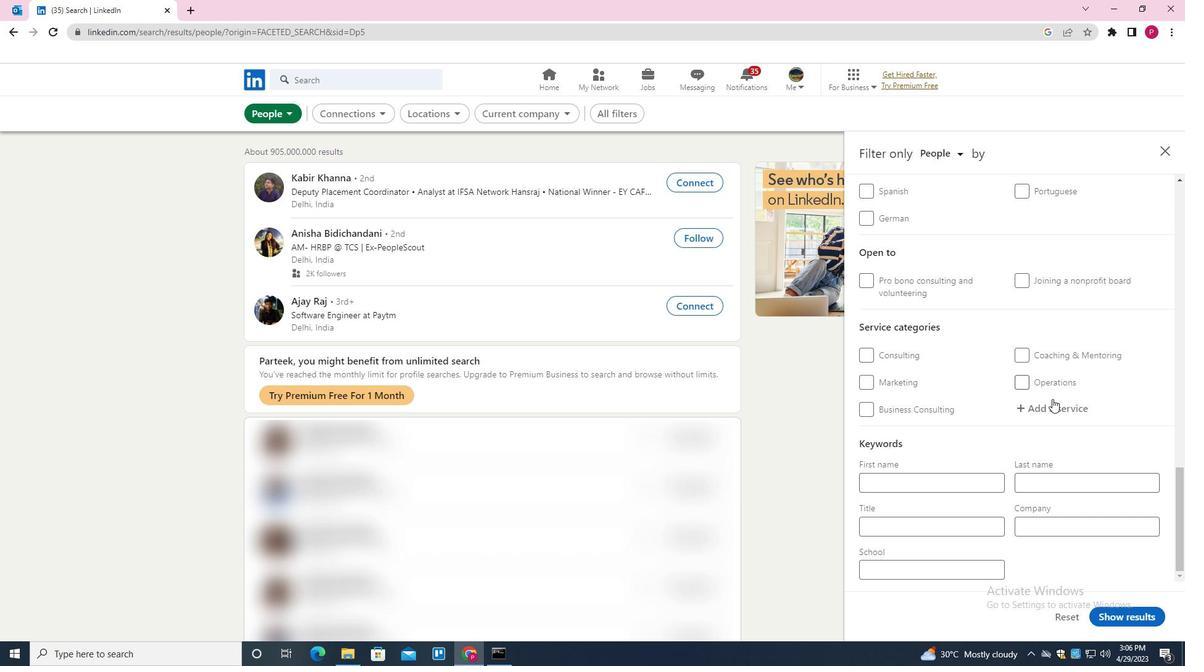 
Action: Mouse pressed left at (1056, 408)
Screenshot: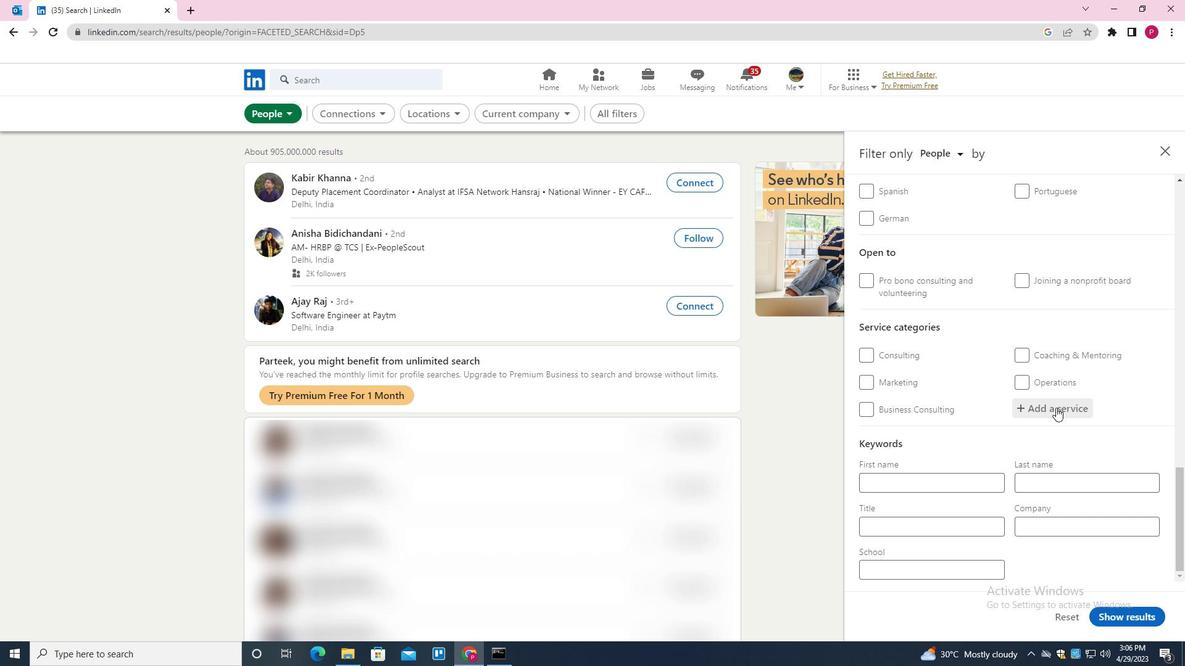 
Action: Key pressed <Key.shift><Key.shift><Key.shift>WRITI<Key.down><Key.enter>
Screenshot: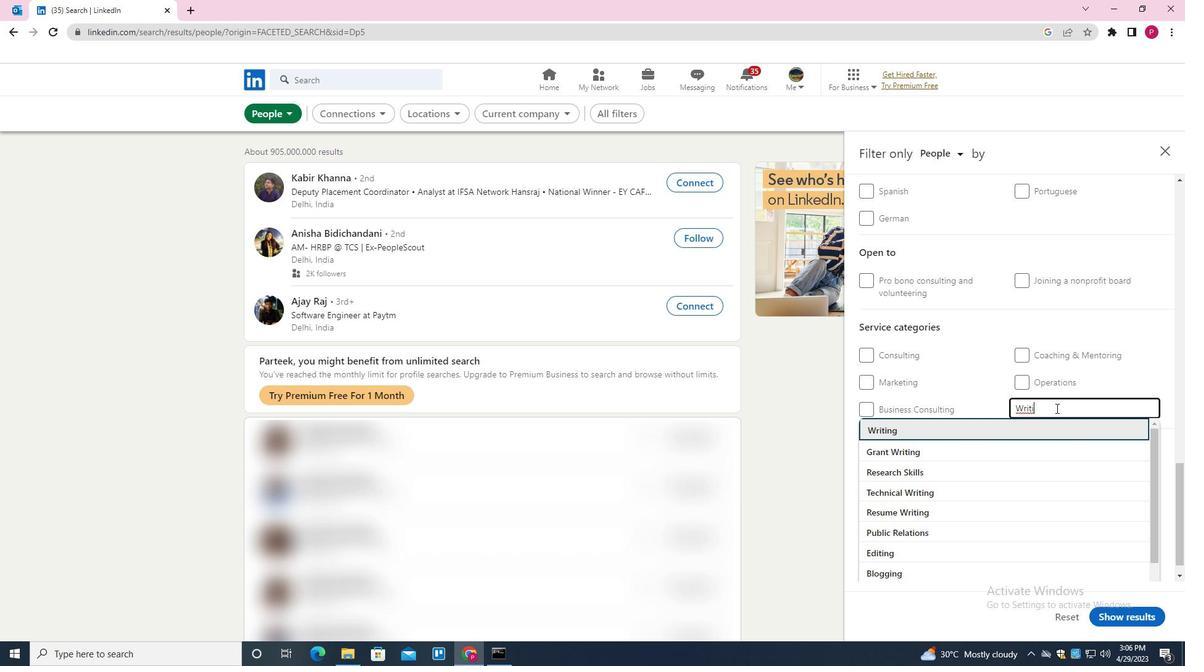 
Action: Mouse scrolled (1056, 408) with delta (0, 0)
Screenshot: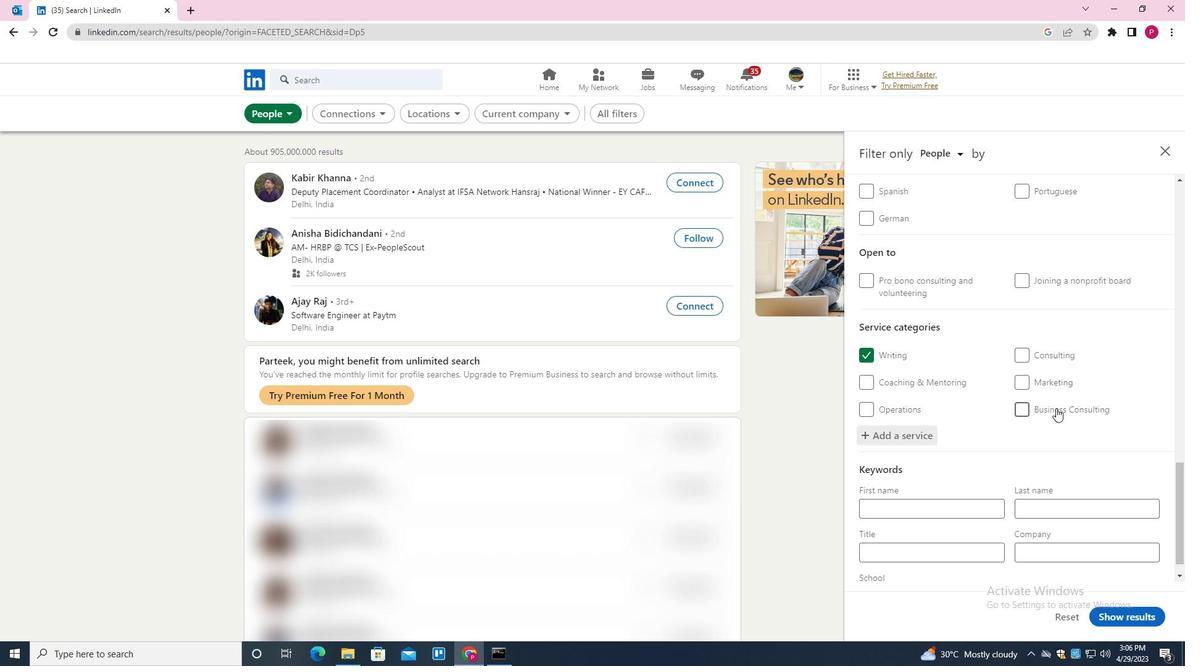 
Action: Mouse scrolled (1056, 408) with delta (0, 0)
Screenshot: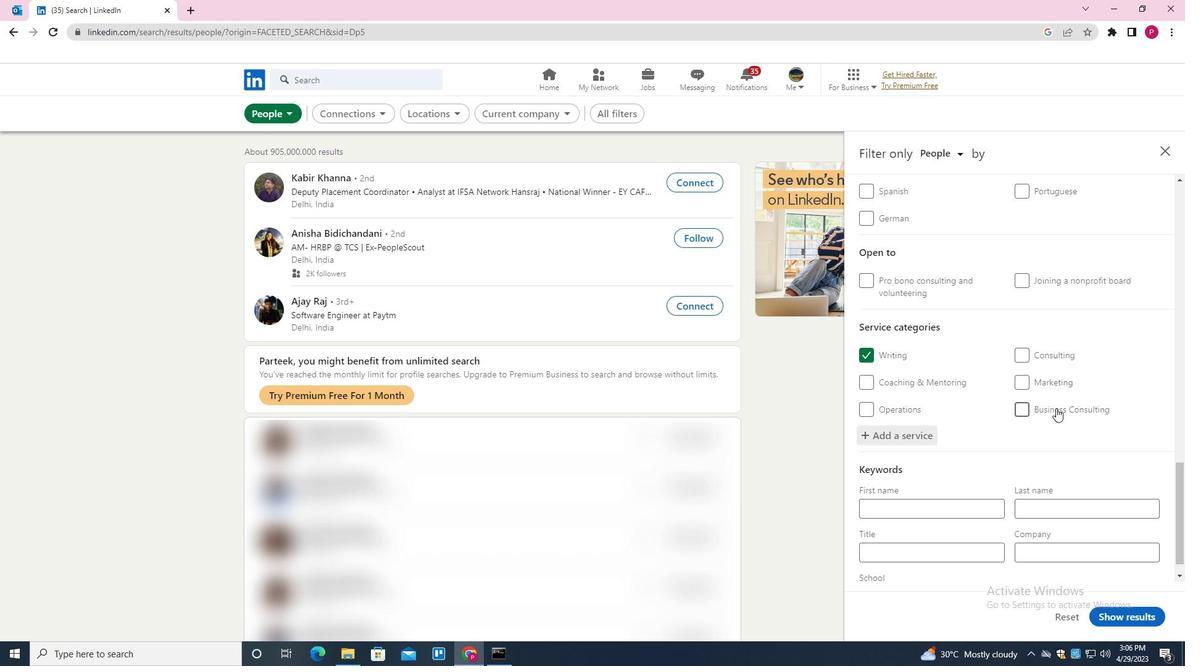 
Action: Mouse scrolled (1056, 408) with delta (0, 0)
Screenshot: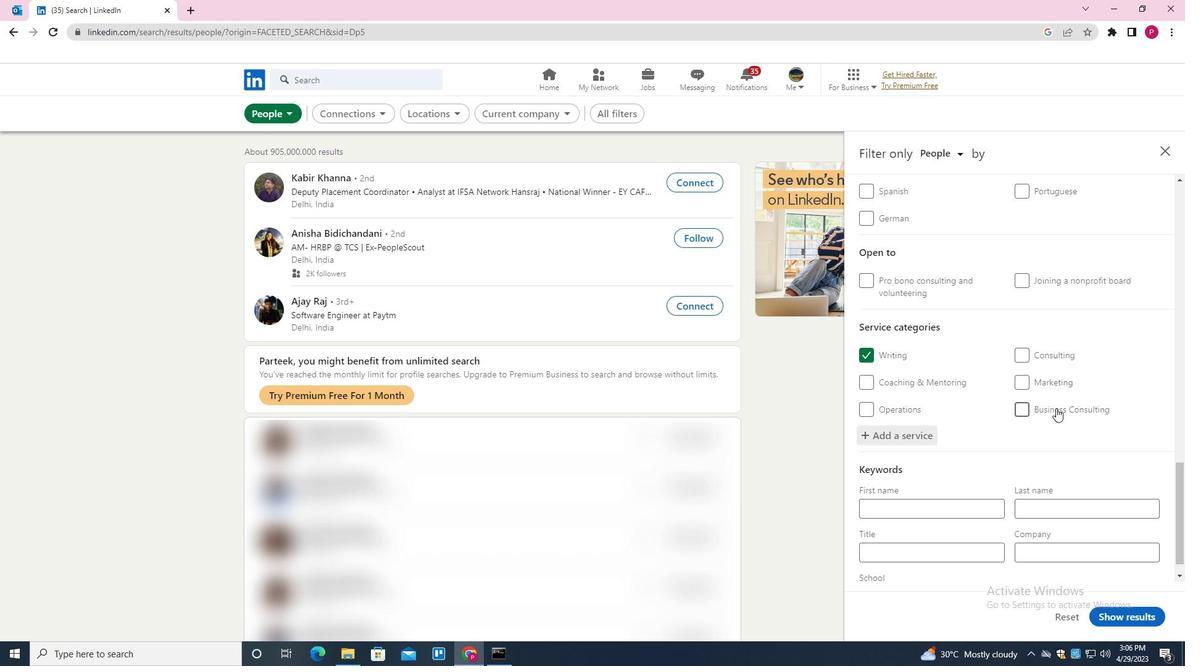 
Action: Mouse moved to (1052, 413)
Screenshot: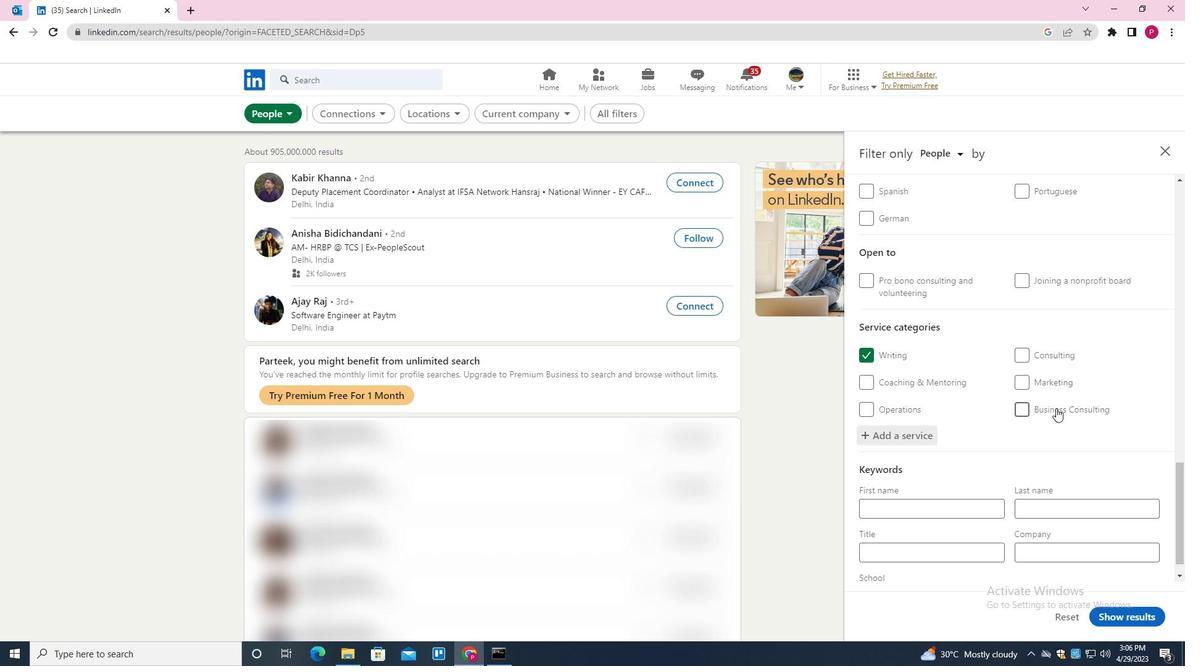
Action: Mouse scrolled (1052, 412) with delta (0, 0)
Screenshot: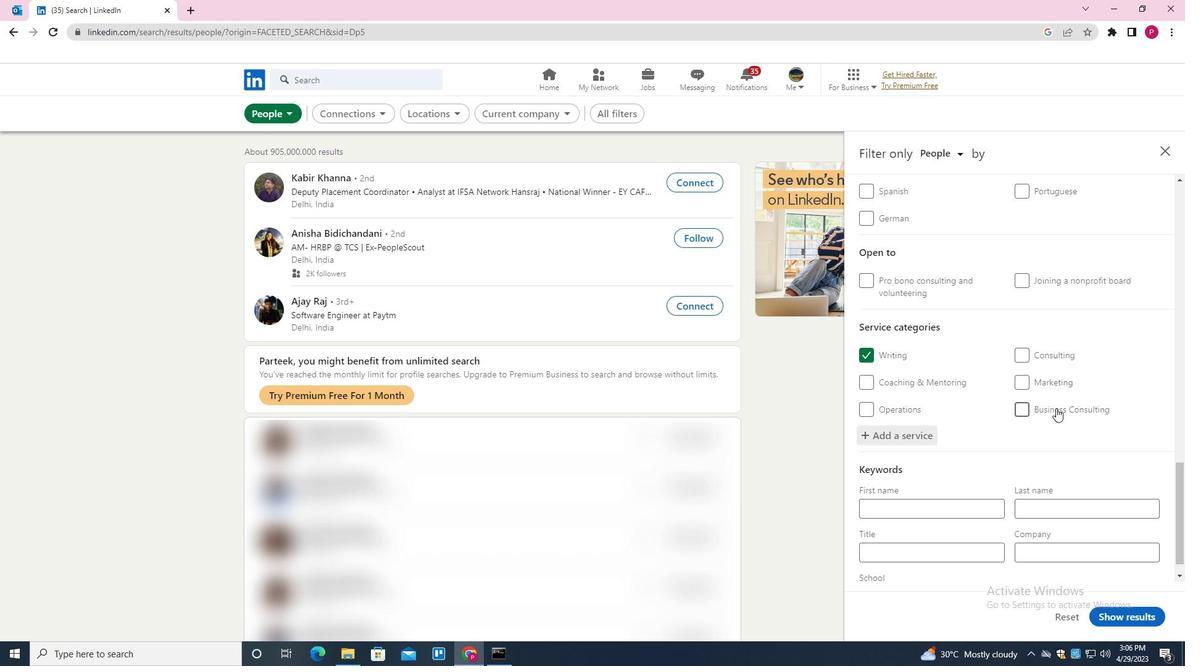 
Action: Mouse moved to (1043, 419)
Screenshot: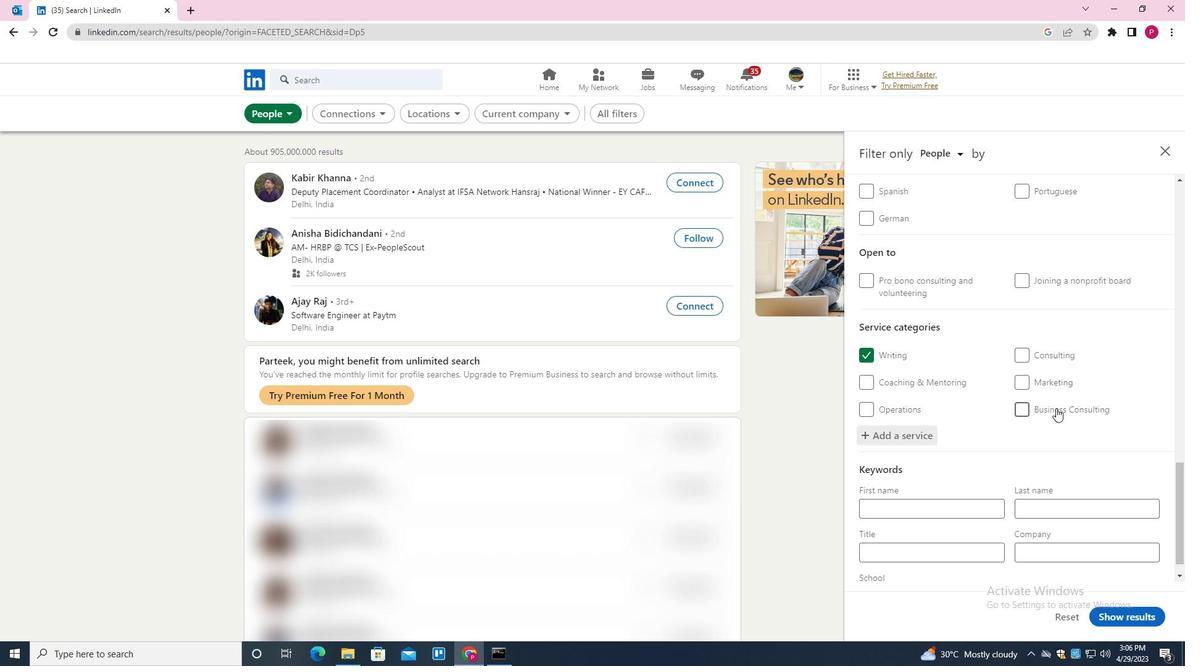 
Action: Mouse scrolled (1043, 419) with delta (0, 0)
Screenshot: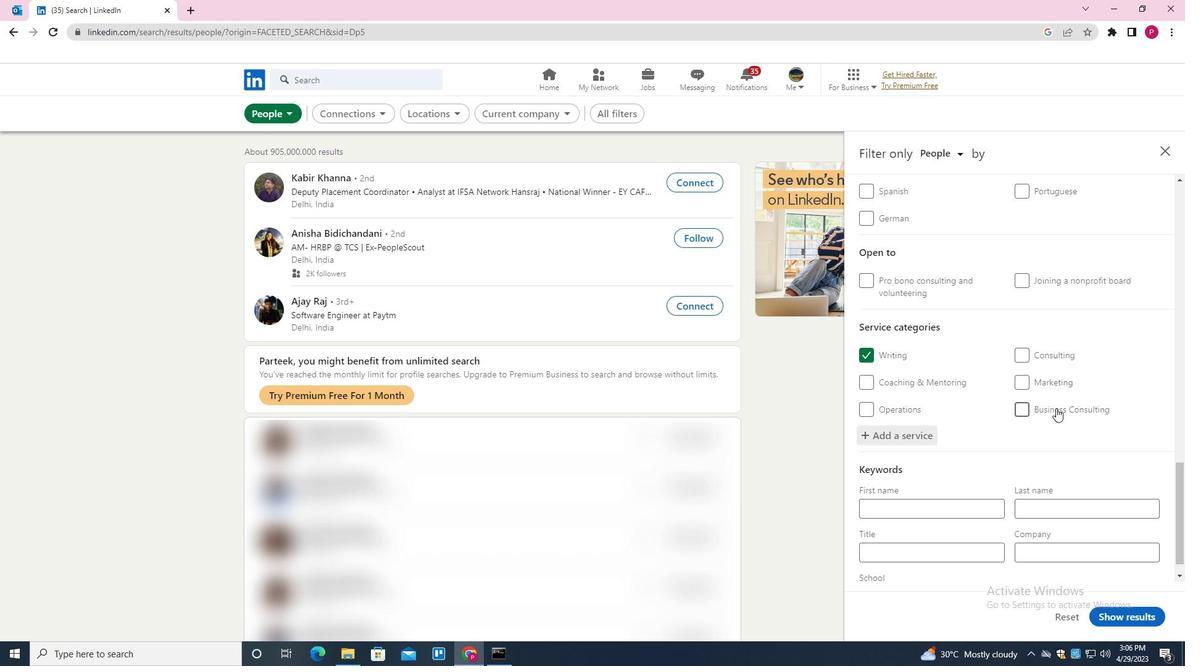 
Action: Mouse moved to (1023, 439)
Screenshot: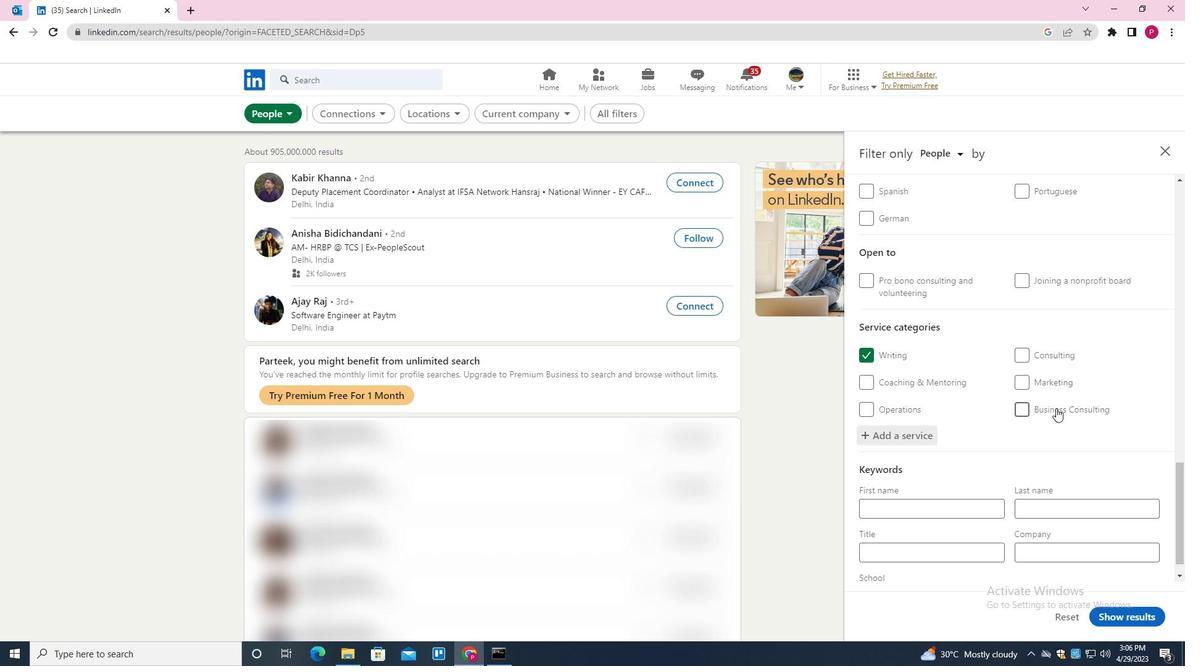 
Action: Mouse scrolled (1023, 438) with delta (0, 0)
Screenshot: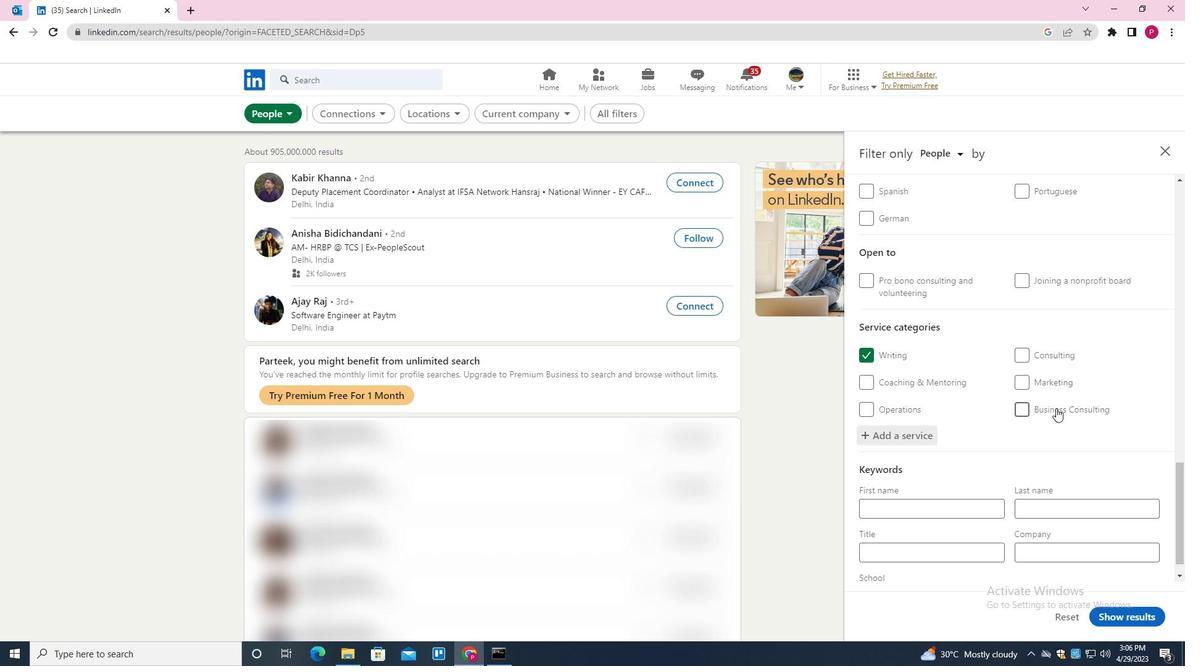 
Action: Mouse moved to (945, 530)
Screenshot: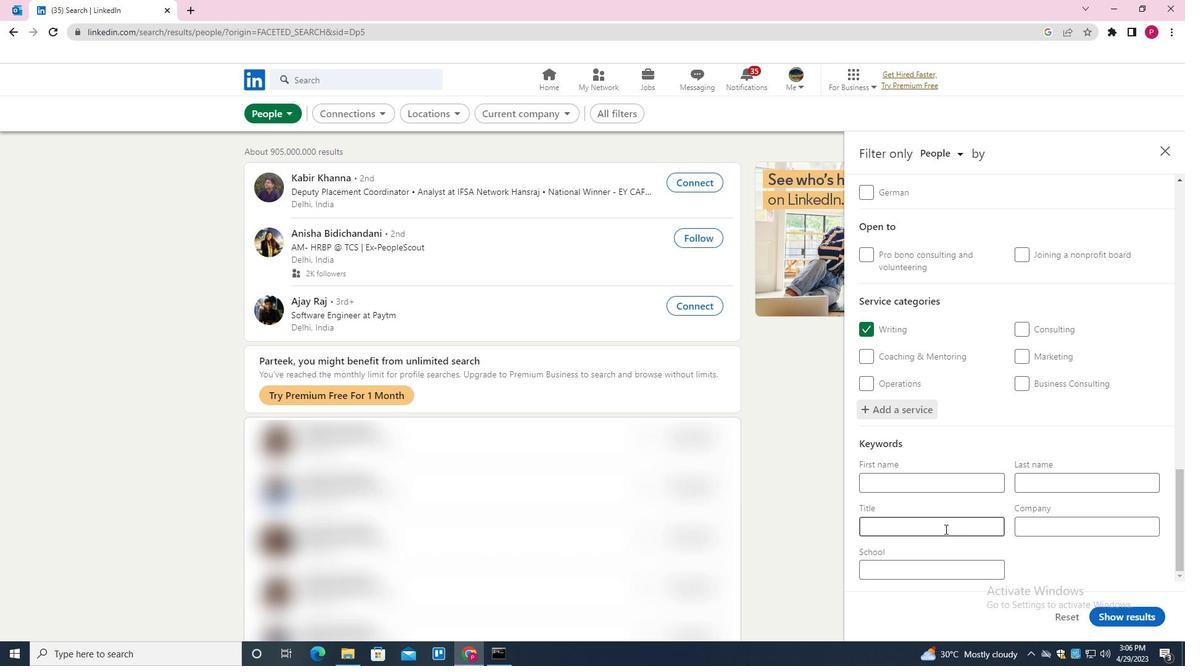 
Action: Mouse pressed left at (945, 530)
Screenshot: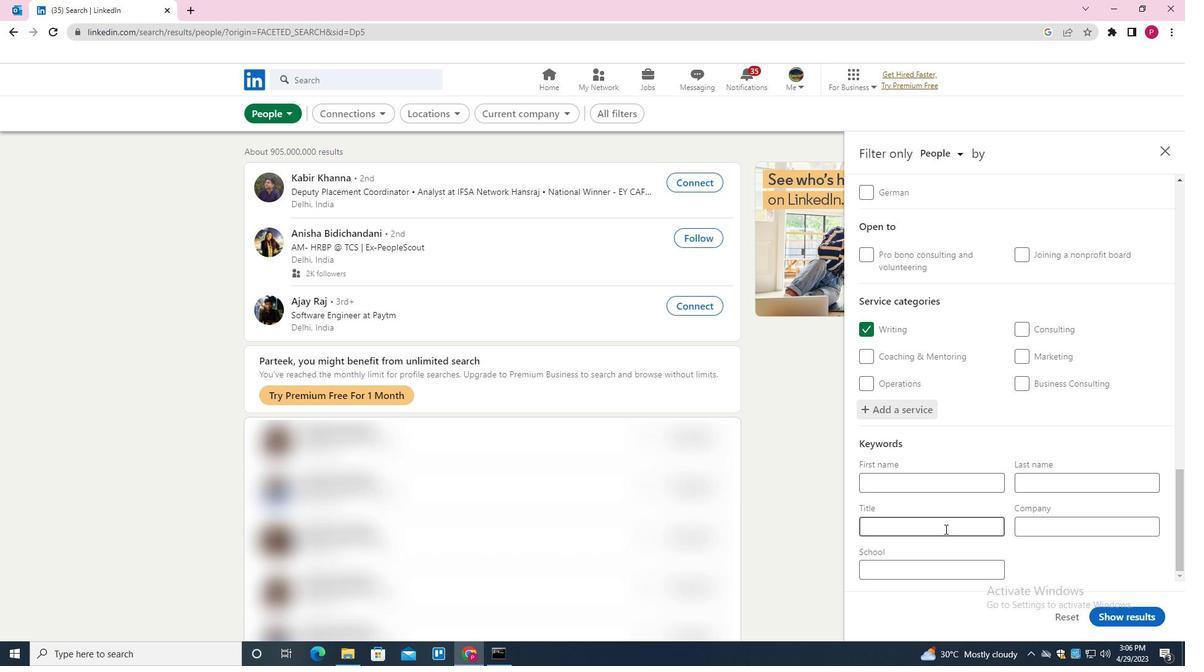 
Action: Key pressed <Key.shift>DIGITA;<Key.insert><Key.backspace>L<Key.space><Key.shift><Key.shift><Key.shift><Key.shift><Key.shift><Key.shift><Key.shift><Key.shift><Key.shift><Key.shift><Key.shift><Key.shift><Key.shift><Key.shift><Key.shift><Key.shift><Key.shift><Key.shift>P<Key.backspace><Key.shift>OVERLOAD
Screenshot: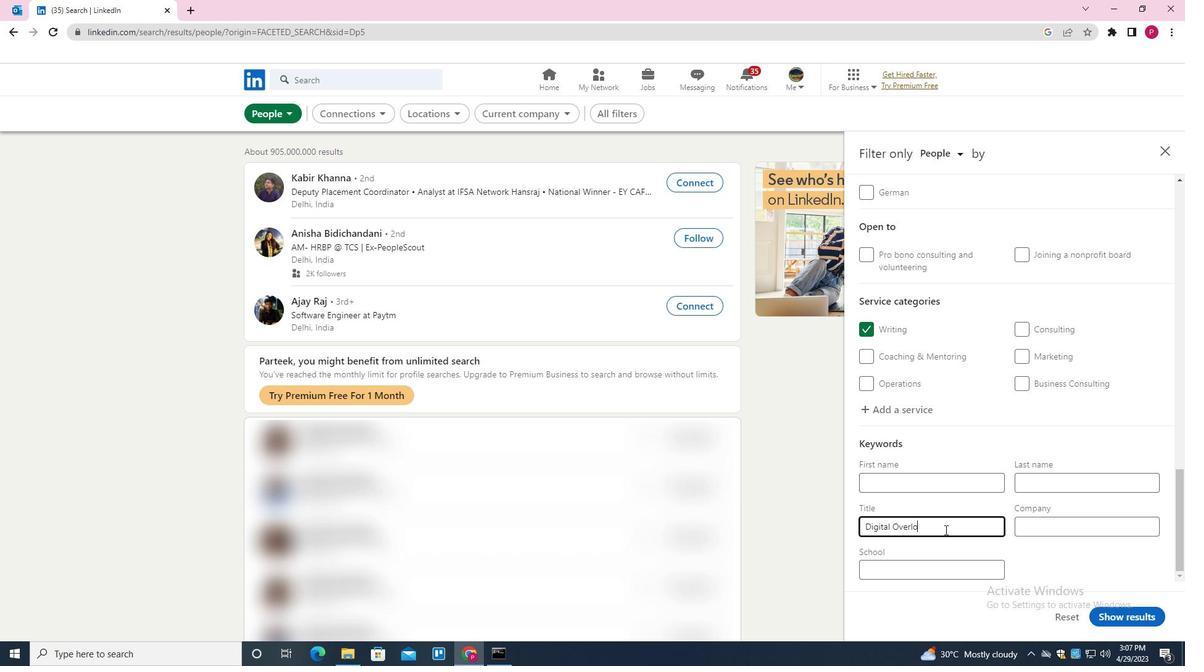 
Action: Mouse moved to (1109, 620)
Screenshot: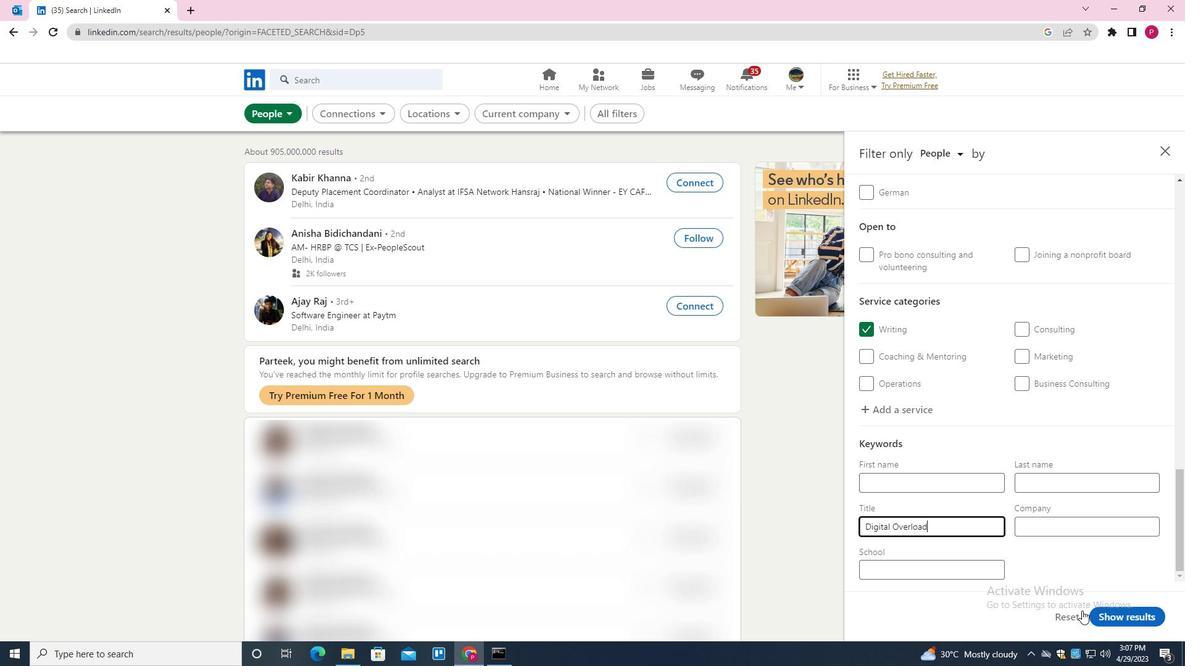 
Action: Mouse pressed left at (1109, 620)
Screenshot: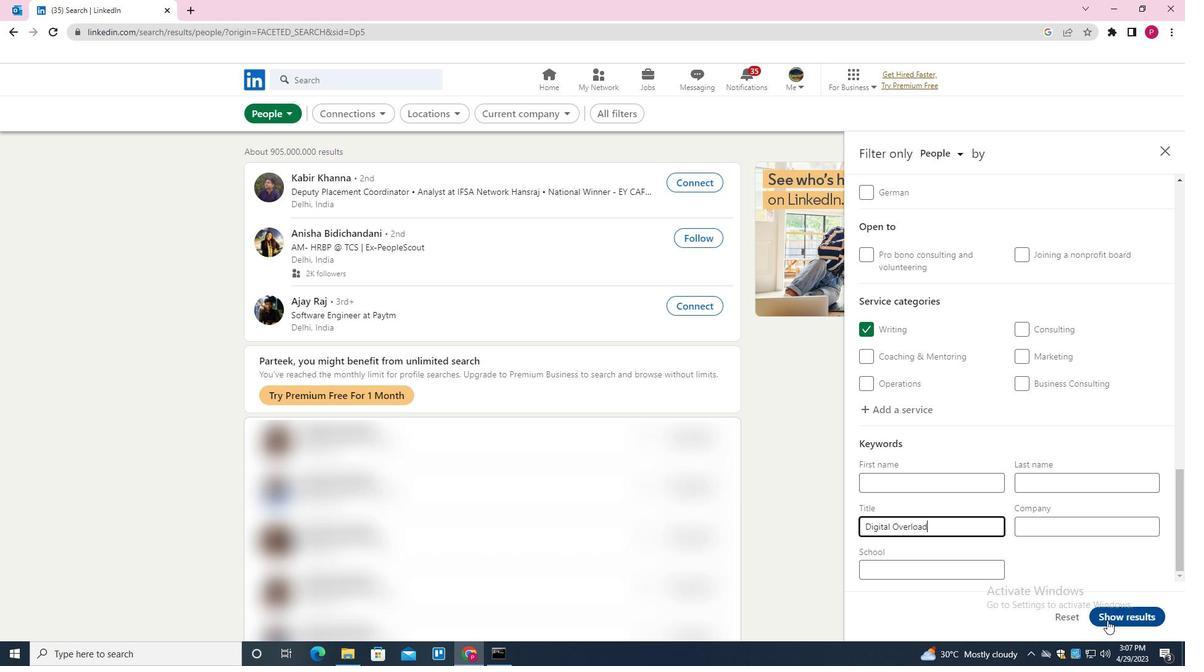 
Action: Mouse moved to (679, 367)
Screenshot: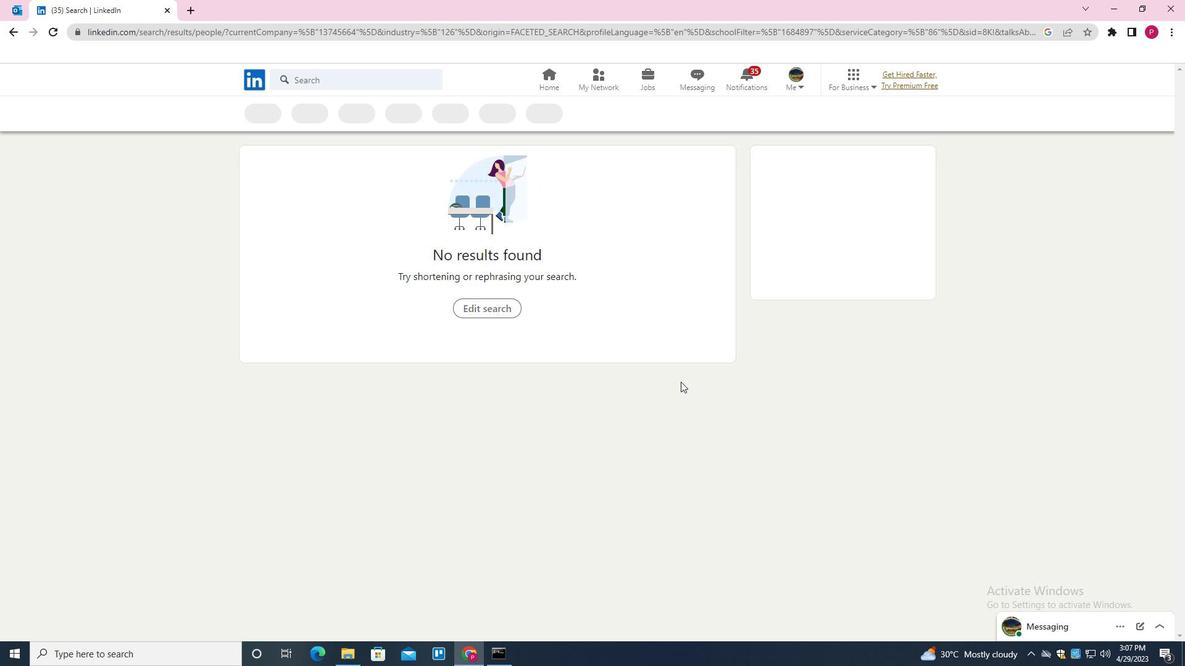 
